 Task: Search for an Airbnb in Ulyanovsk, Russia, from June 9 to June 16, 2023, with a price range of ₹8000 to ₹16000, 2 bedrooms, 2 beds, 1 bathroom, and self check-in option.
Action: Mouse moved to (518, 25)
Screenshot: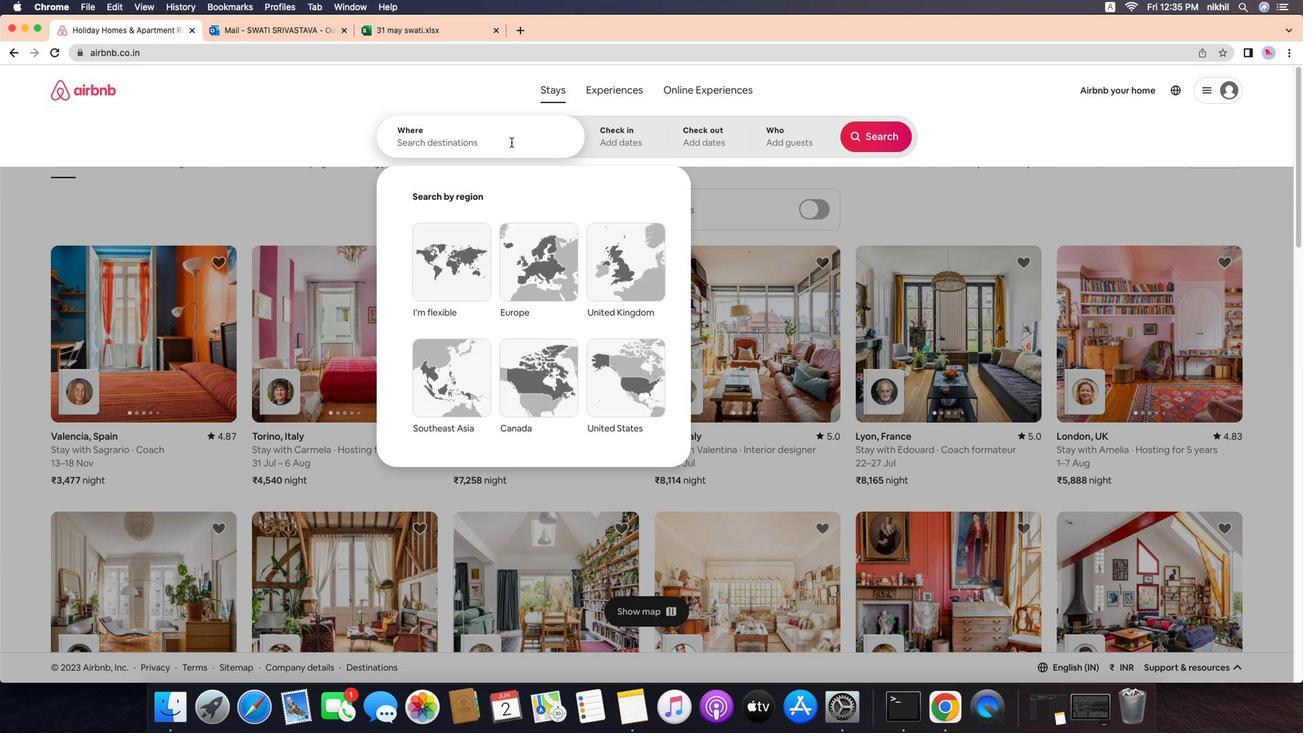 
Action: Mouse pressed left at (518, 25)
Screenshot: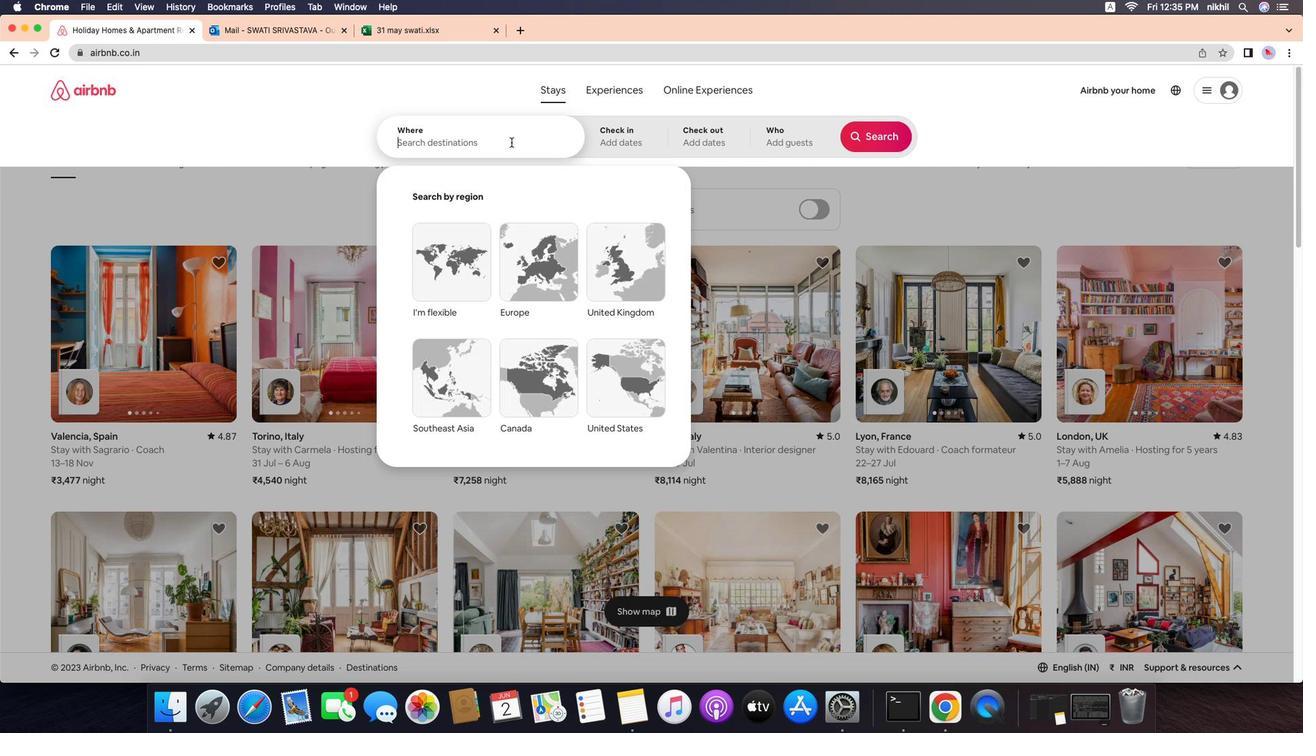 
Action: Mouse moved to (537, 23)
Screenshot: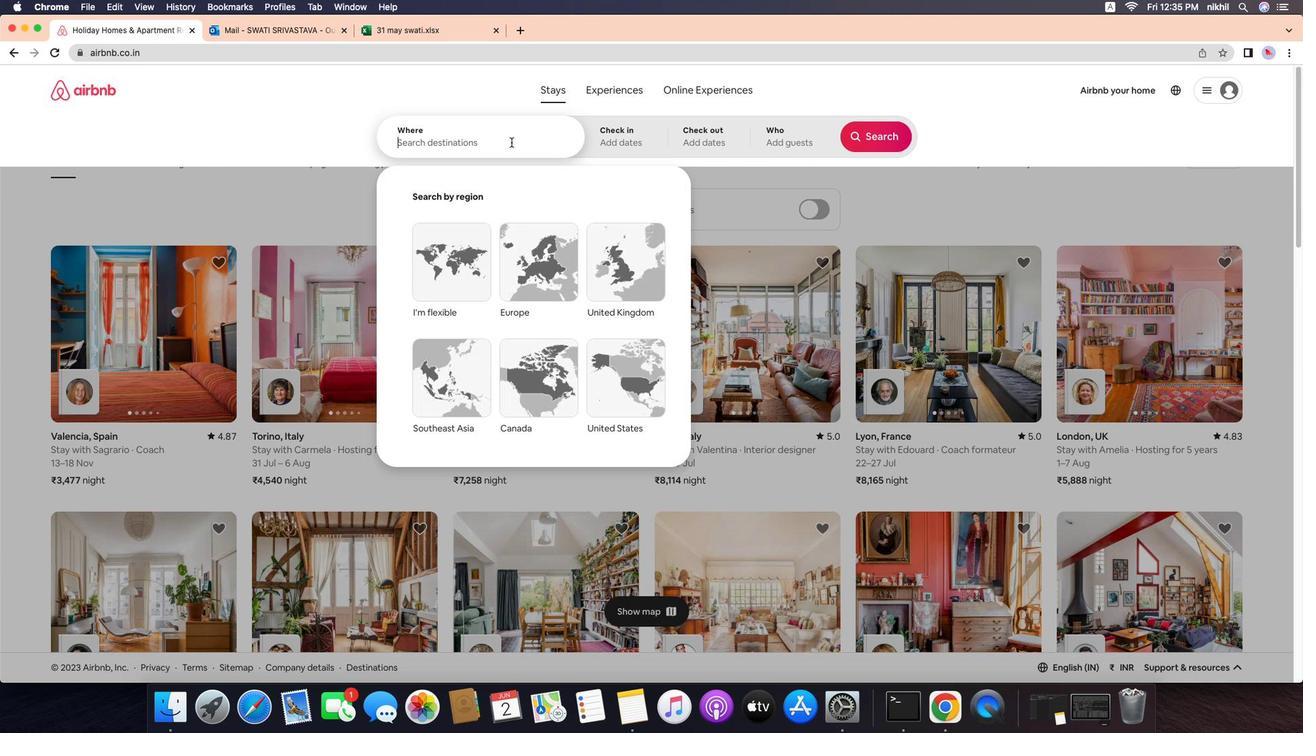 
Action: Mouse pressed left at (537, 23)
Screenshot: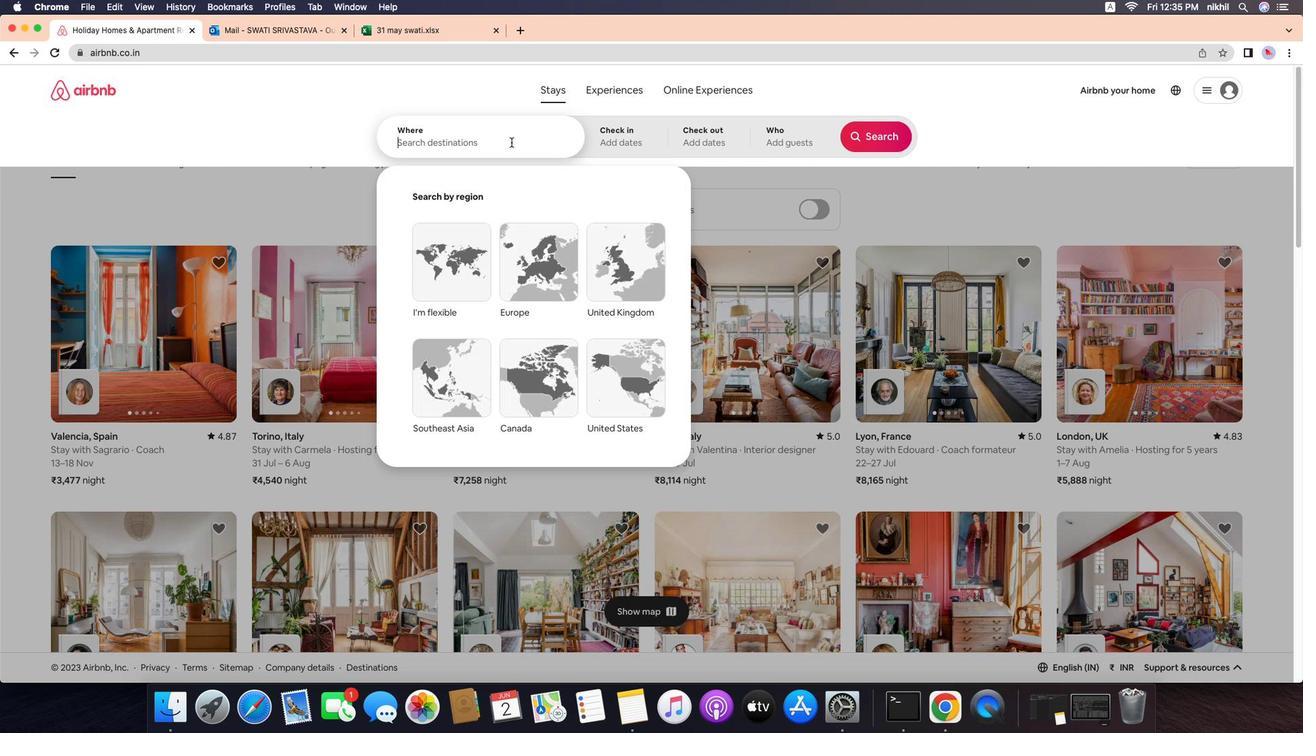 
Action: Mouse moved to (472, 78)
Screenshot: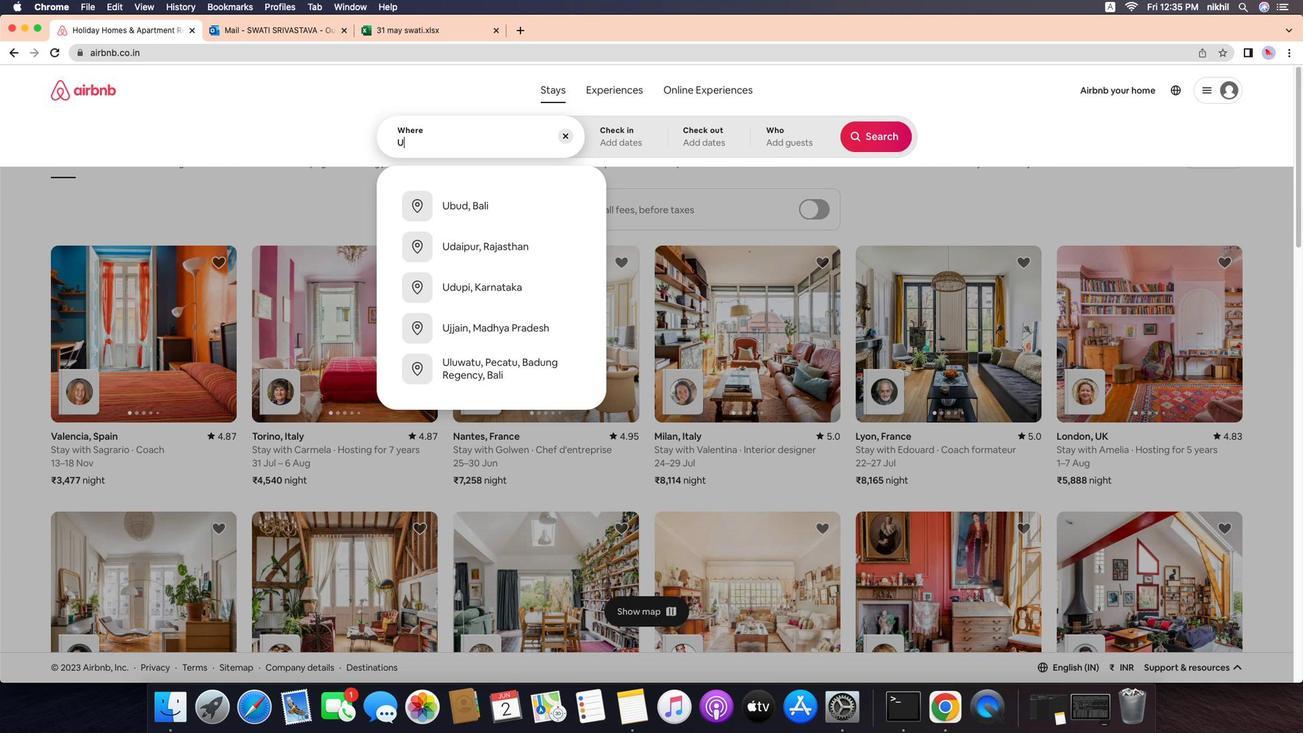 
Action: Mouse pressed left at (472, 78)
Screenshot: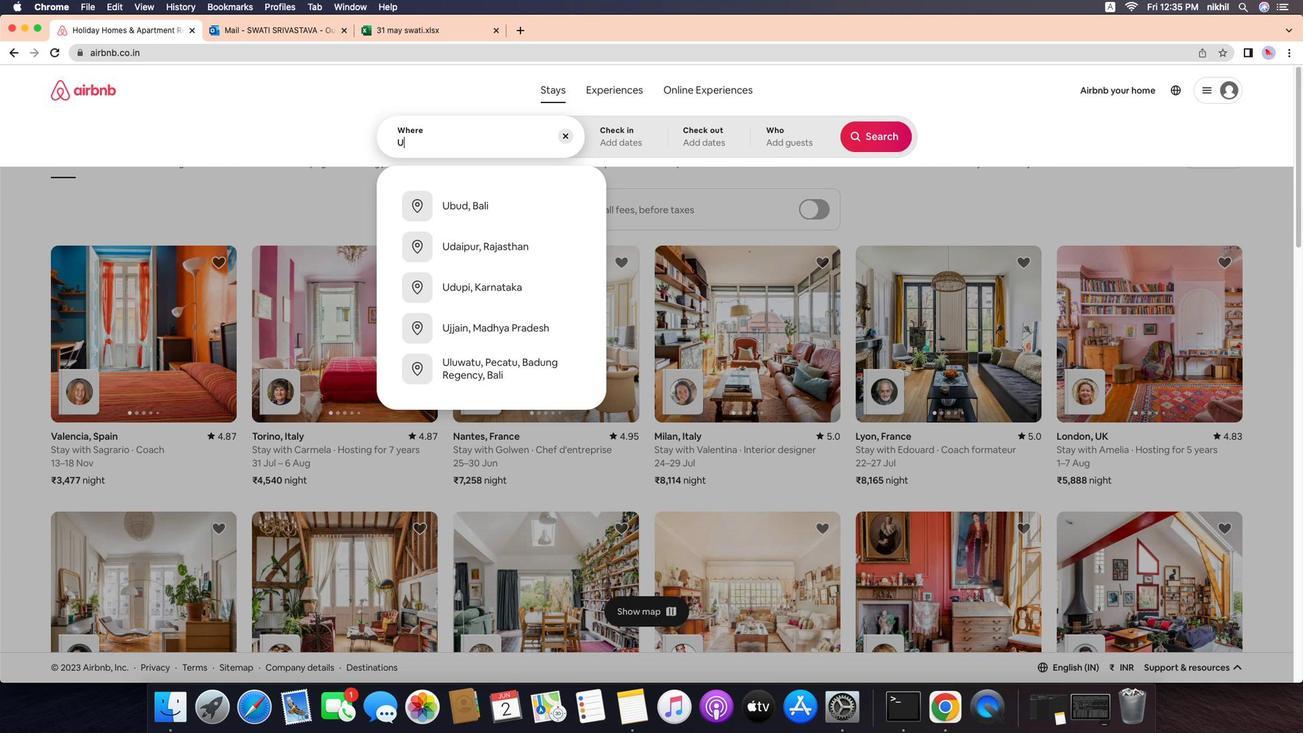
Action: Mouse moved to (471, 78)
Screenshot: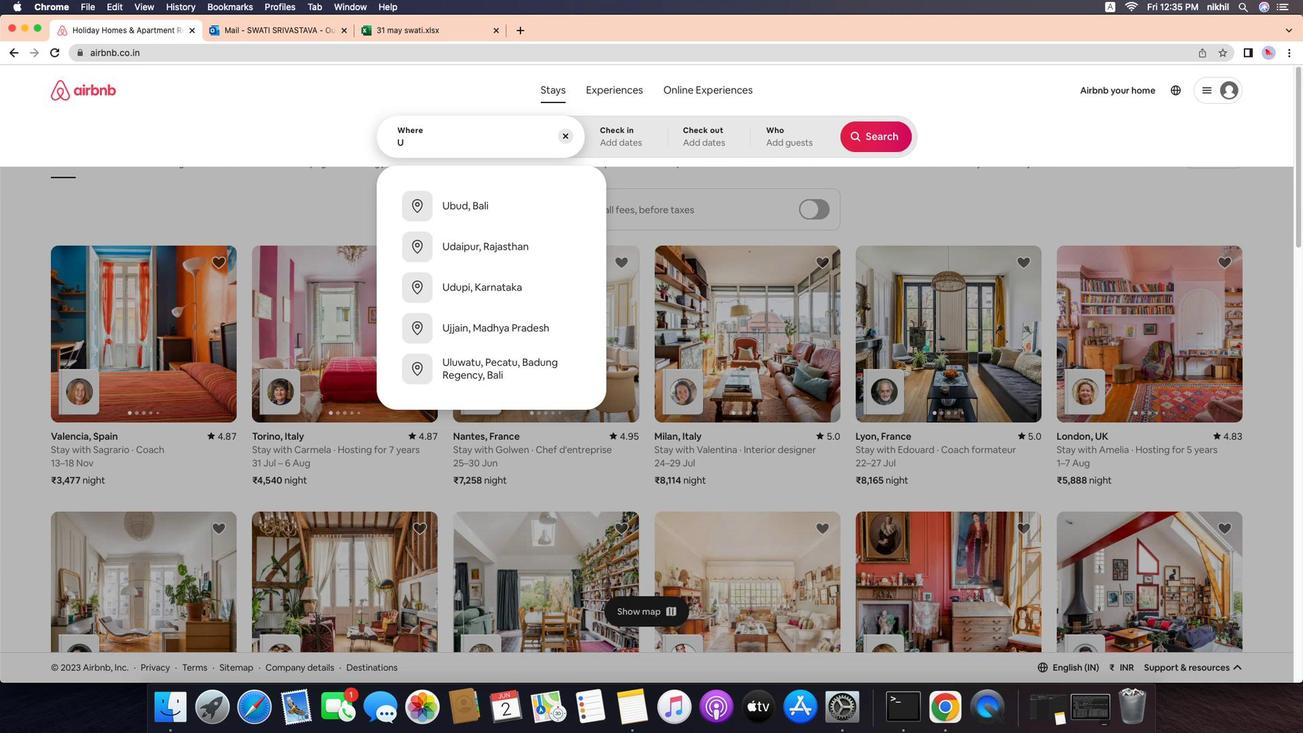 
Action: Key pressed Key.caps_lock'U'Key.caps_lock'l''y''a''n''o''v''s''k'','Key.spaceKey.caps_lock'R'Key.caps_lock'u''s''s''i''a'Key.enter
Screenshot: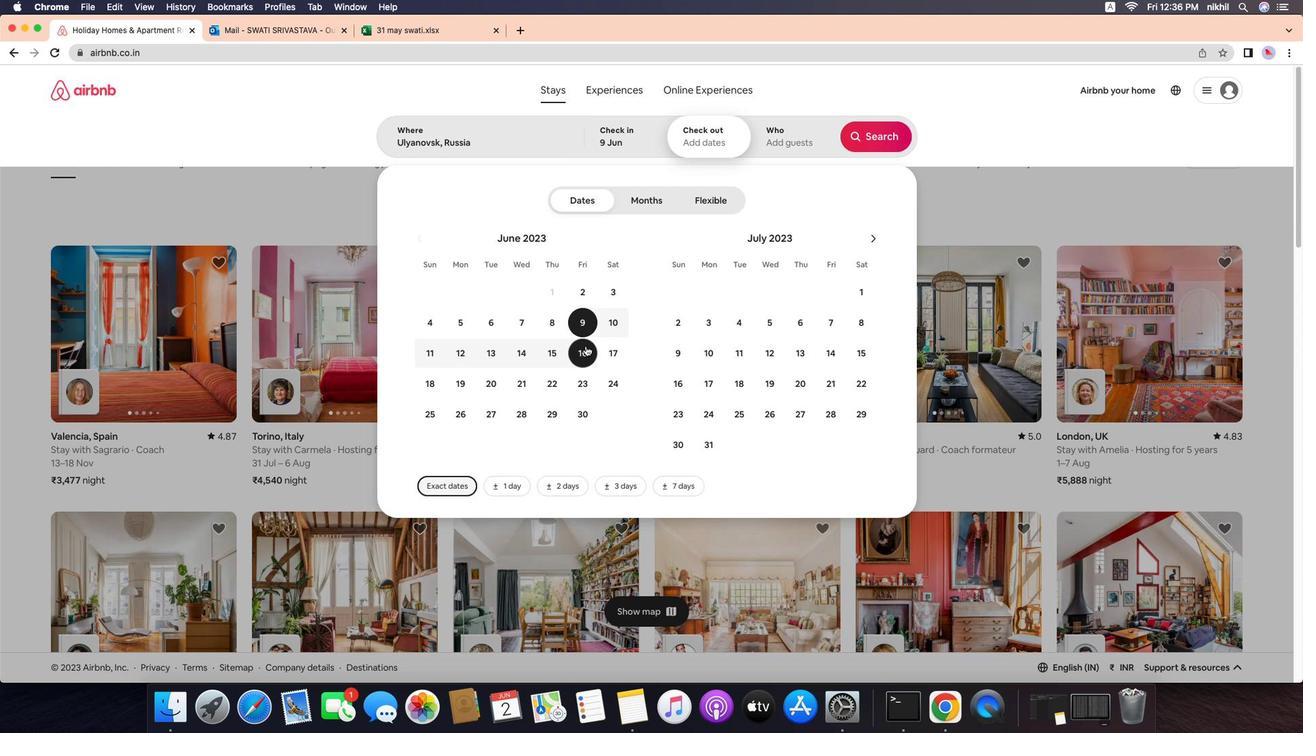 
Action: Mouse moved to (556, 280)
Screenshot: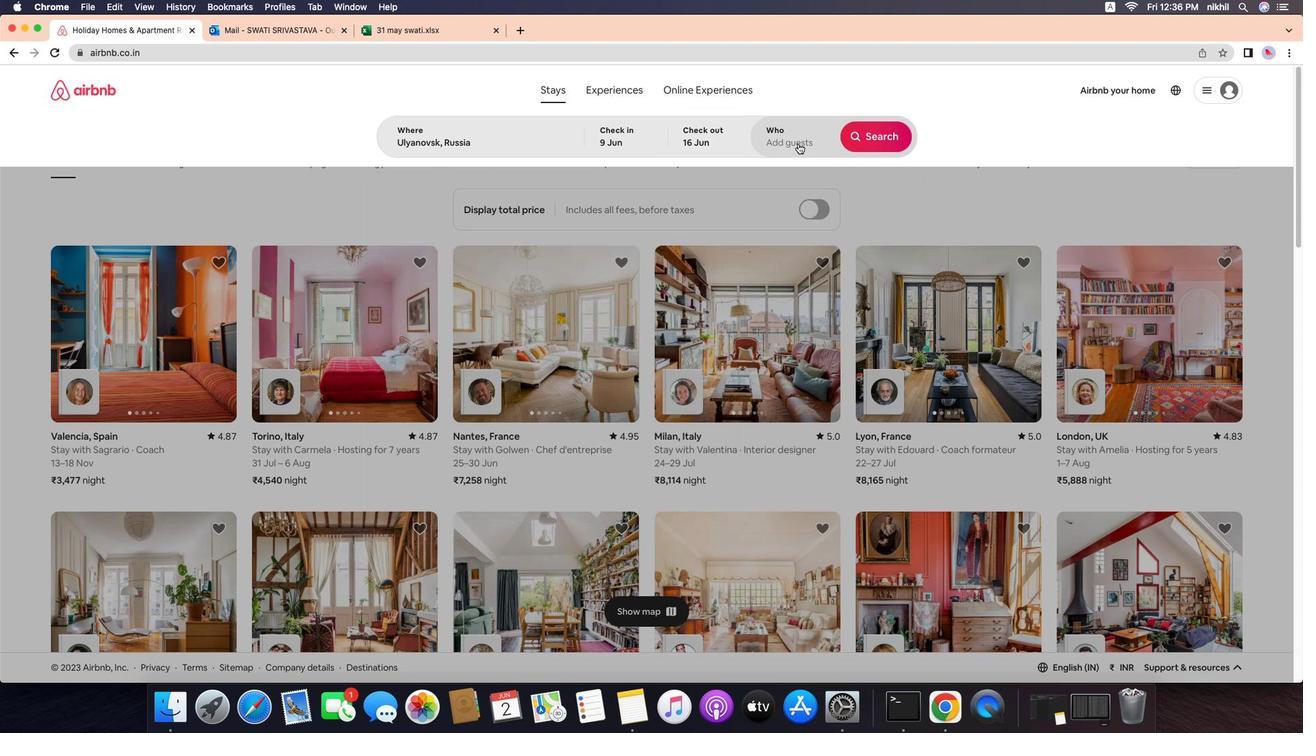 
Action: Mouse pressed left at (556, 280)
Screenshot: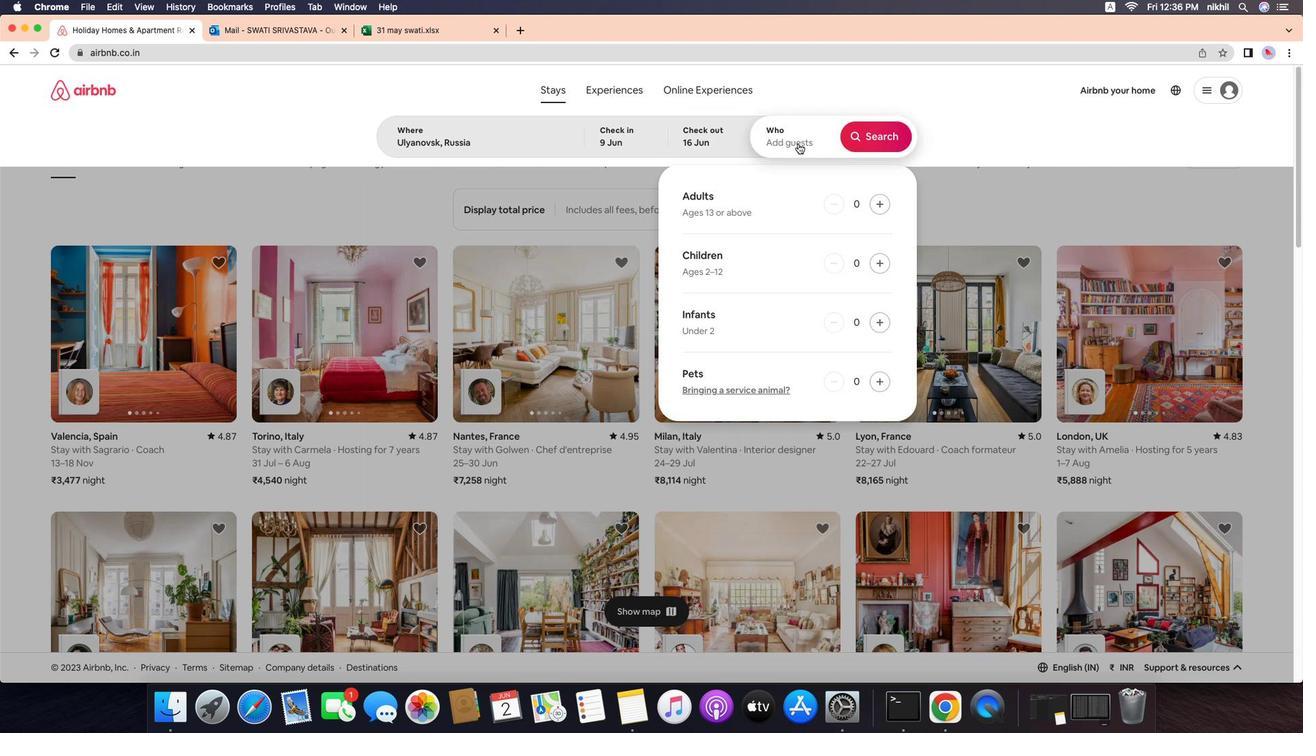 
Action: Mouse moved to (552, 296)
Screenshot: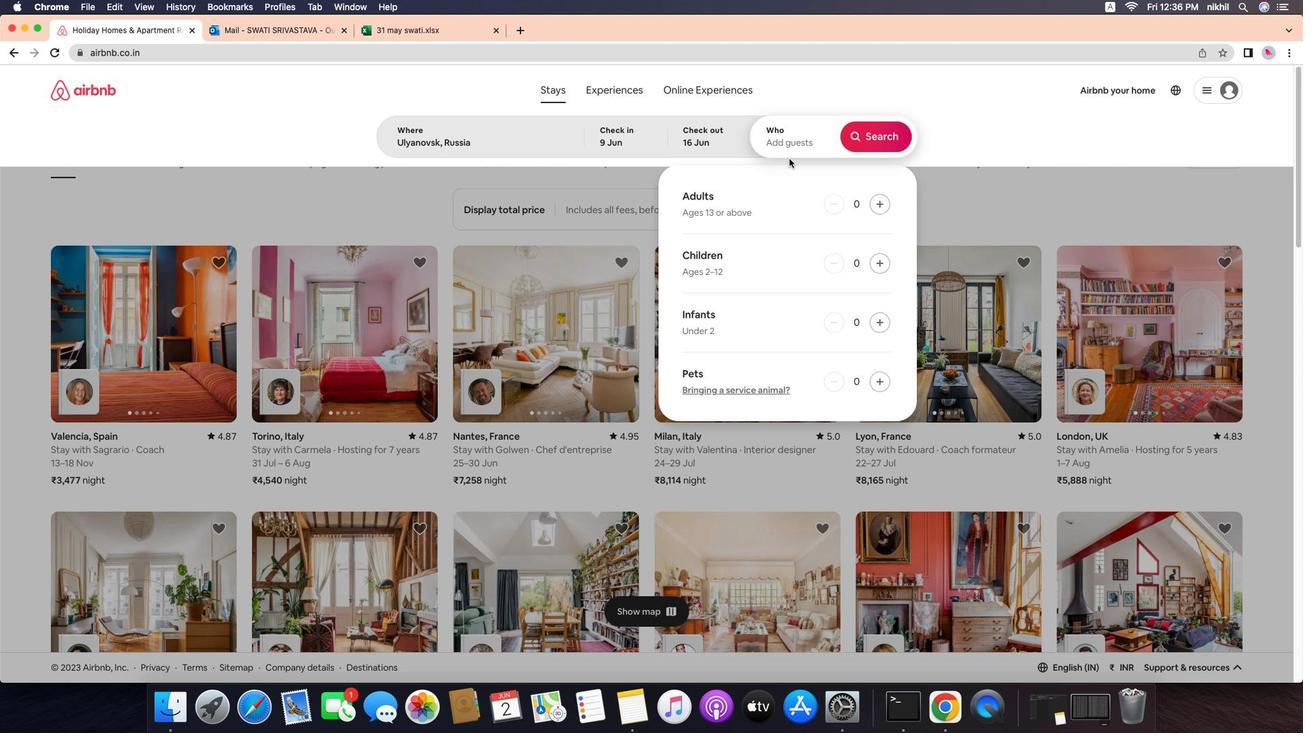 
Action: Mouse pressed left at (552, 296)
Screenshot: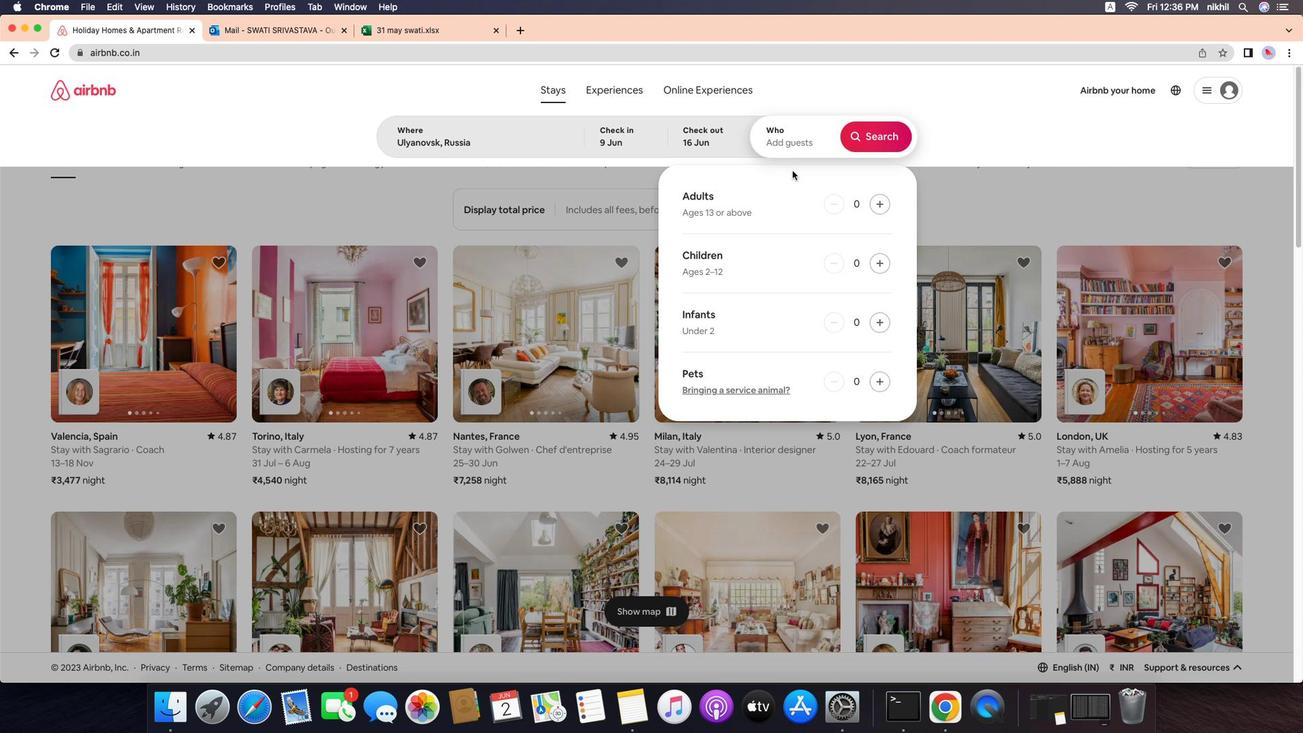 
Action: Mouse moved to (778, 79)
Screenshot: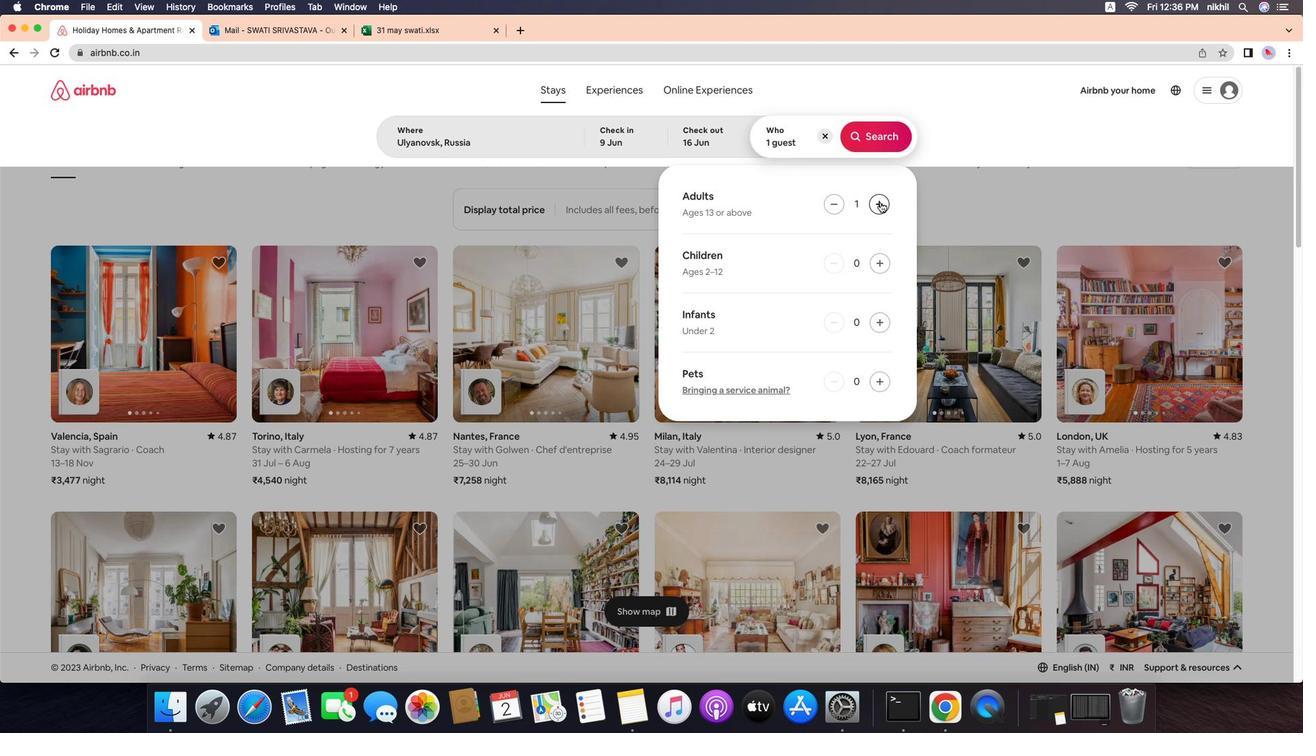 
Action: Mouse pressed left at (778, 79)
Screenshot: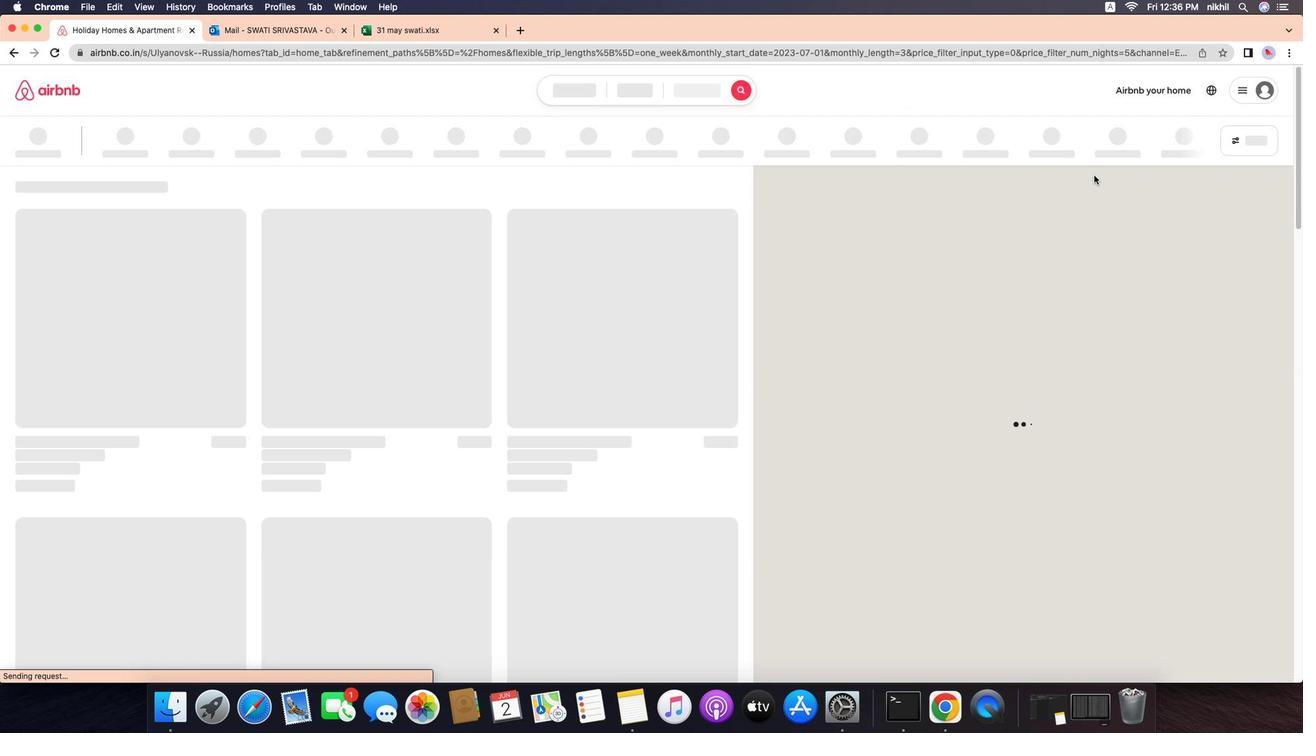 
Action: Mouse moved to (865, 141)
Screenshot: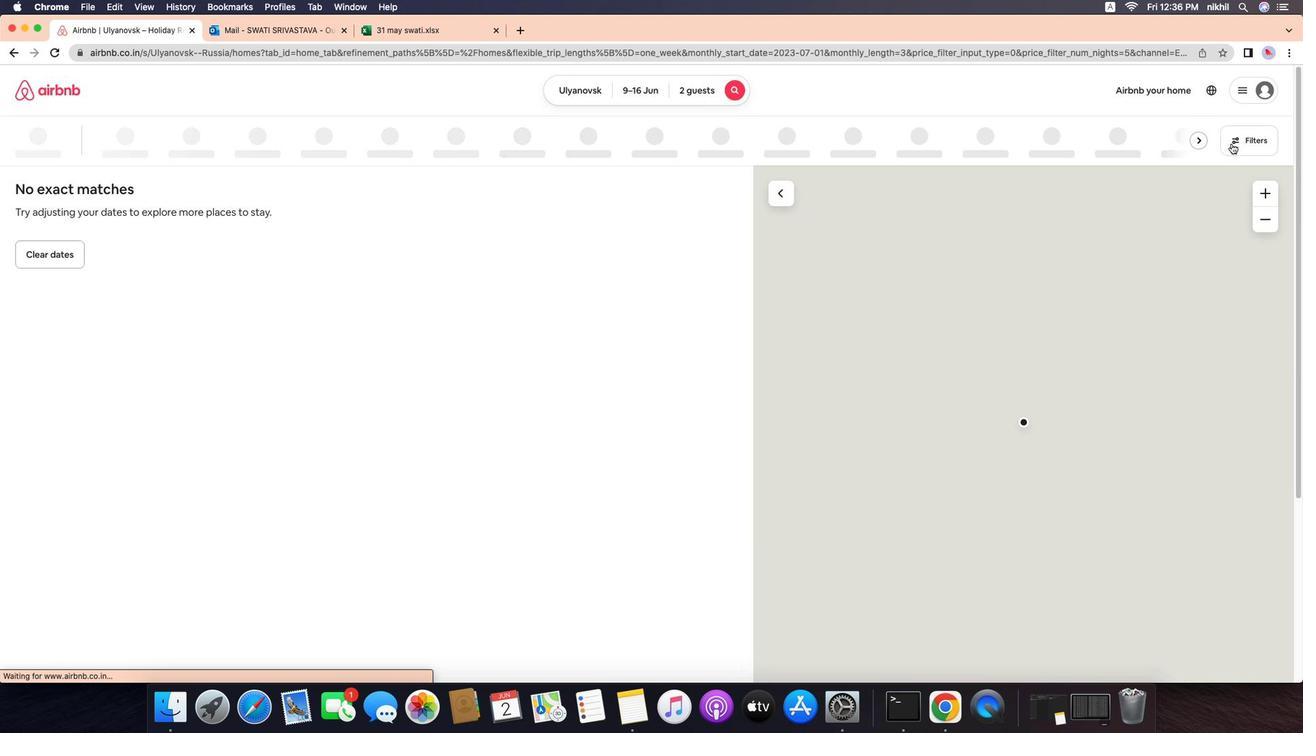 
Action: Mouse pressed left at (865, 141)
Screenshot: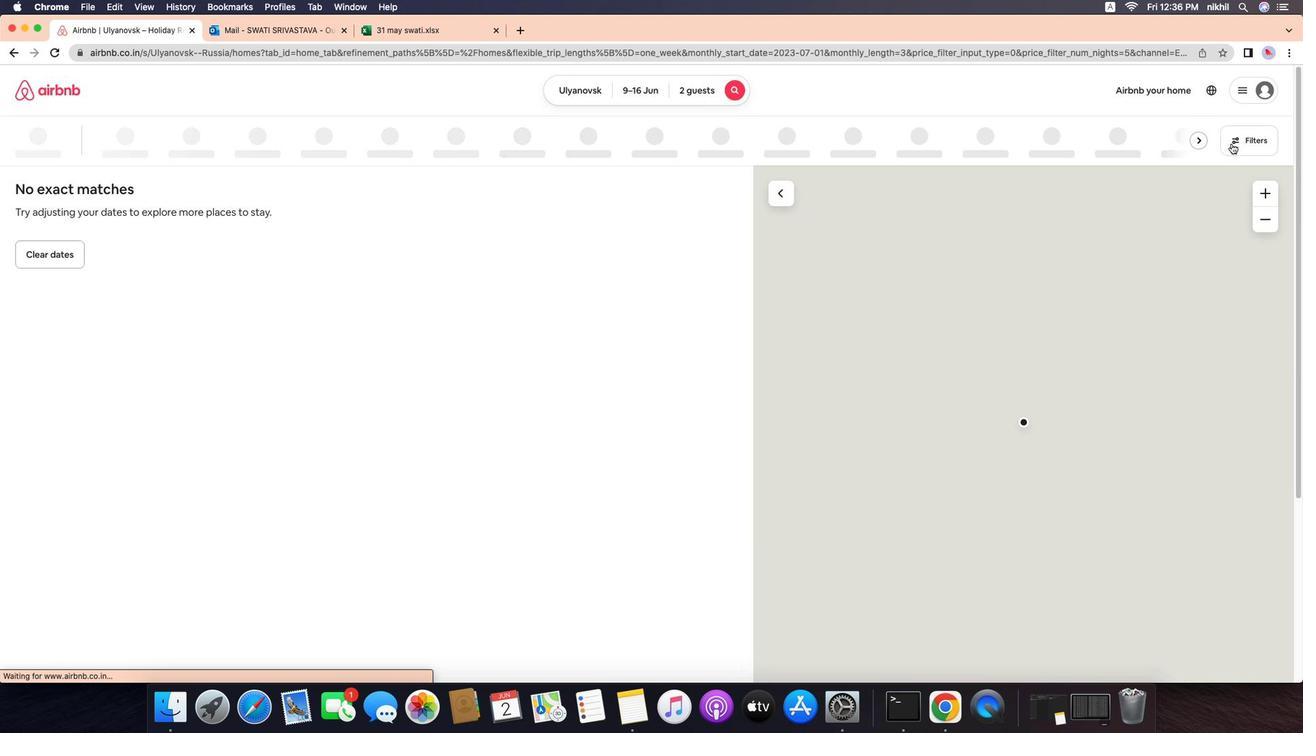 
Action: Mouse pressed left at (865, 141)
Screenshot: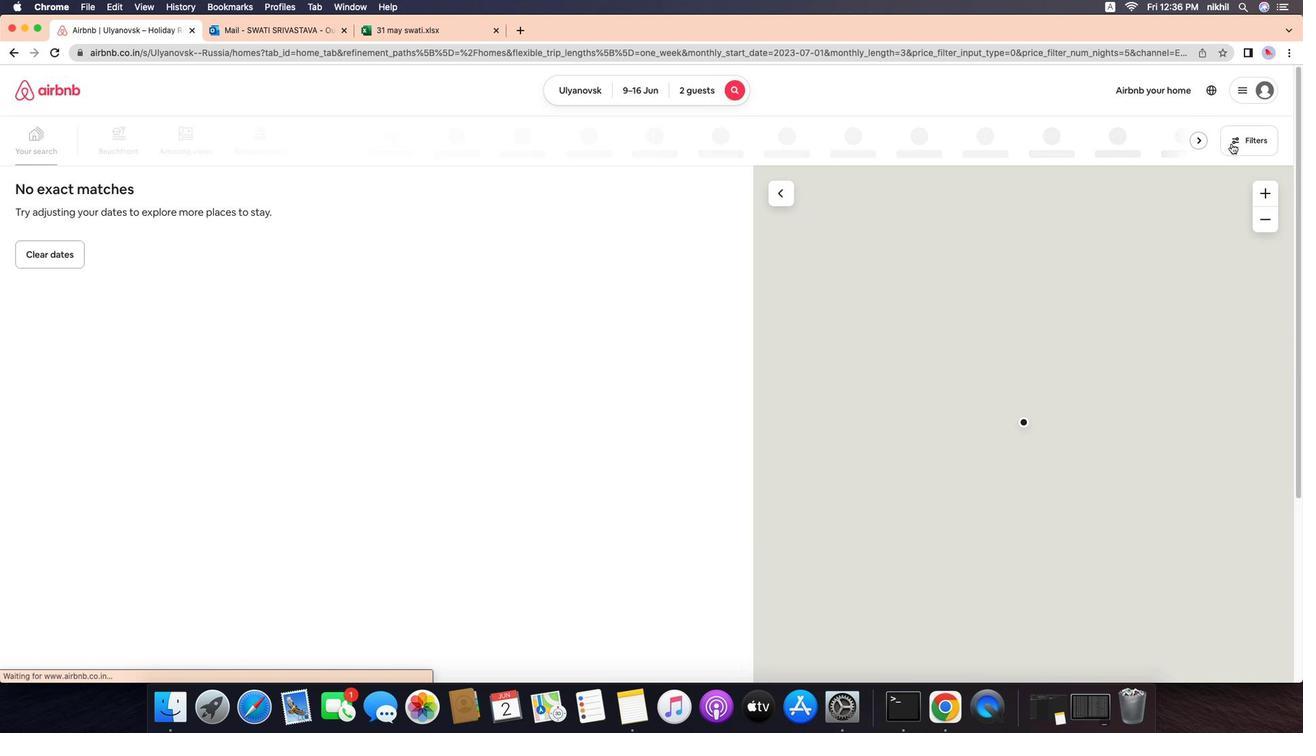 
Action: Mouse moved to (869, 82)
Screenshot: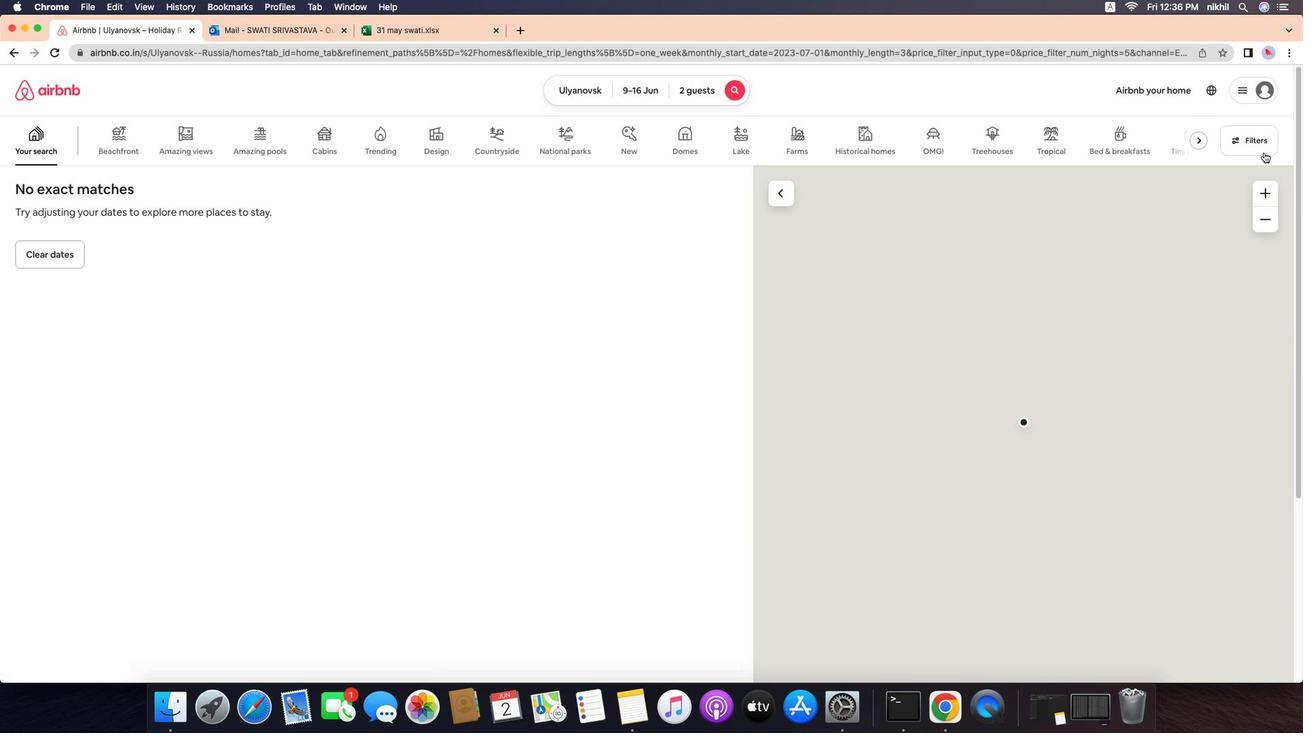 
Action: Mouse pressed left at (869, 82)
Screenshot: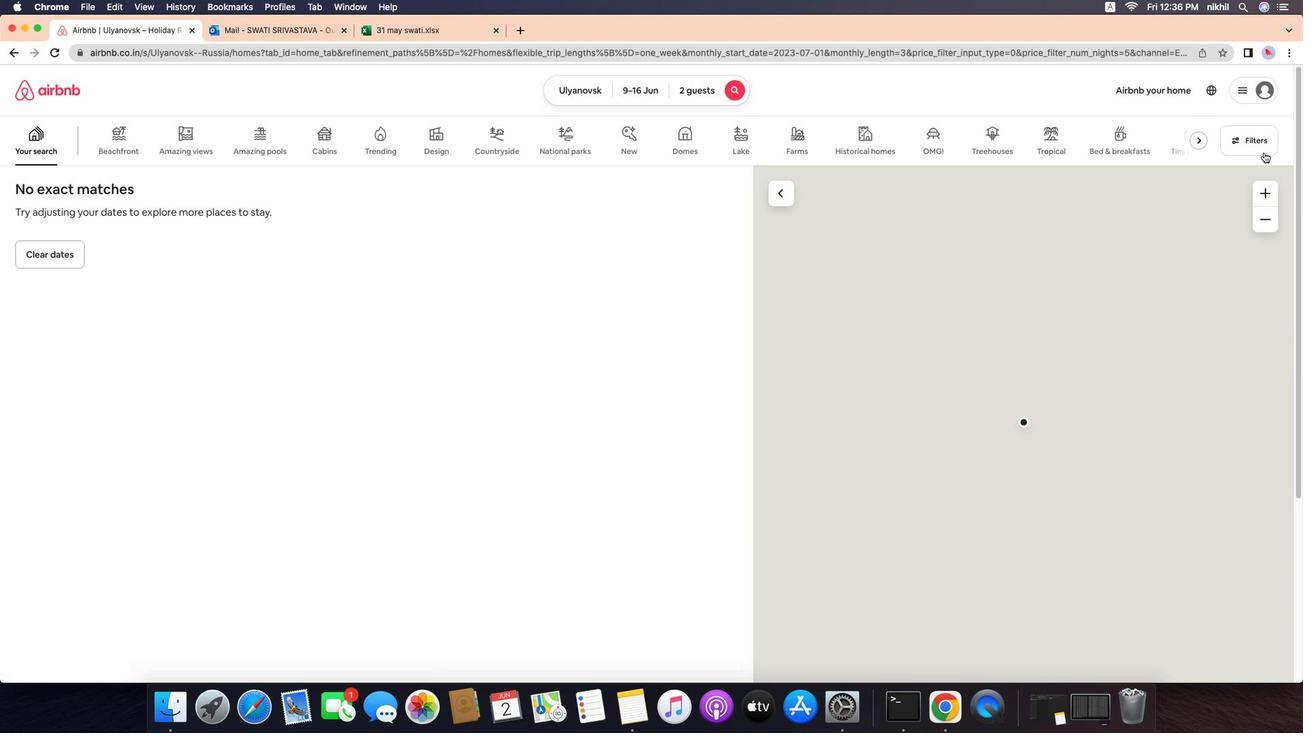 
Action: Mouse moved to (1240, 79)
Screenshot: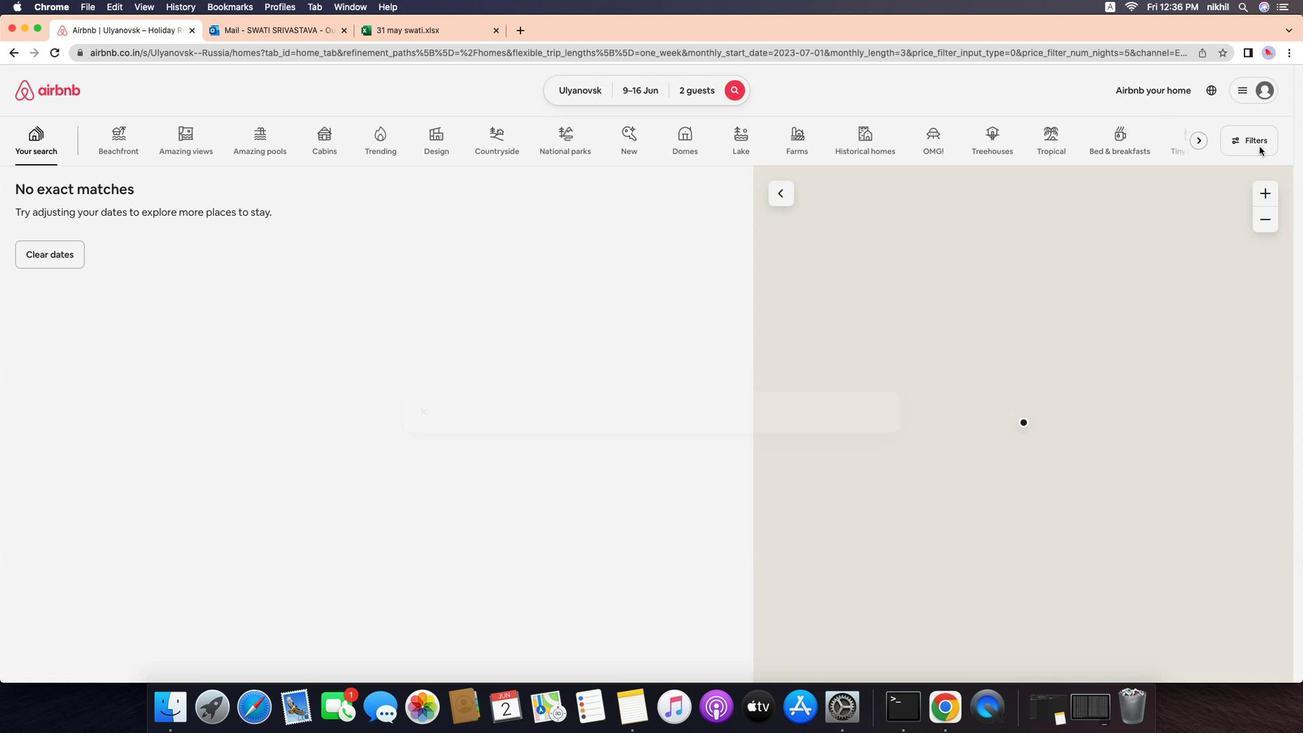 
Action: Mouse pressed left at (1240, 79)
Screenshot: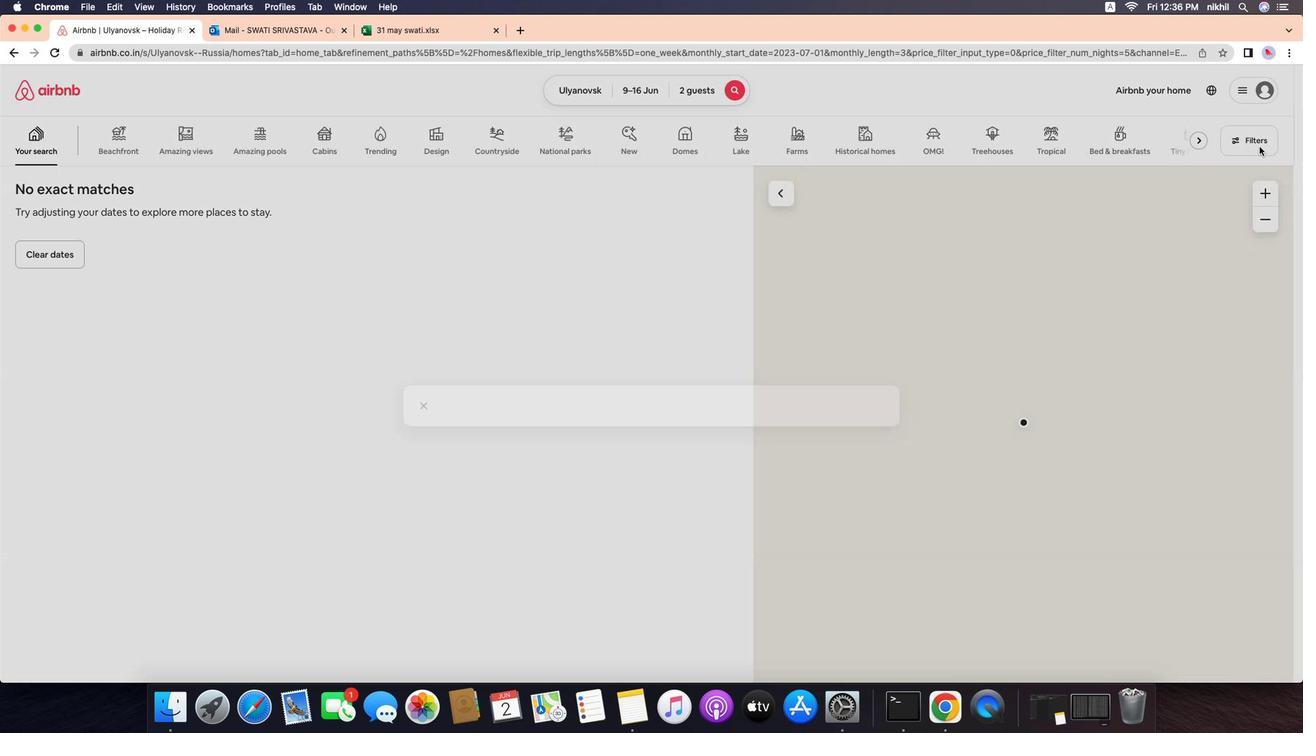 
Action: Mouse moved to (1270, 83)
Screenshot: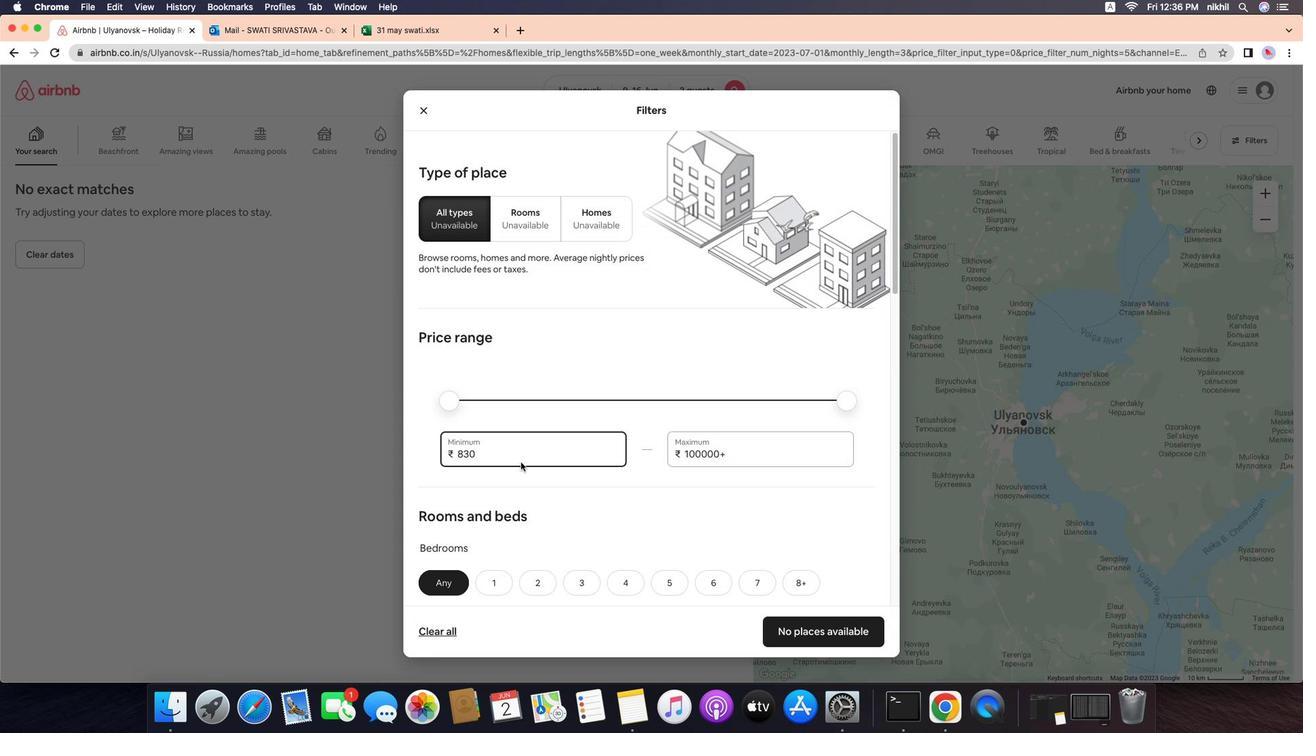 
Action: Mouse pressed left at (1270, 83)
Screenshot: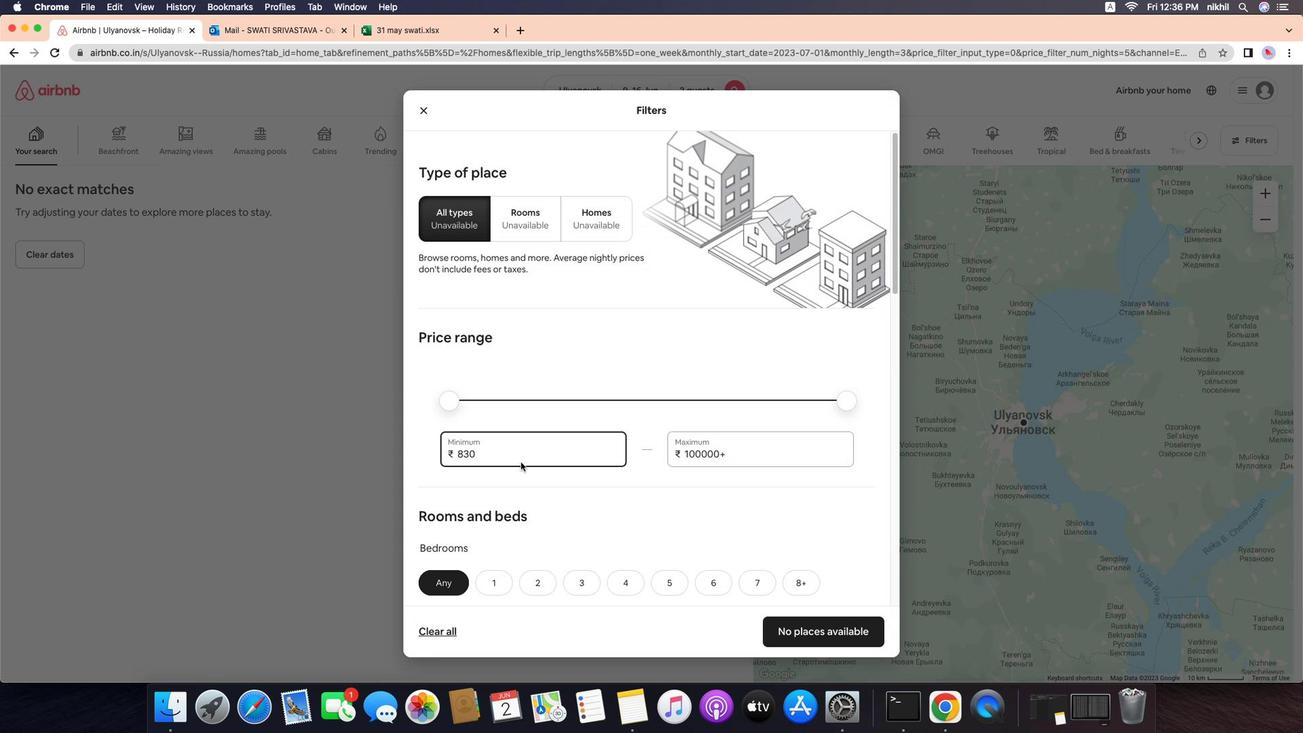 
Action: Mouse moved to (501, 406)
Screenshot: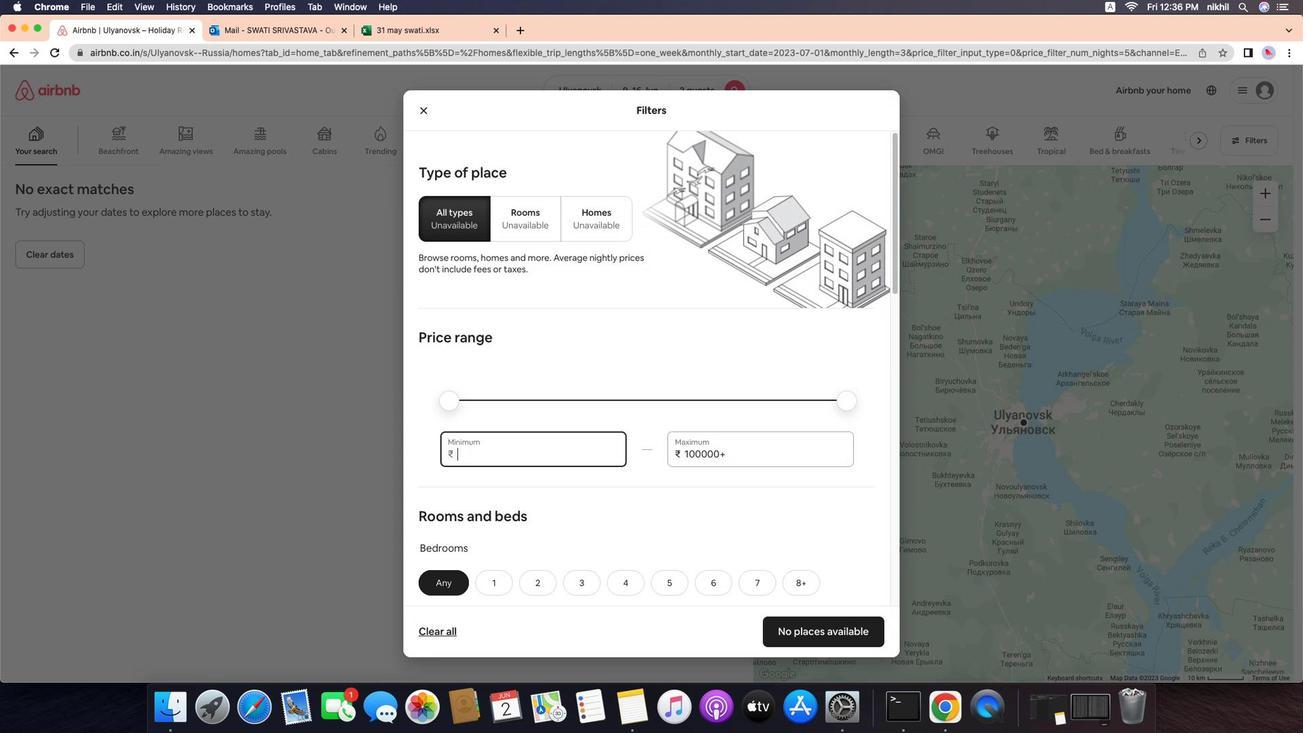
Action: Mouse pressed left at (501, 406)
Screenshot: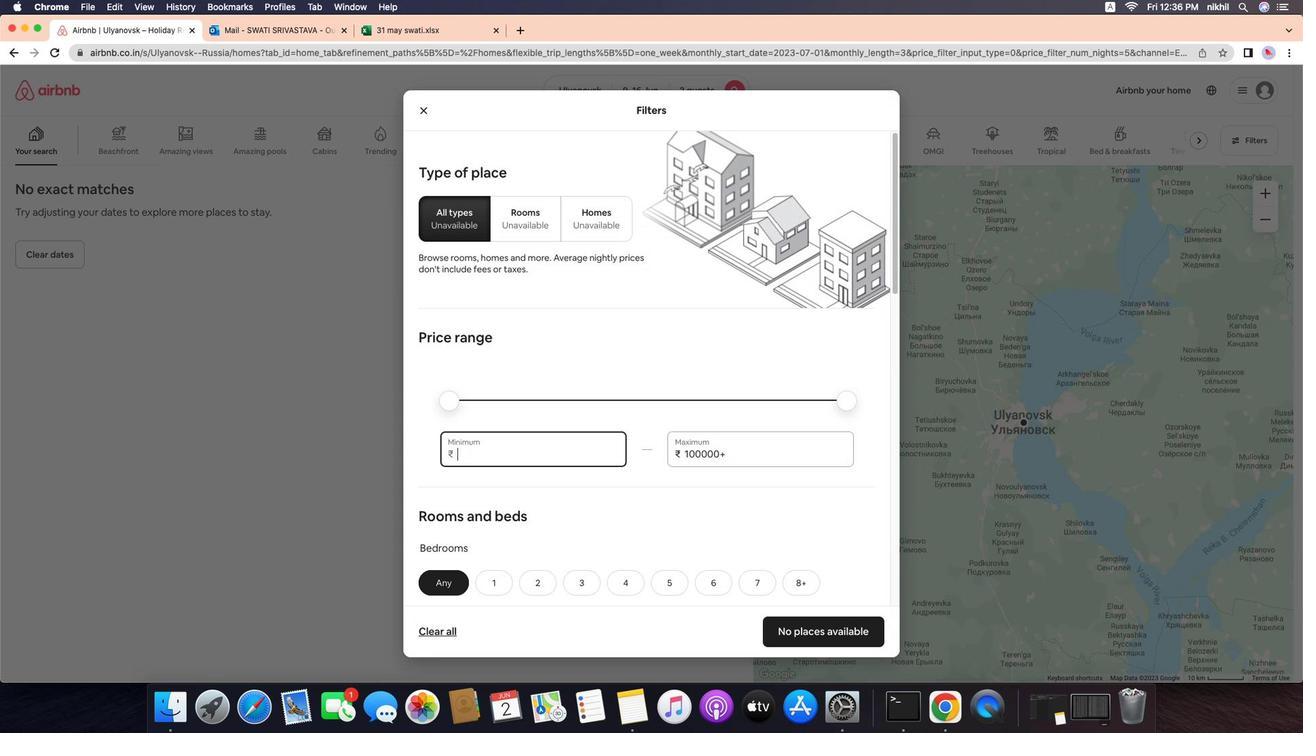 
Action: Mouse moved to (482, 419)
Screenshot: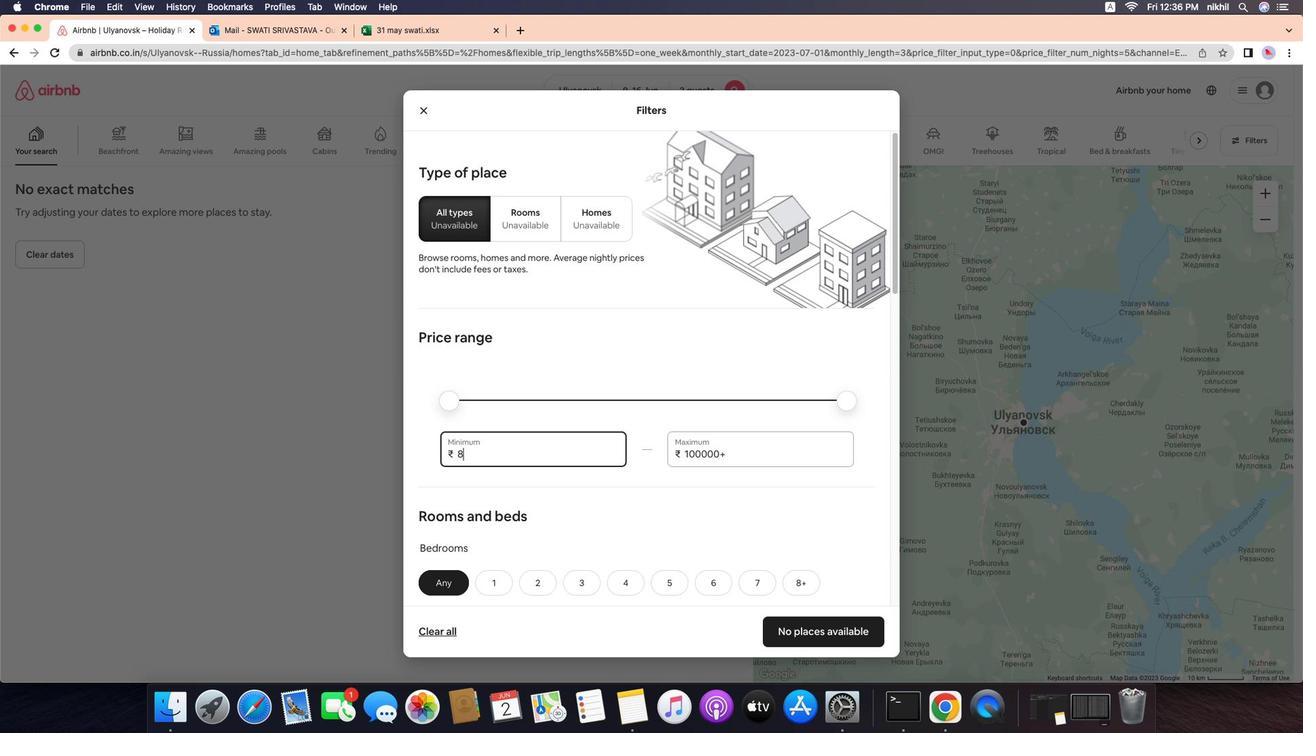 
Action: Key pressed Key.backspaceKey.backspaceKey.backspaceKey.backspaceKey.backspace'8''0''0''0'
Screenshot: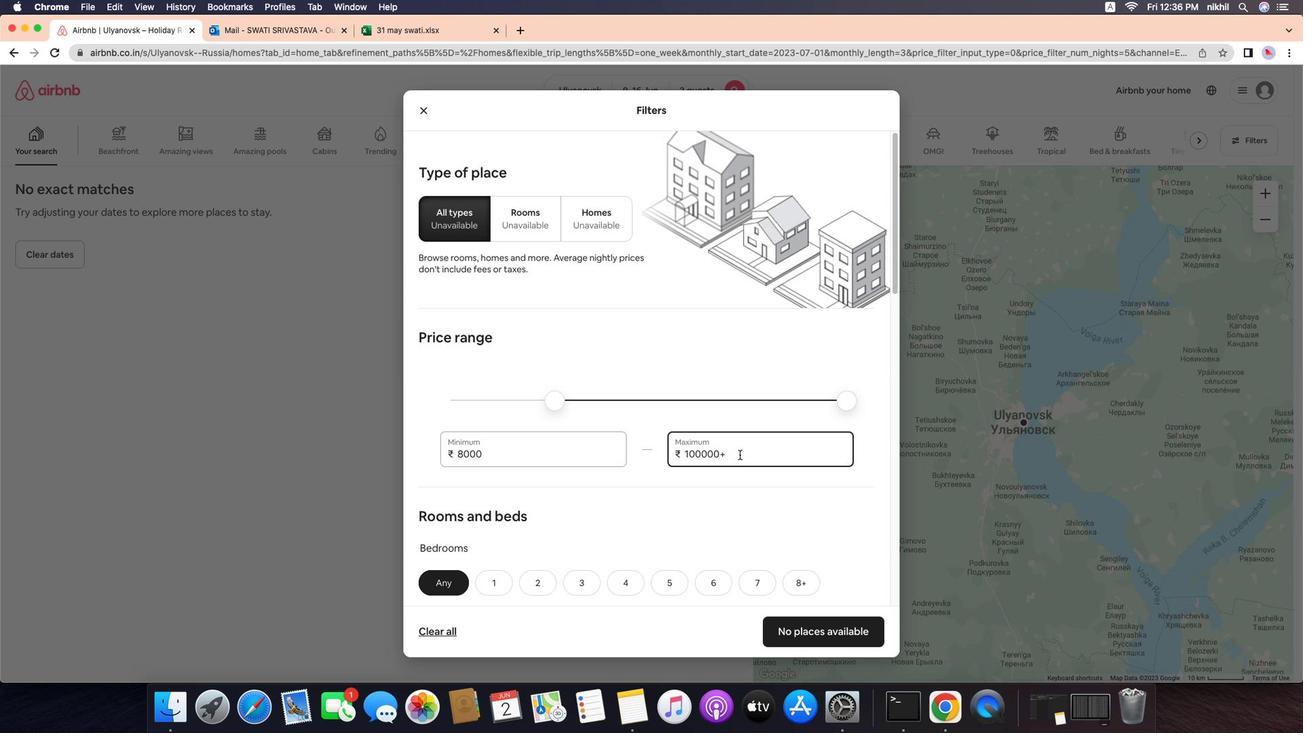 
Action: Mouse moved to (714, 411)
Screenshot: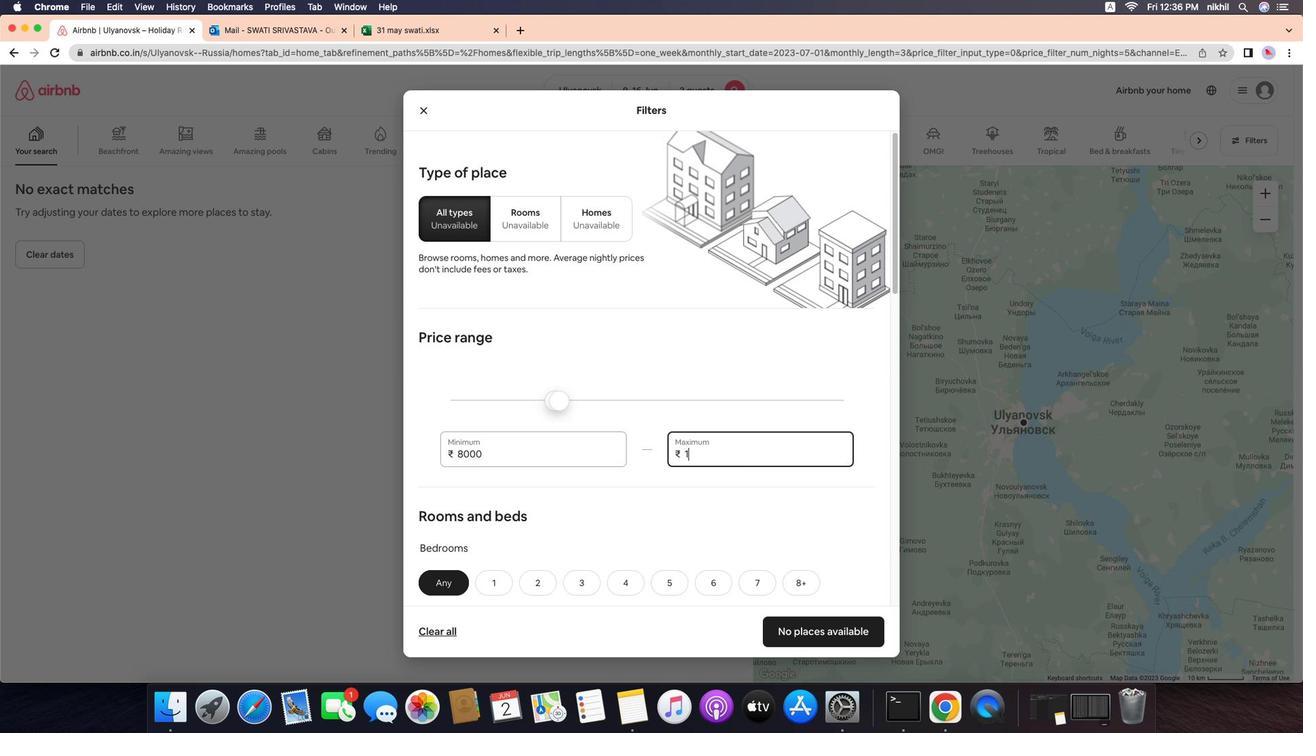 
Action: Mouse pressed left at (714, 411)
Screenshot: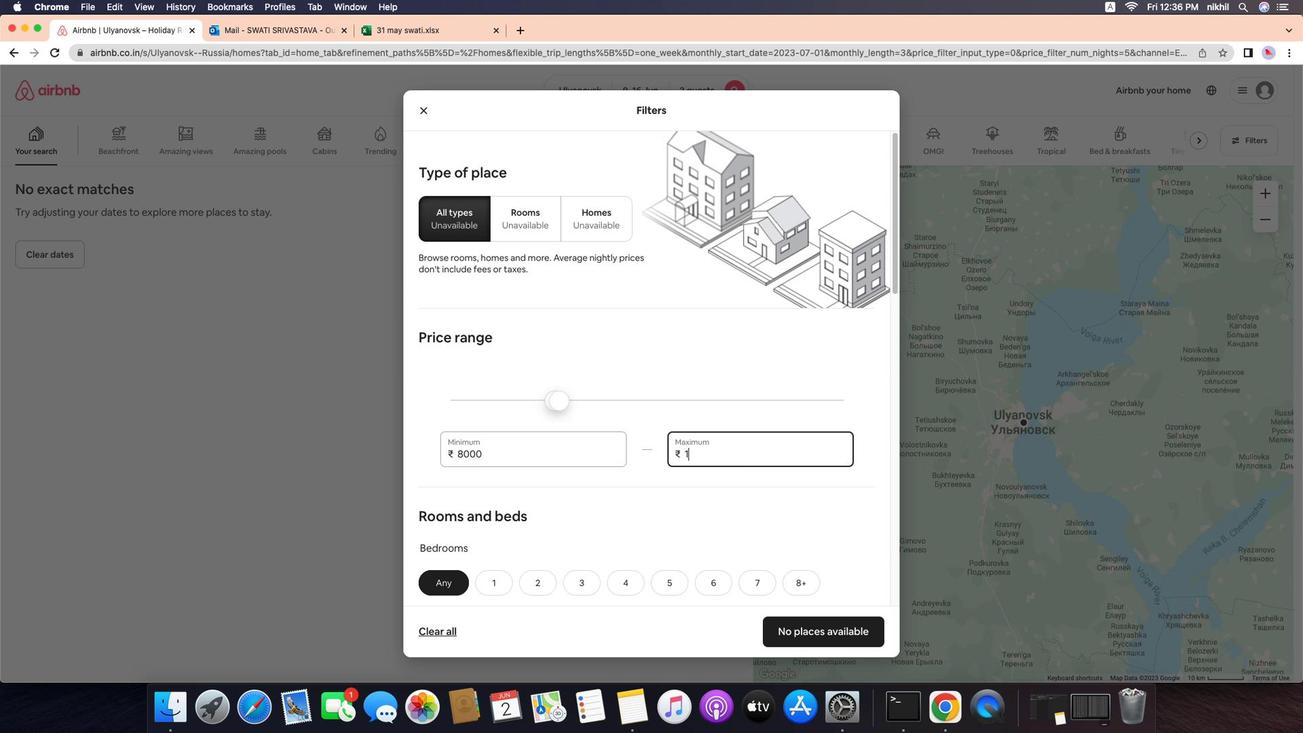
Action: Mouse moved to (715, 412)
Screenshot: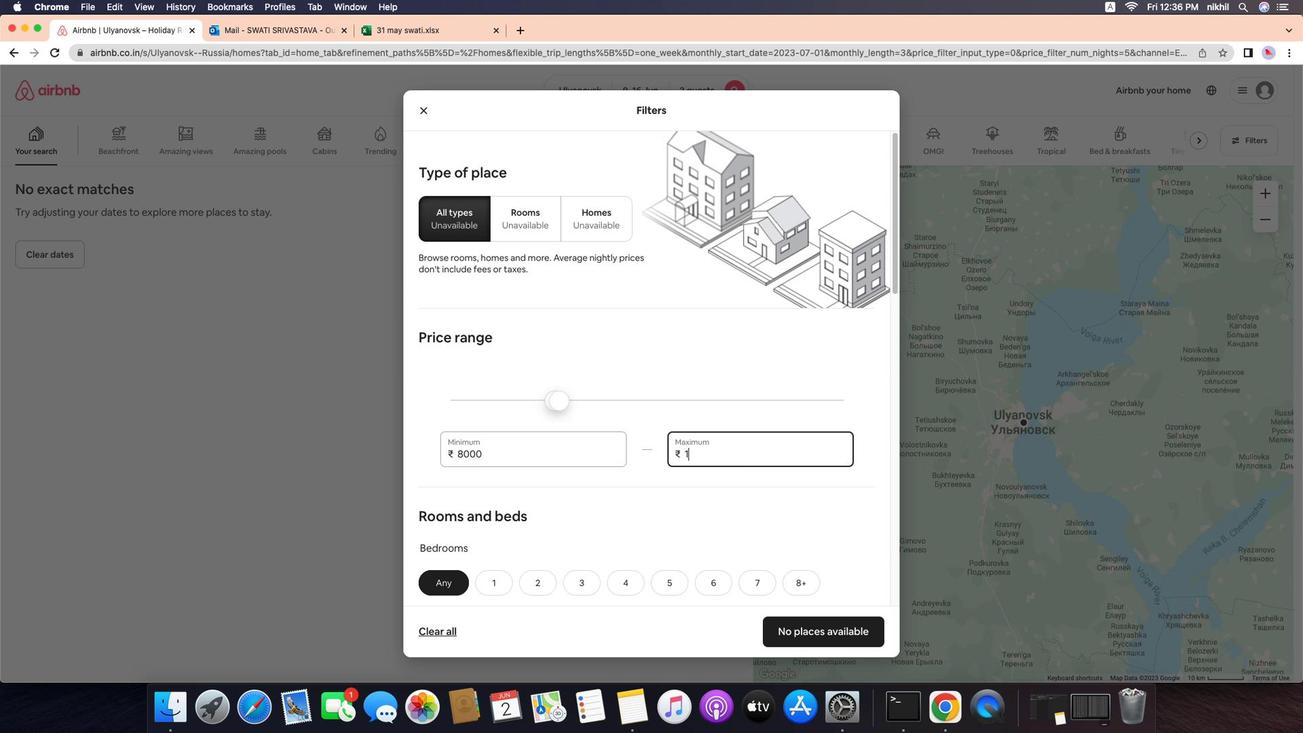 
Action: Key pressed Key.backspaceKey.backspaceKey.backspaceKey.backspaceKey.backspaceKey.backspaceKey.backspaceKey.backspace'1''6''0''0''0'
Screenshot: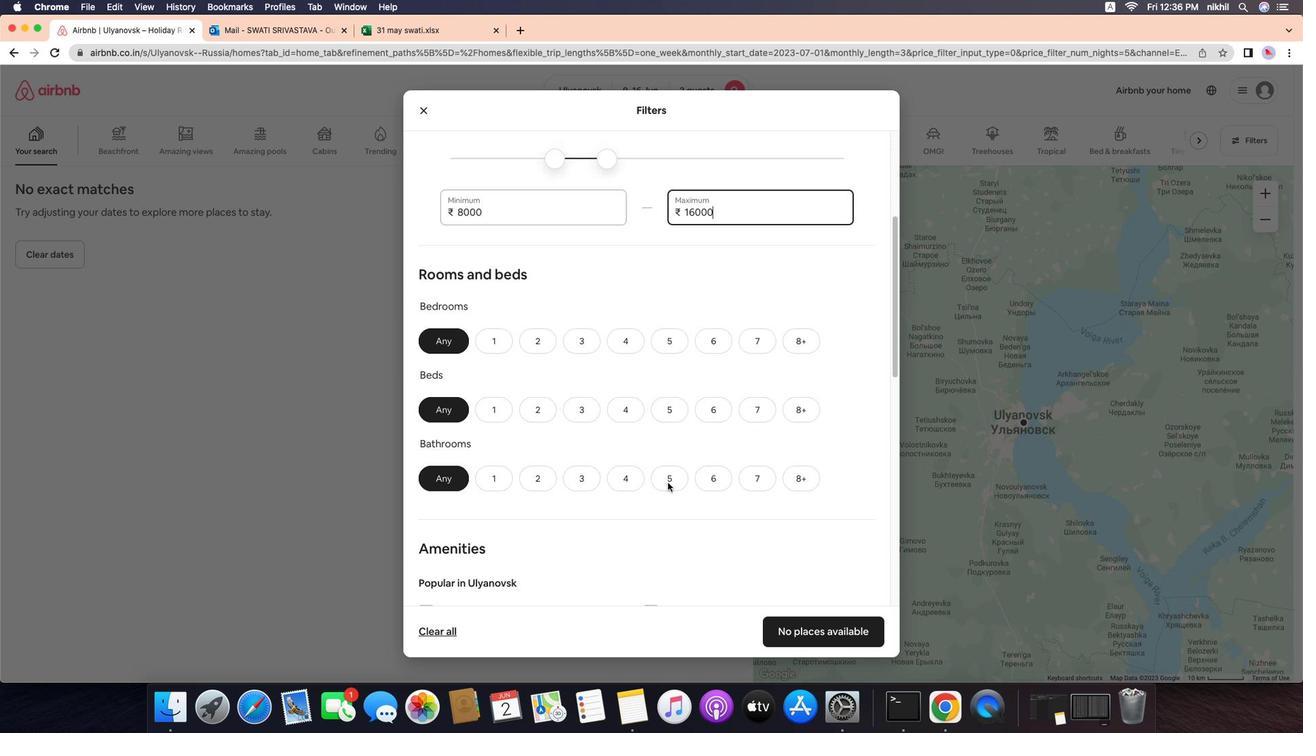 
Action: Mouse moved to (639, 442)
Screenshot: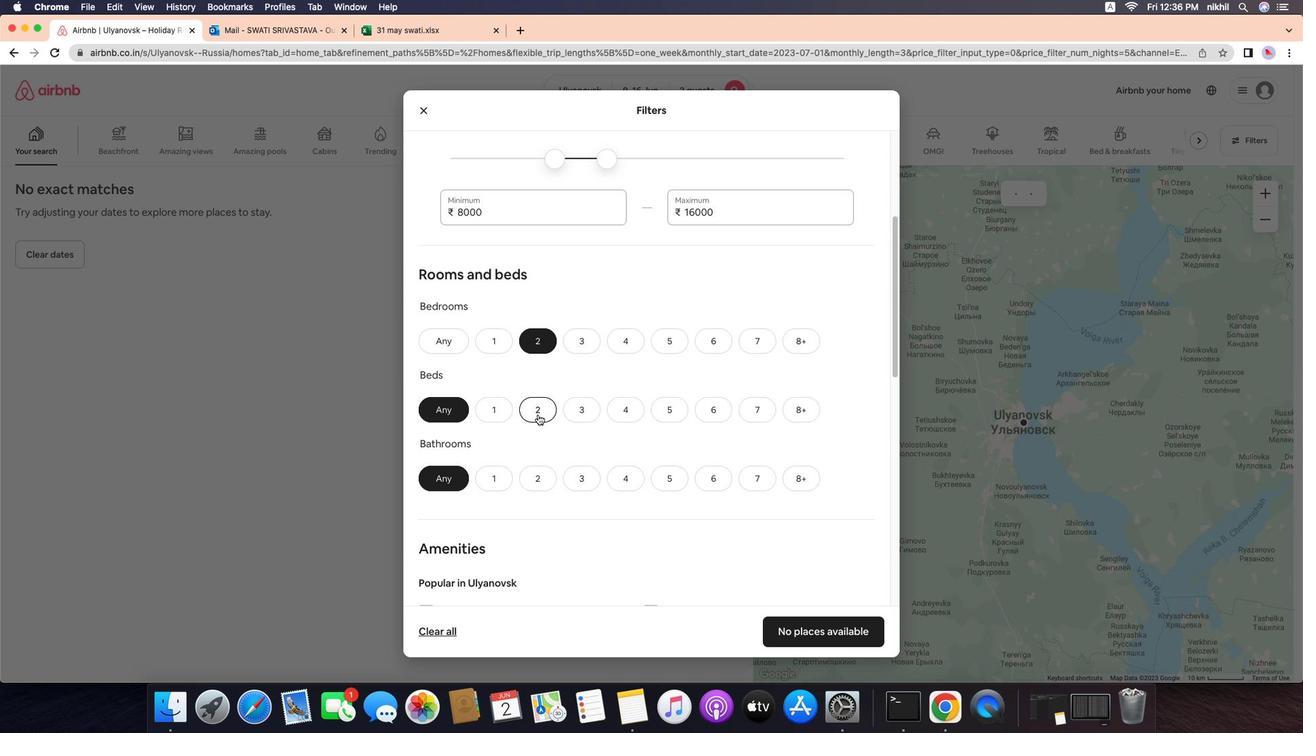 
Action: Mouse scrolled (639, 442) with delta (-72, -73)
Screenshot: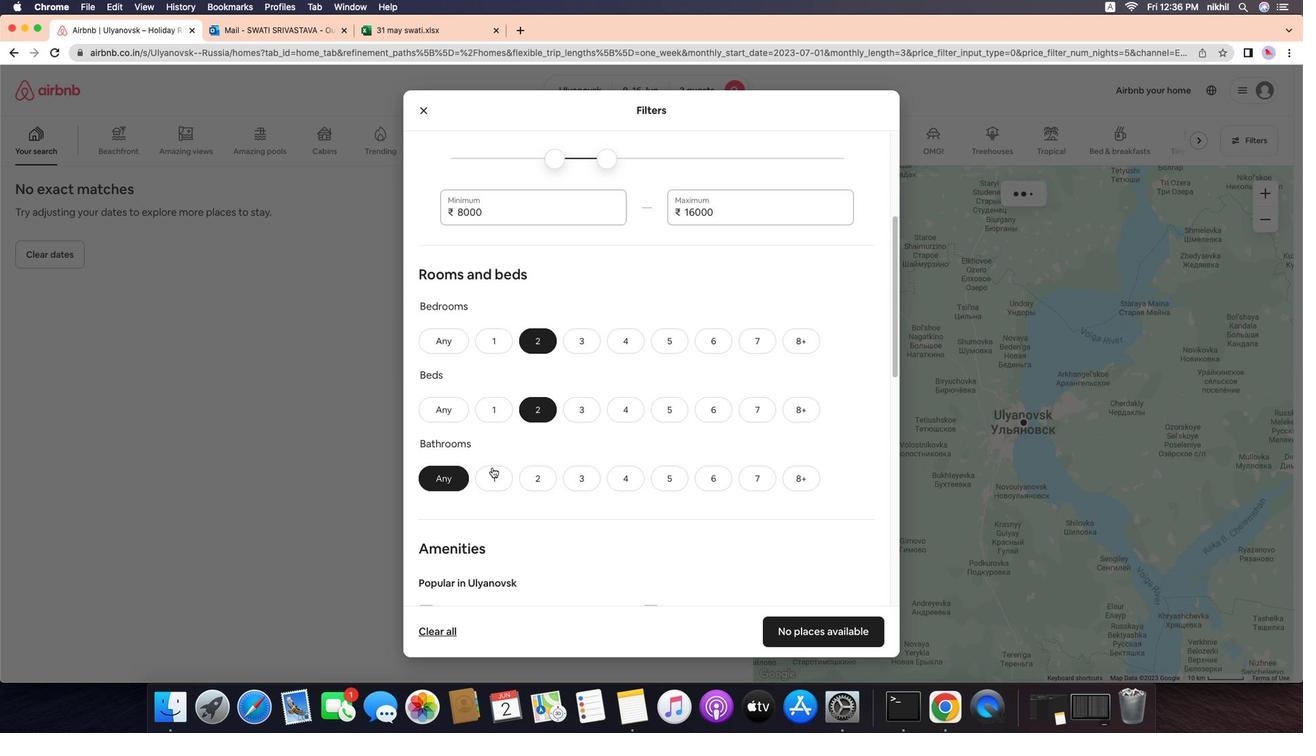
Action: Mouse scrolled (639, 442) with delta (-72, -73)
Screenshot: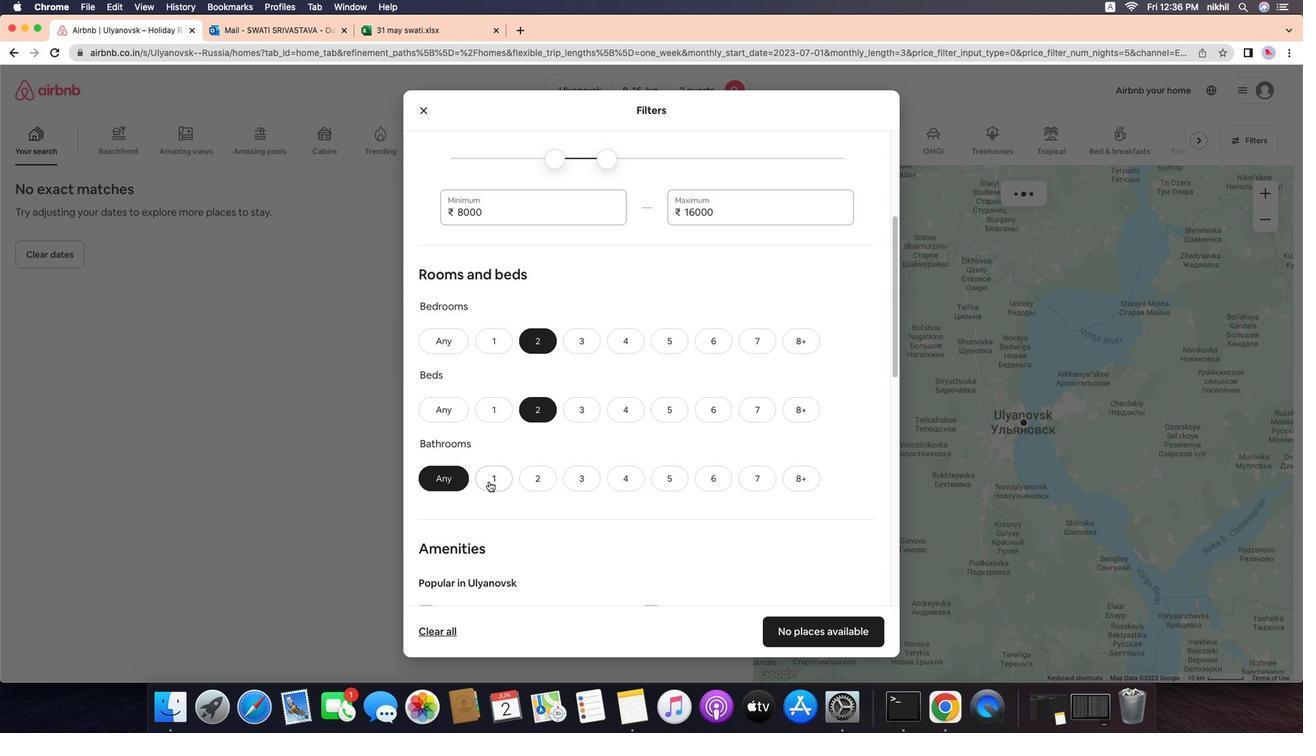 
Action: Mouse scrolled (639, 442) with delta (-72, -74)
Screenshot: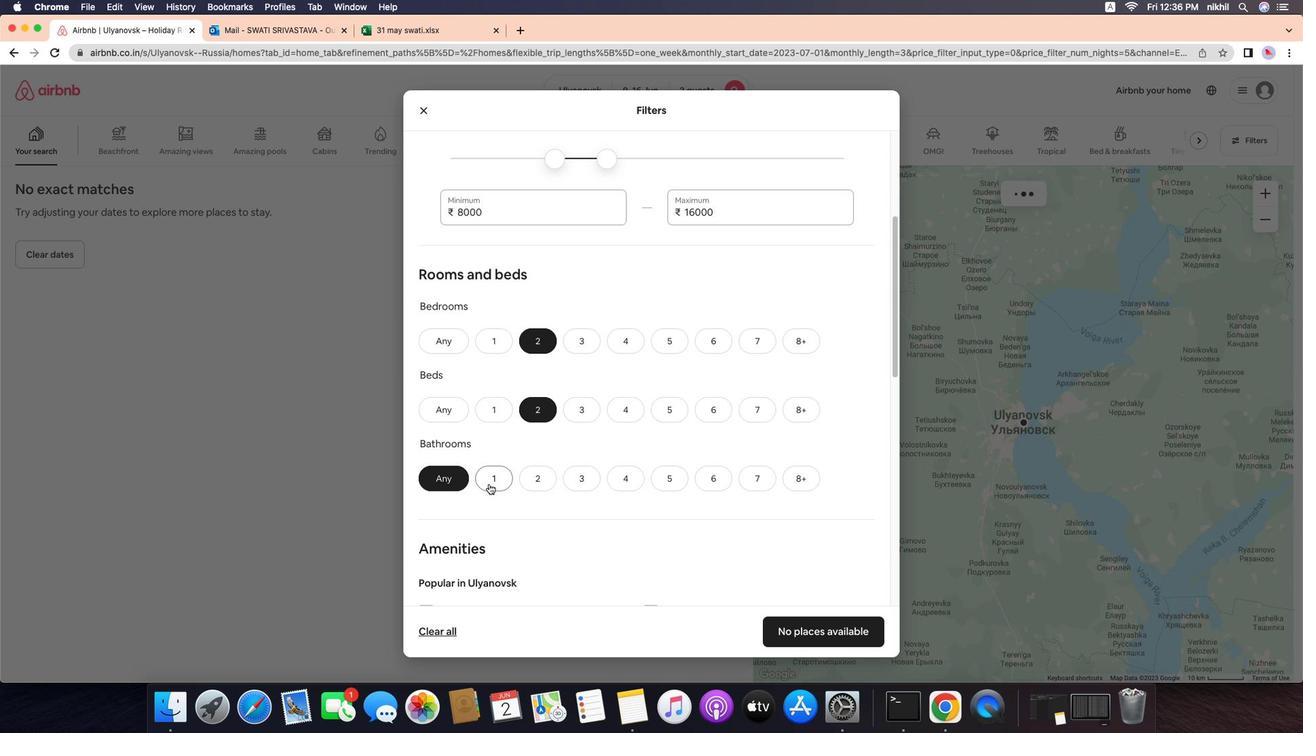 
Action: Mouse scrolled (639, 442) with delta (-72, -75)
Screenshot: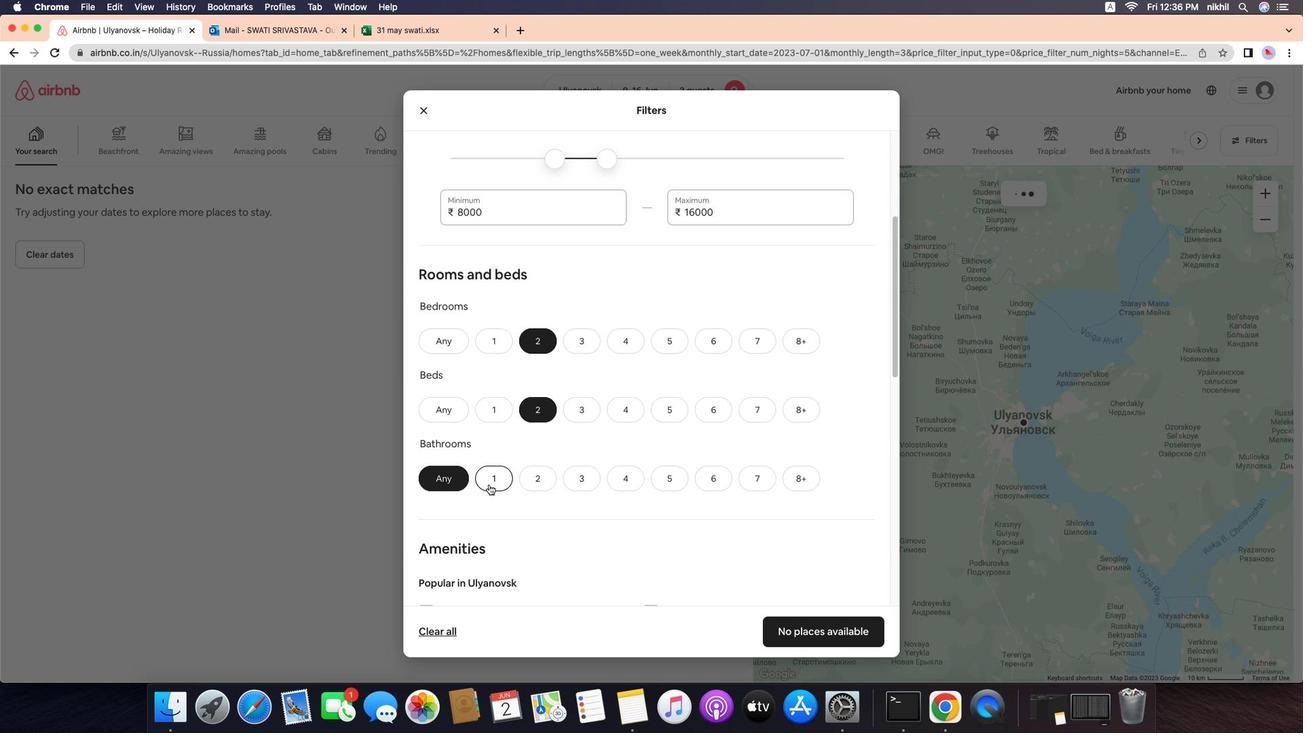 
Action: Mouse moved to (511, 301)
Screenshot: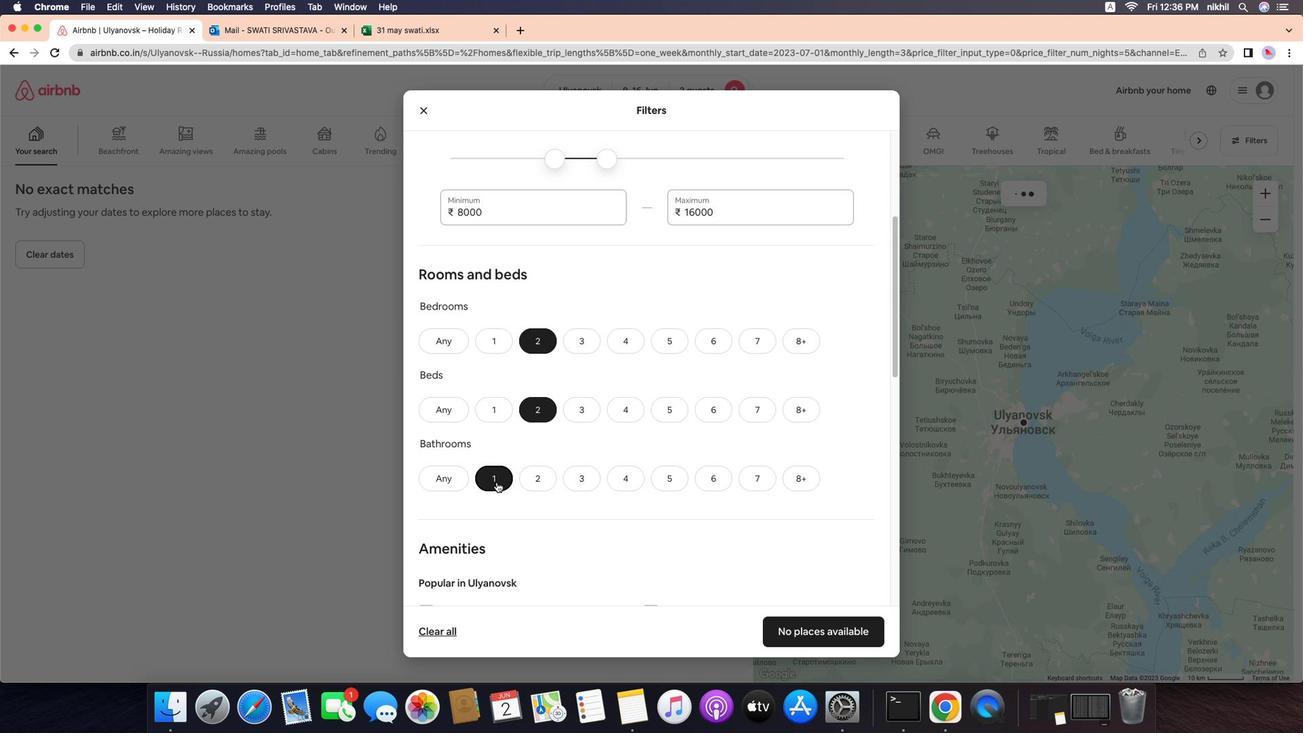 
Action: Mouse pressed left at (511, 301)
Screenshot: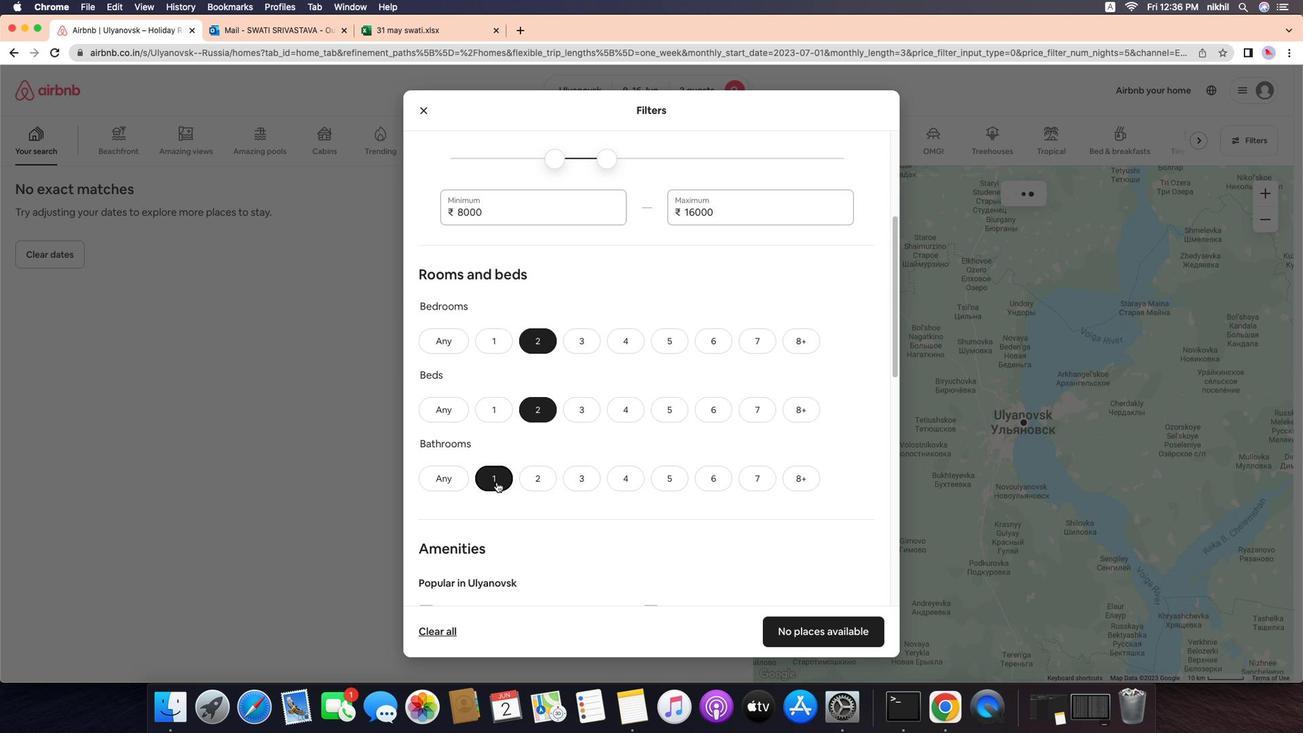 
Action: Mouse moved to (501, 369)
Screenshot: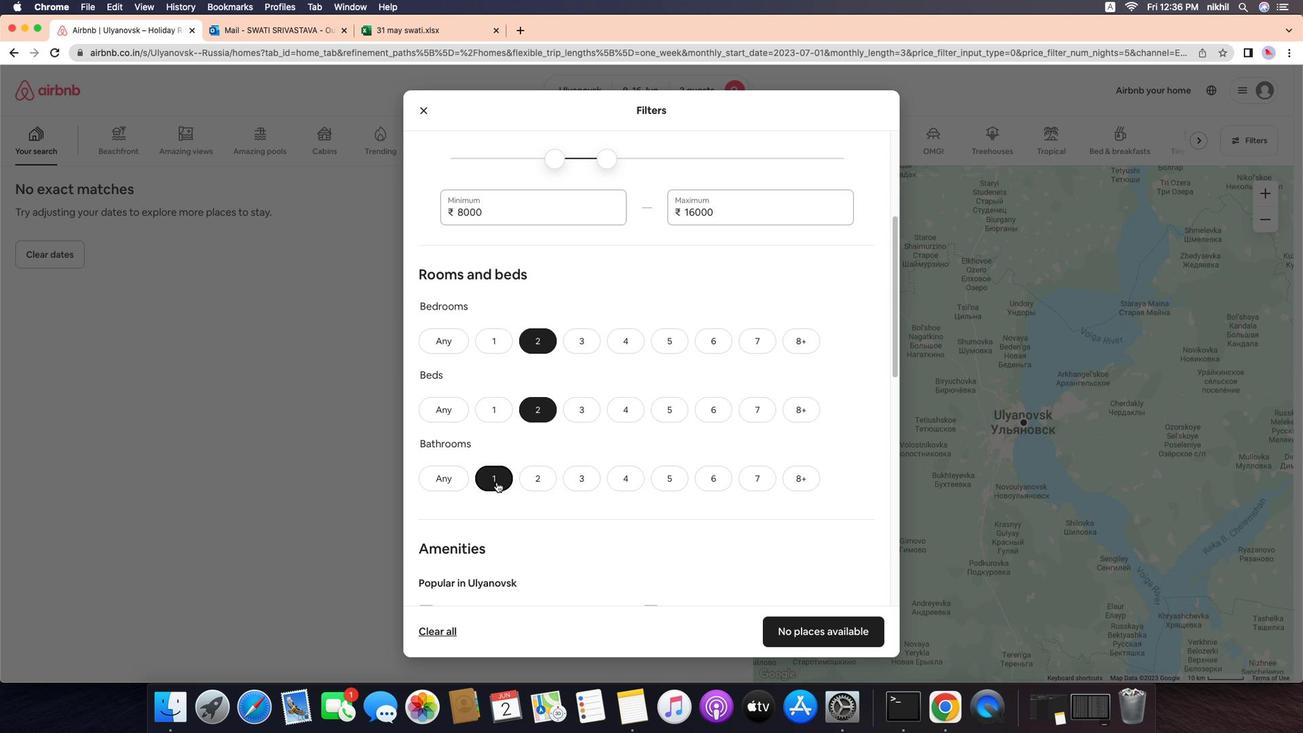 
Action: Mouse pressed left at (501, 369)
Screenshot: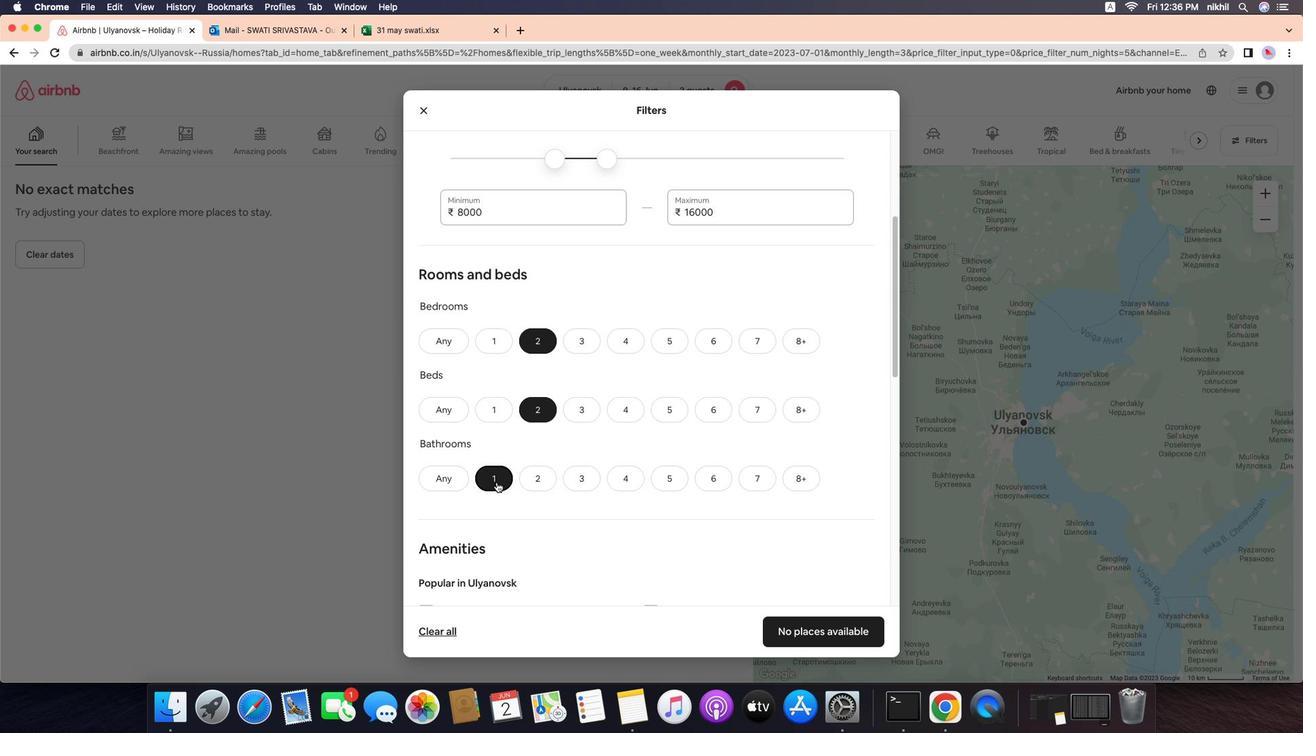 
Action: Mouse moved to (456, 440)
Screenshot: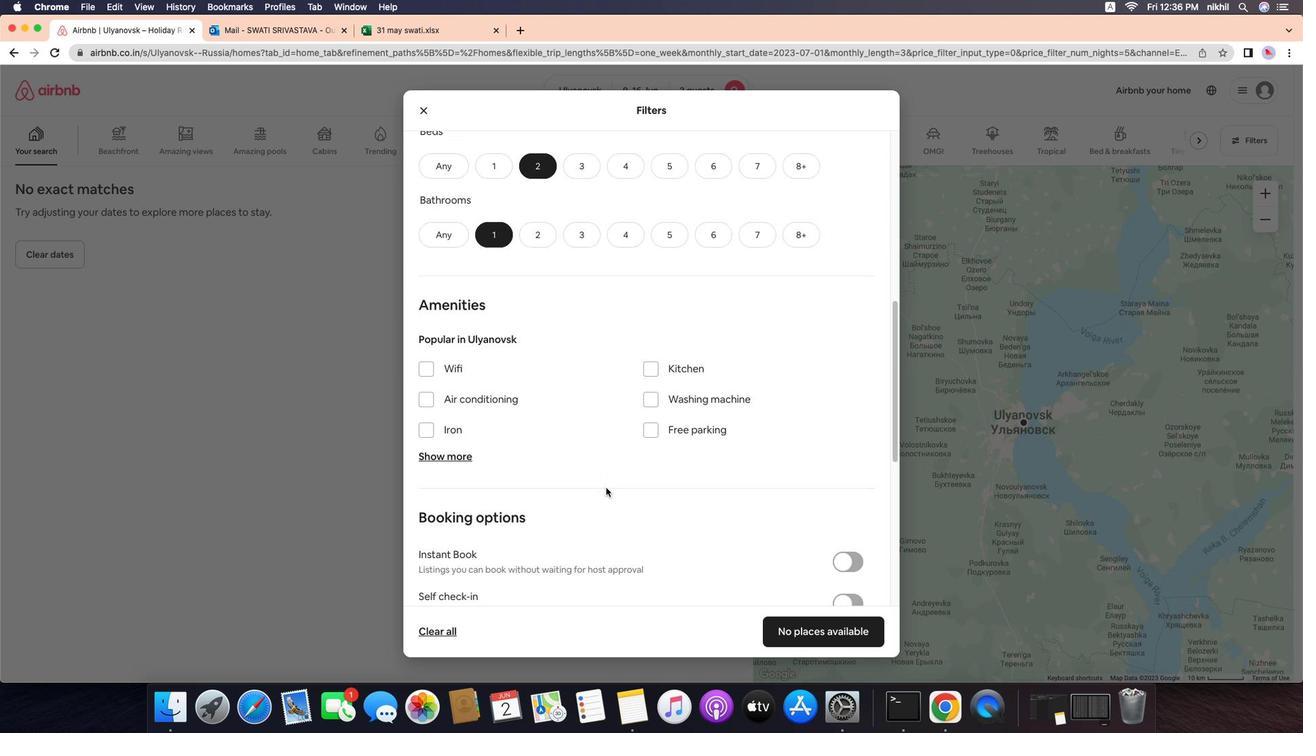 
Action: Mouse pressed left at (456, 440)
Screenshot: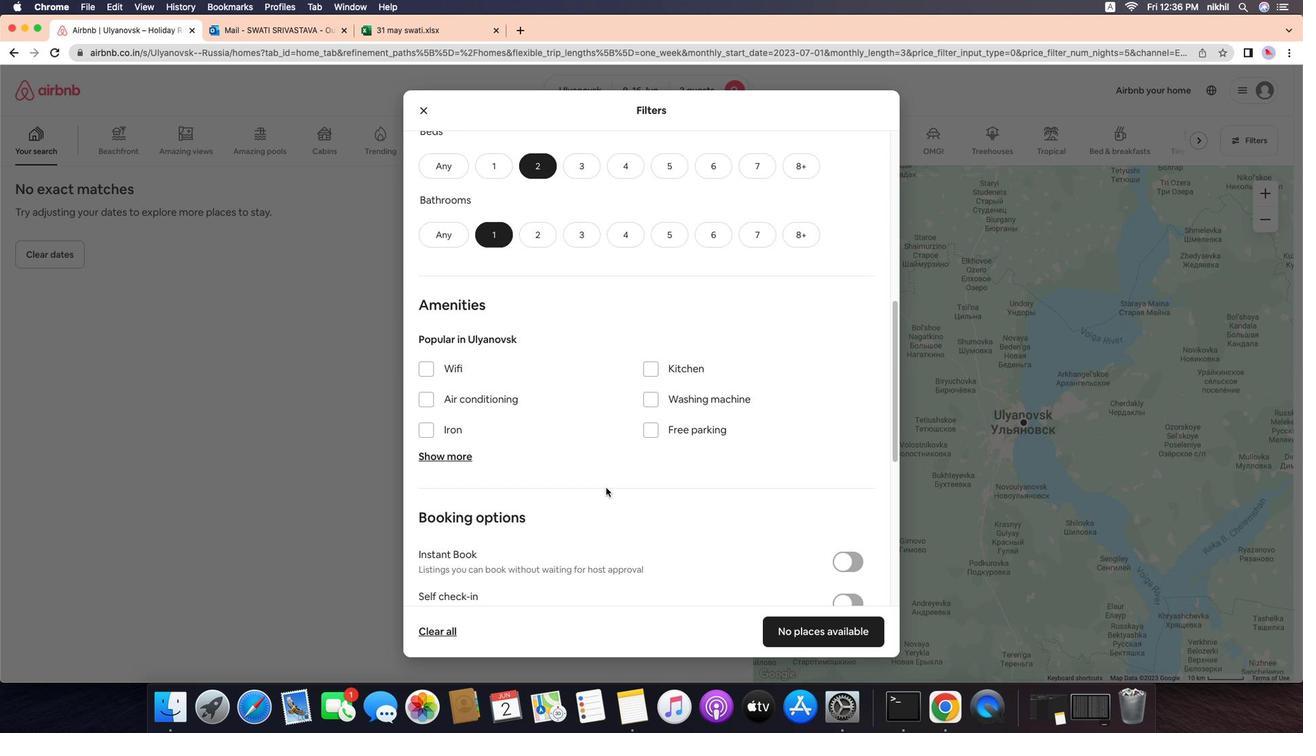 
Action: Mouse moved to (573, 447)
Screenshot: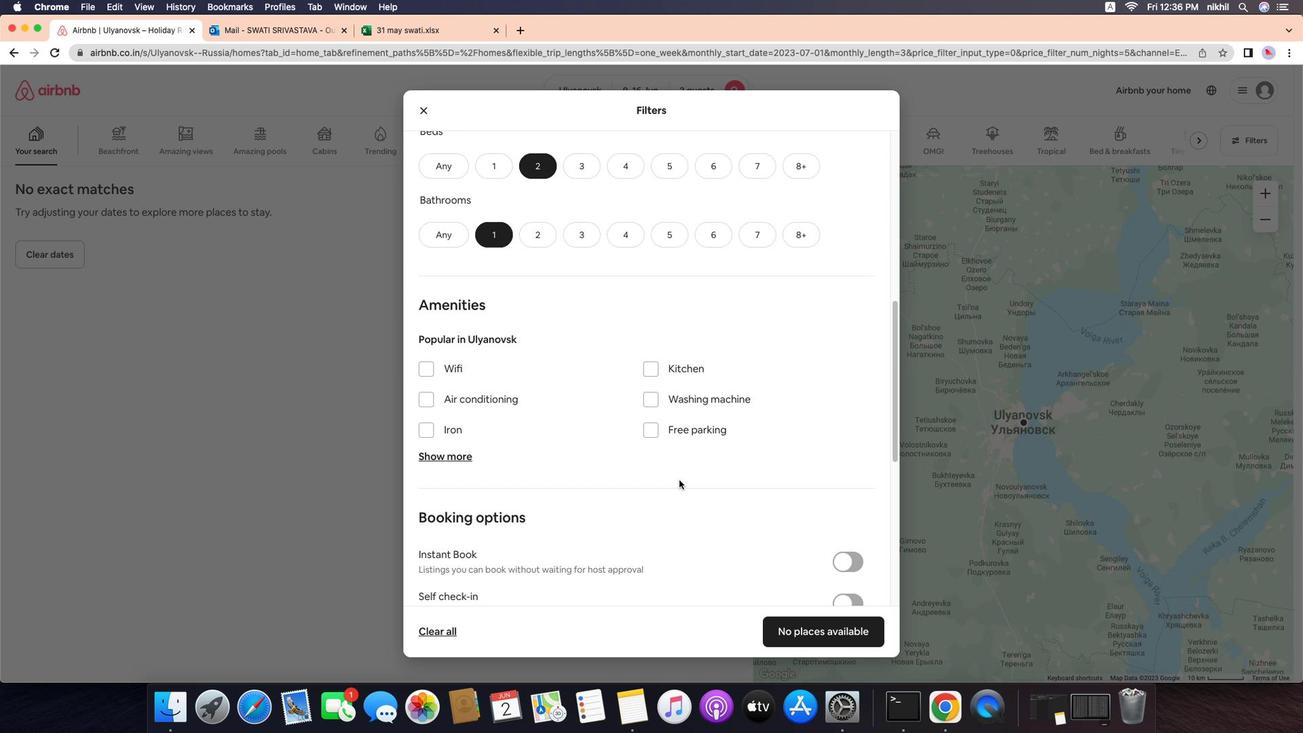 
Action: Mouse scrolled (573, 447) with delta (-72, -73)
Screenshot: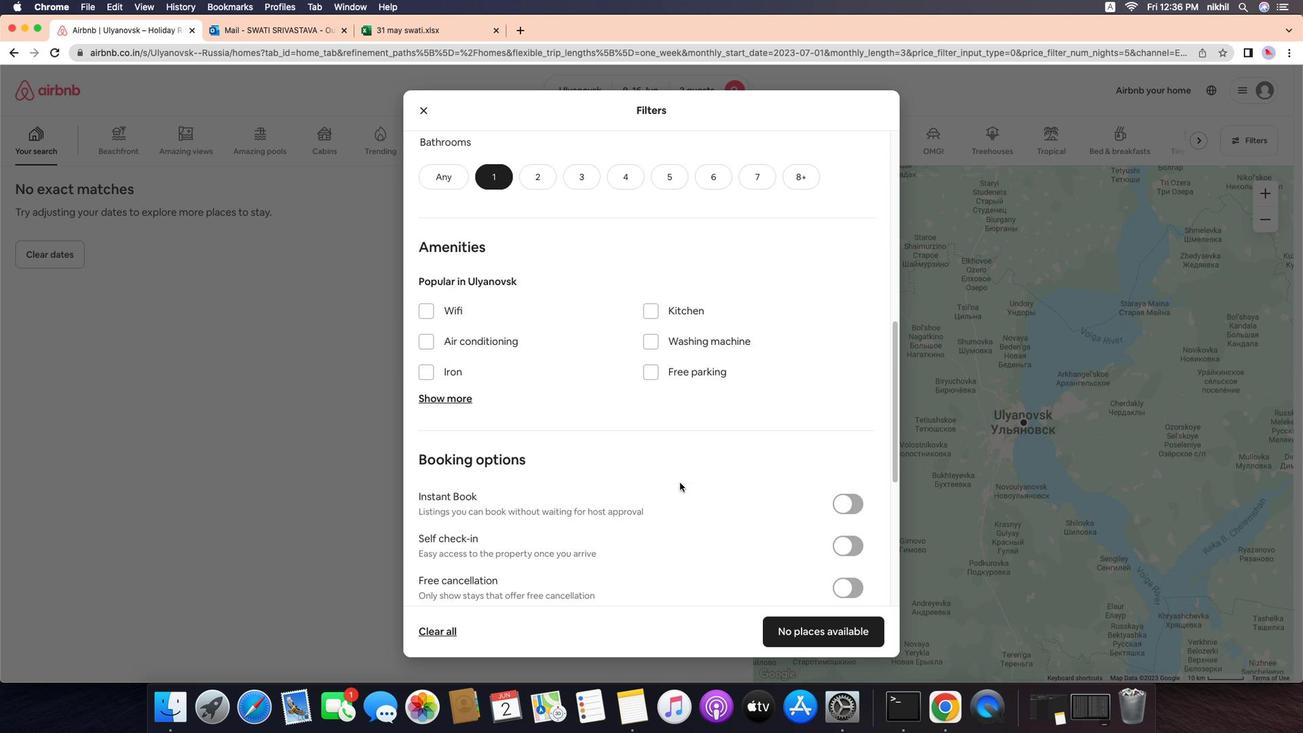 
Action: Mouse scrolled (573, 447) with delta (-72, -73)
Screenshot: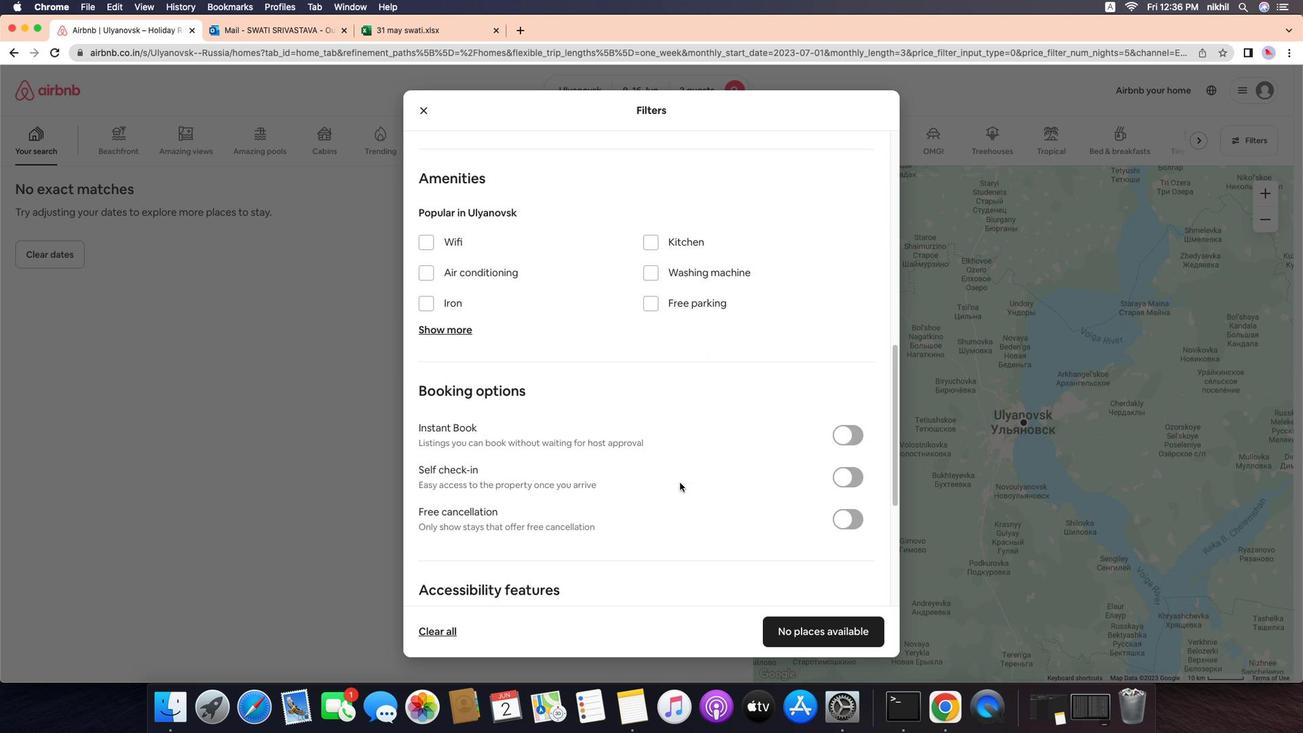 
Action: Mouse scrolled (573, 447) with delta (-72, -74)
Screenshot: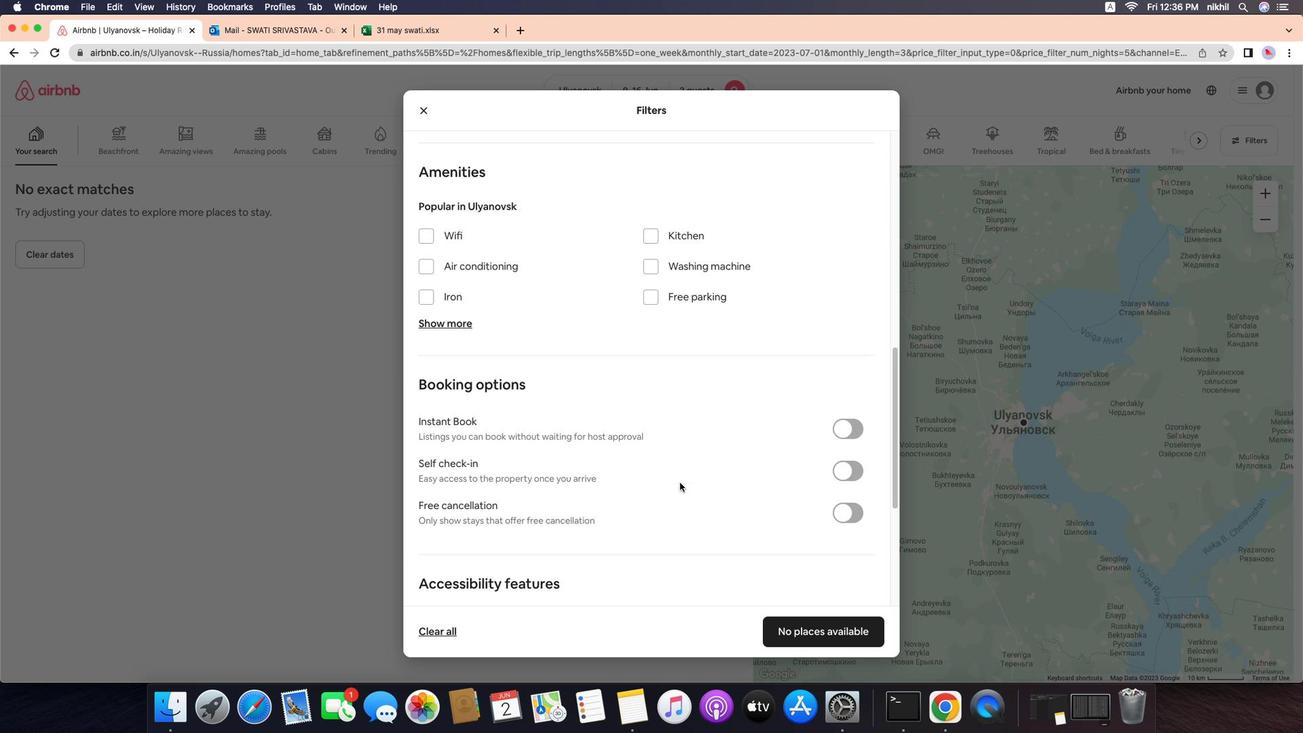 
Action: Mouse scrolled (573, 447) with delta (-72, -75)
Screenshot: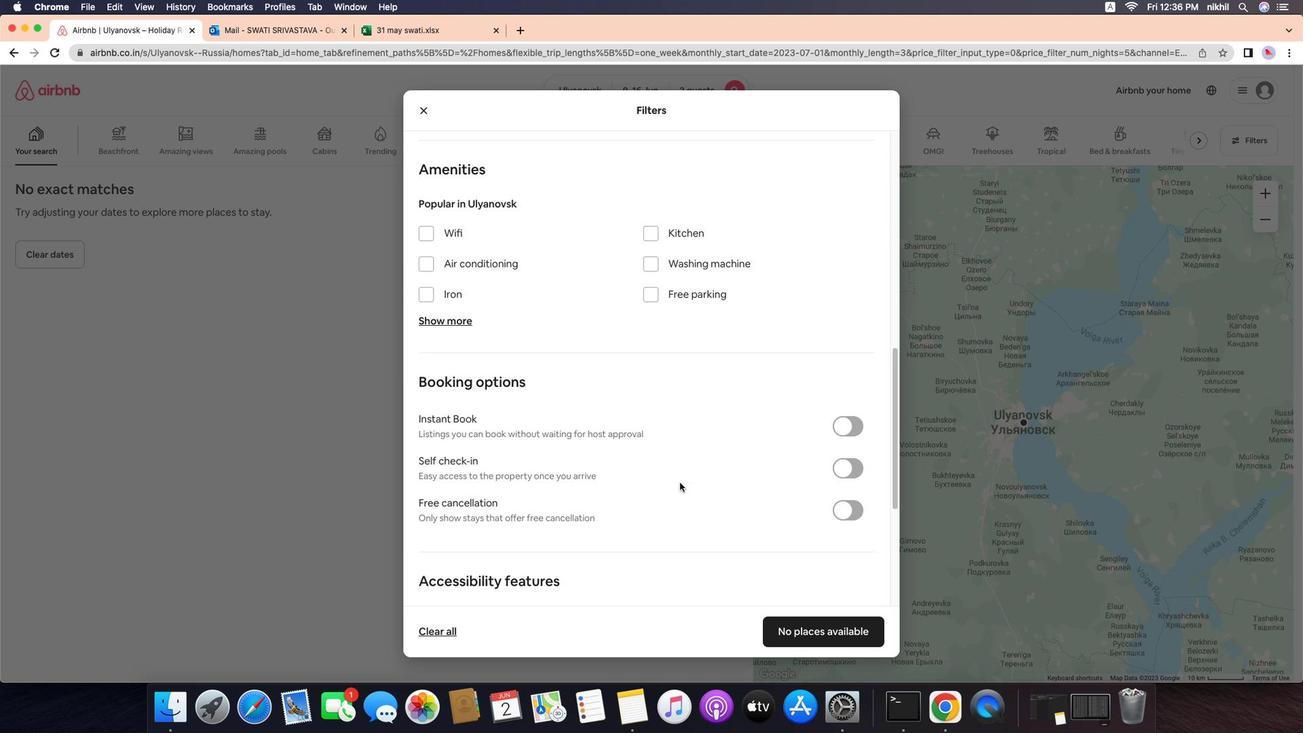 
Action: Mouse moved to (652, 441)
Screenshot: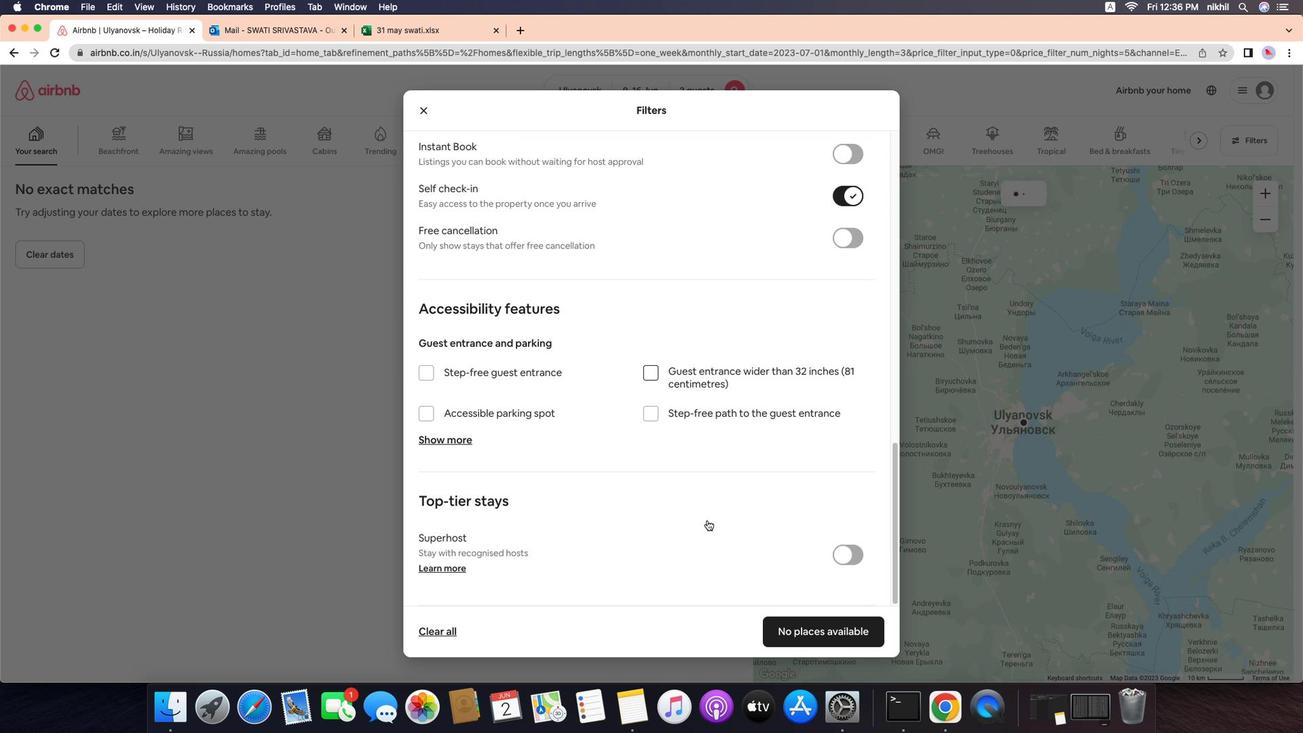 
Action: Mouse scrolled (652, 441) with delta (-72, -73)
Screenshot: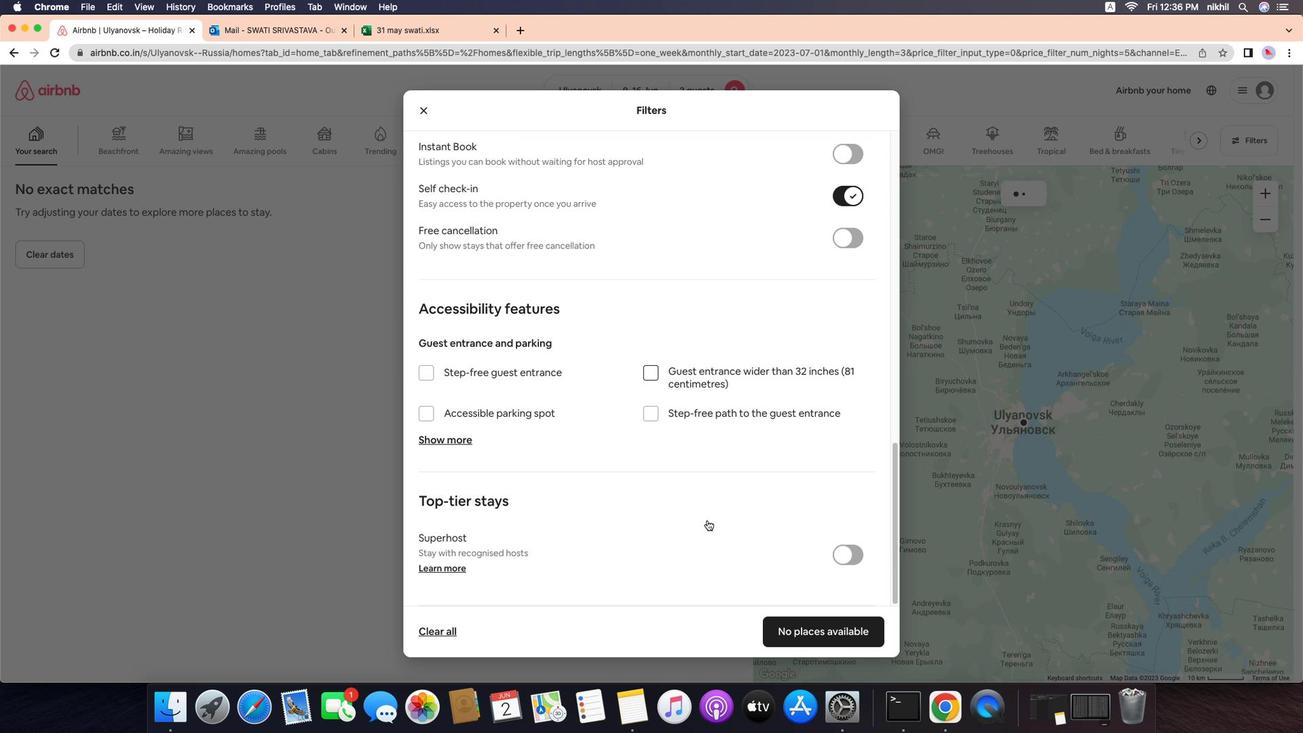 
Action: Mouse scrolled (652, 441) with delta (-72, -73)
Screenshot: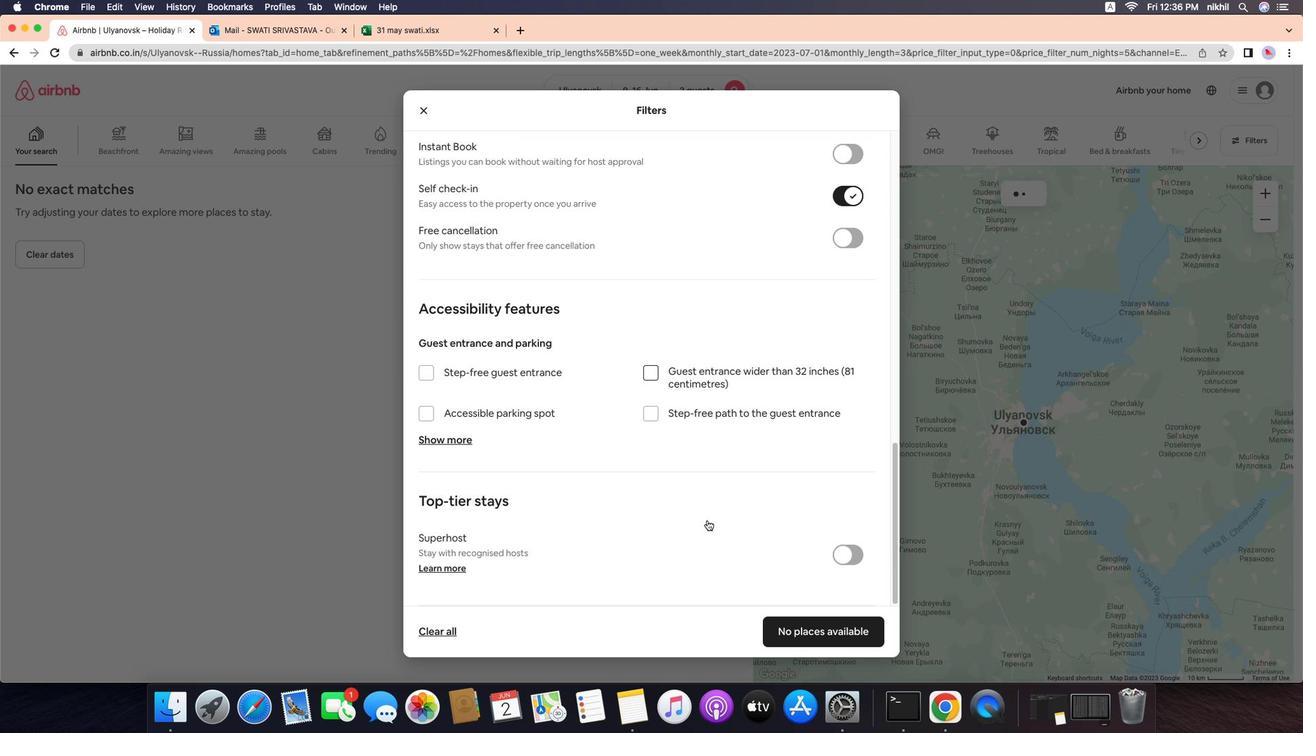 
Action: Mouse scrolled (652, 441) with delta (-72, -75)
Screenshot: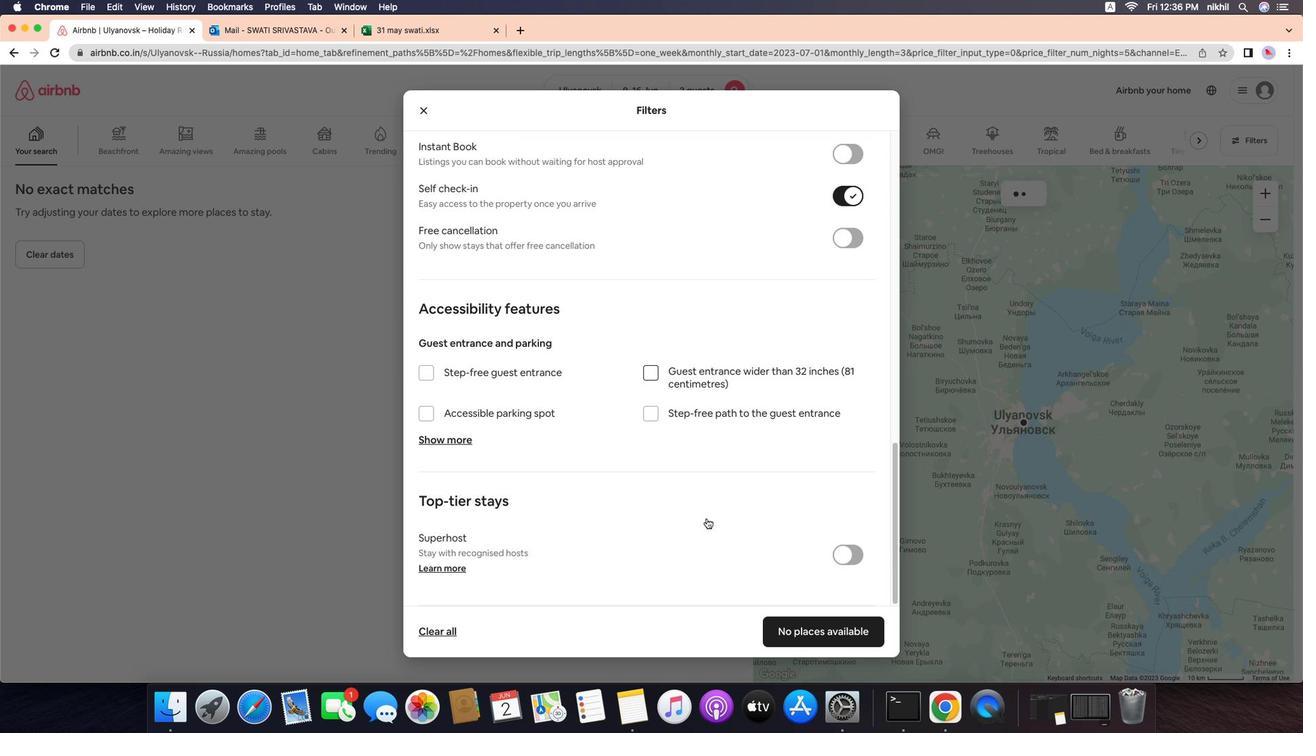 
Action: Mouse moved to (835, 422)
Screenshot: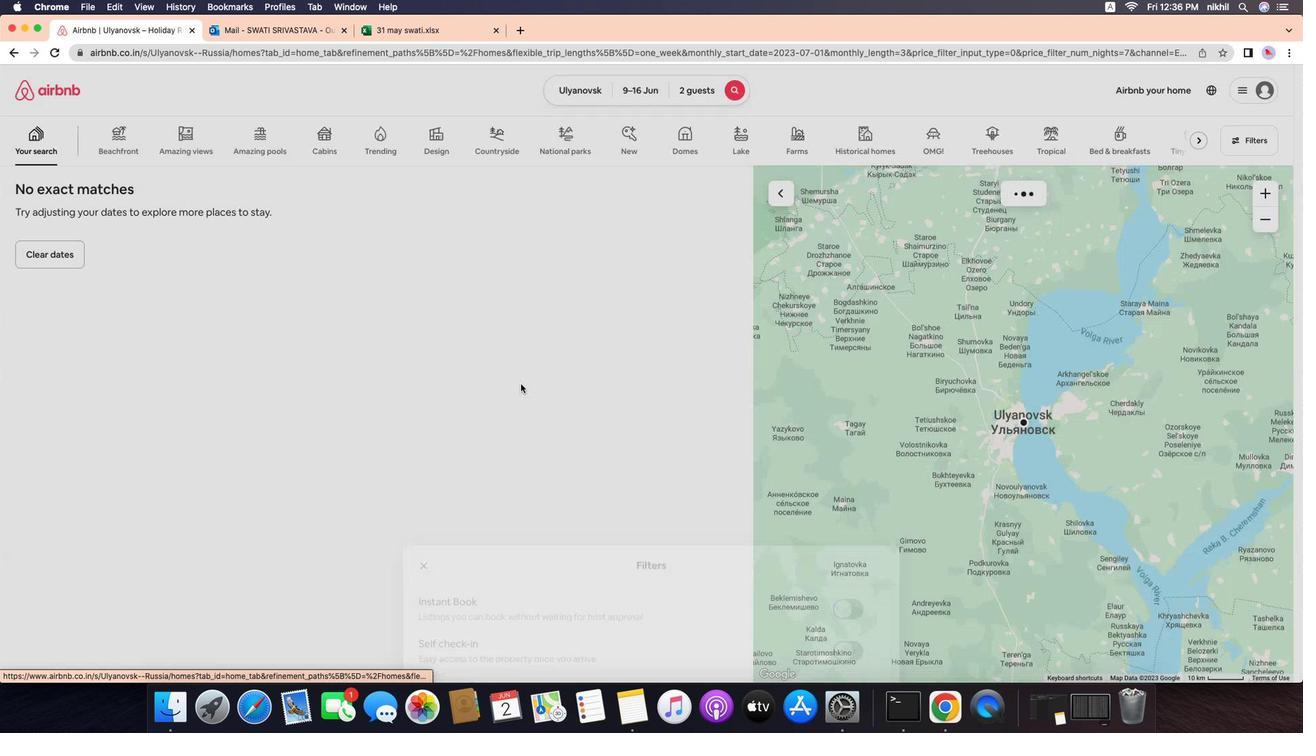 
Action: Mouse pressed left at (835, 422)
Screenshot: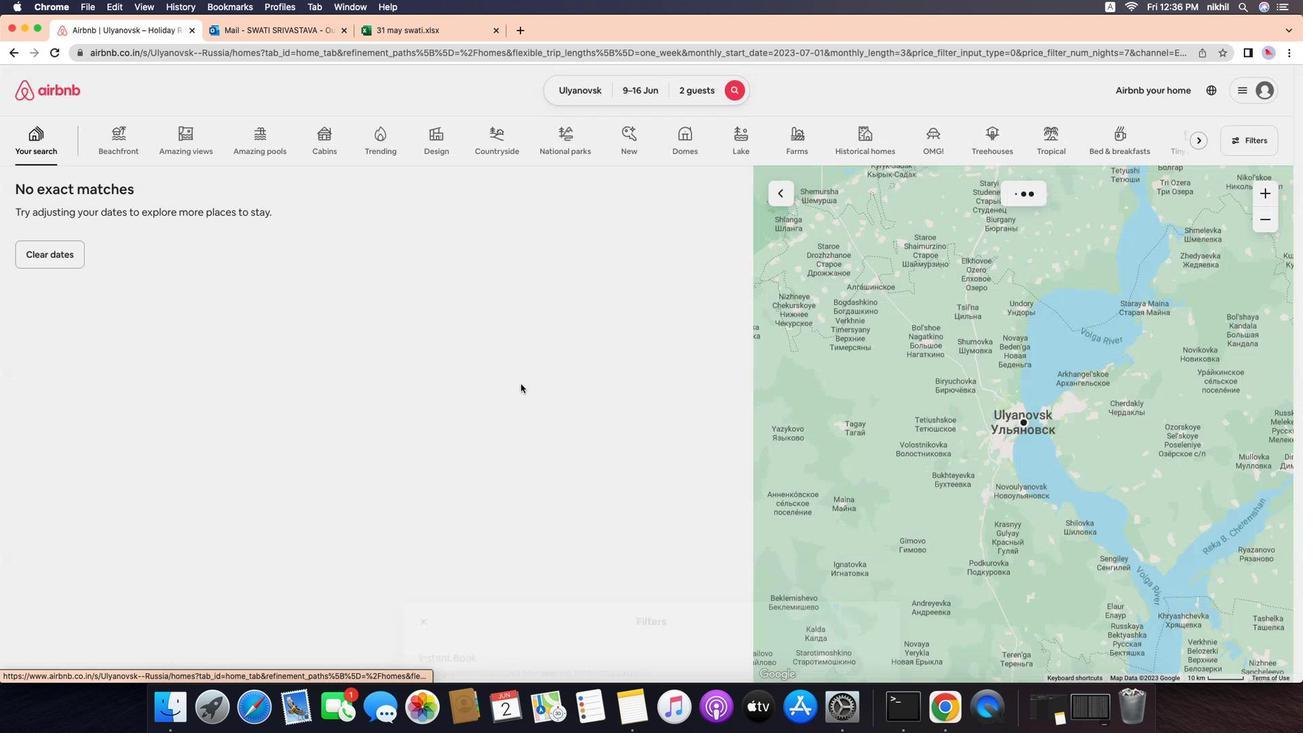 
Action: Mouse moved to (682, 483)
Screenshot: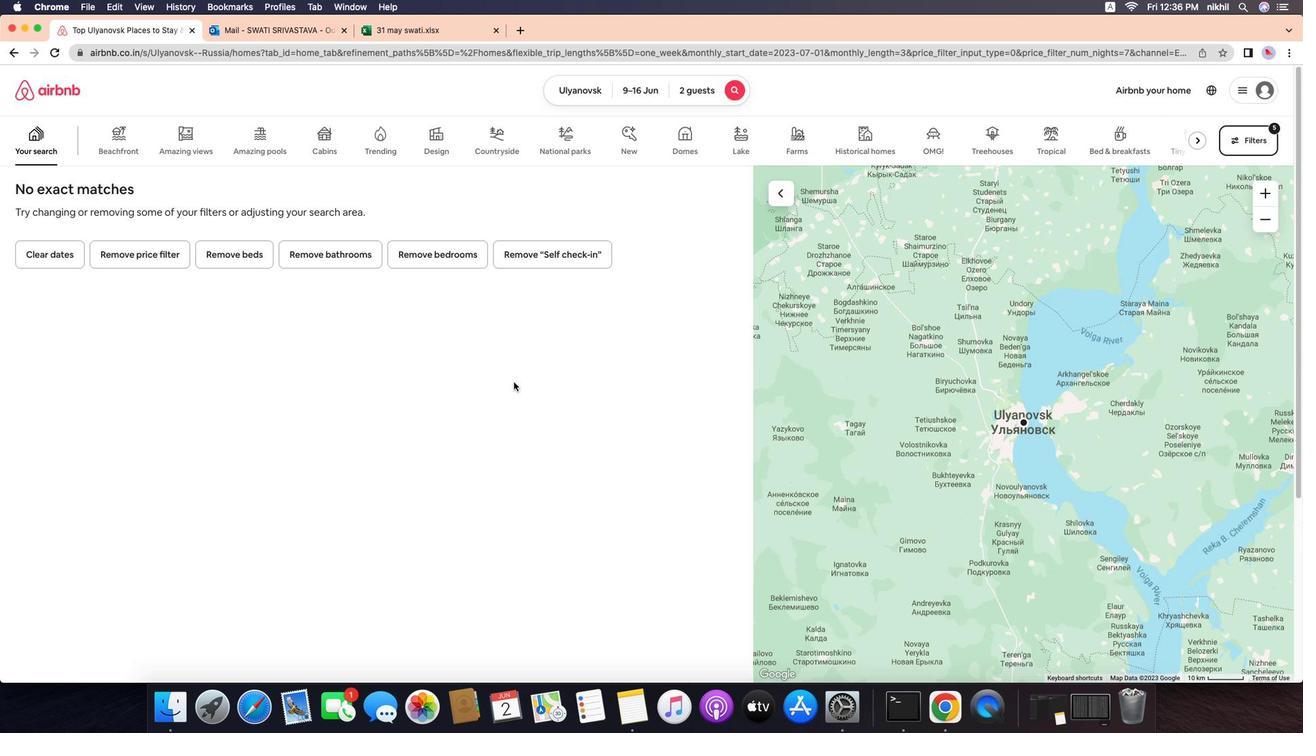 
Action: Mouse scrolled (682, 483) with delta (-72, -73)
Screenshot: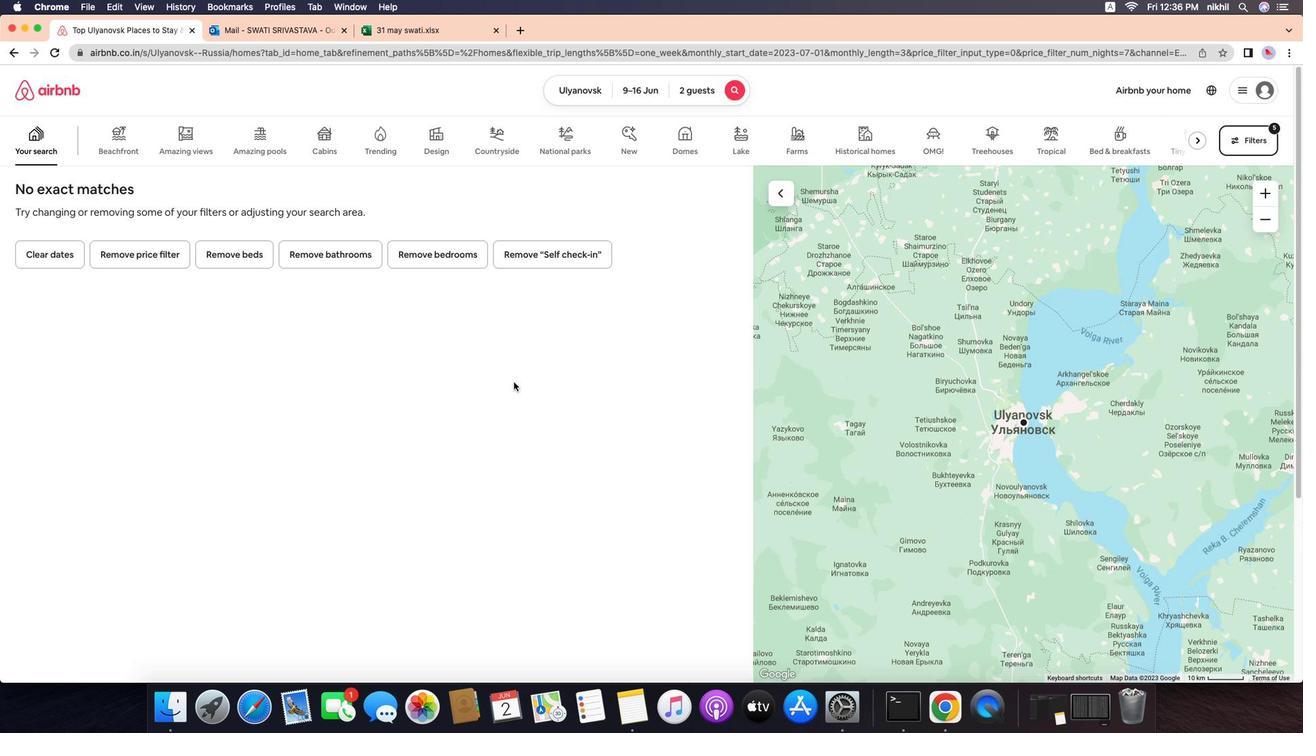
Action: Mouse moved to (681, 482)
Screenshot: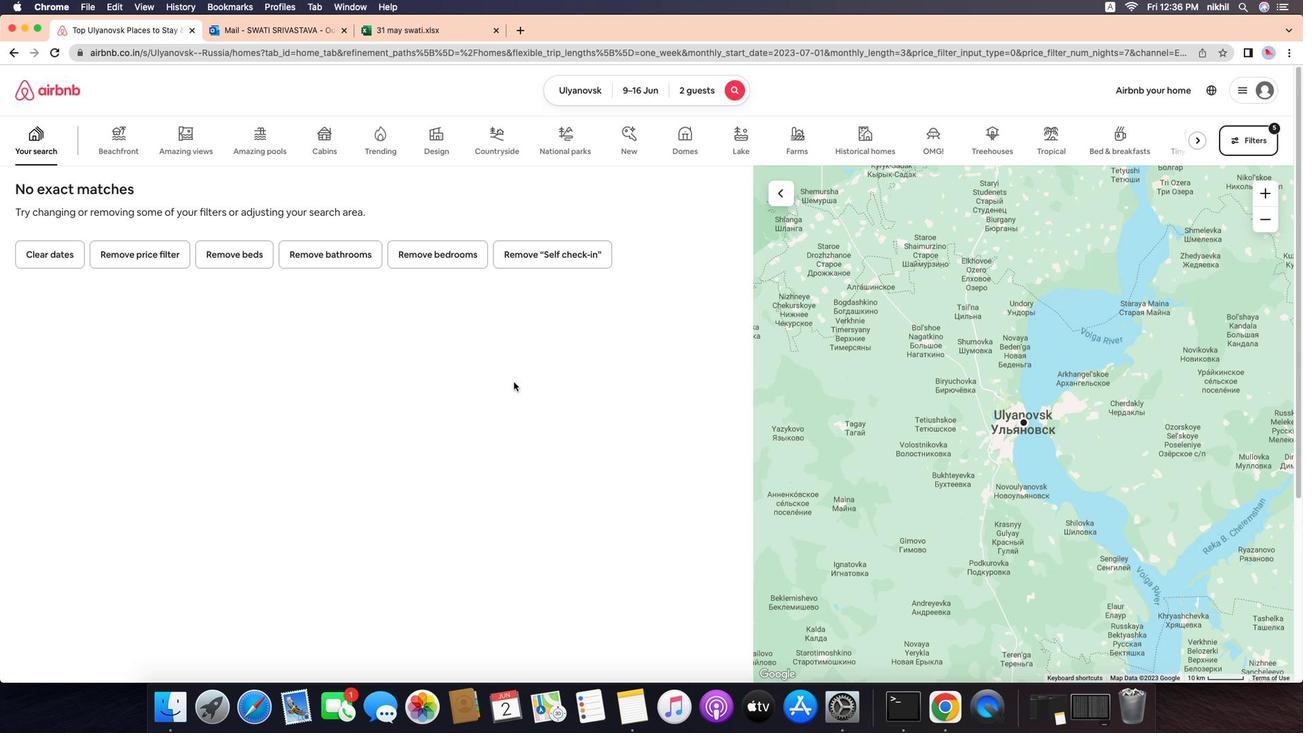 
Action: Mouse scrolled (681, 482) with delta (-72, -73)
Screenshot: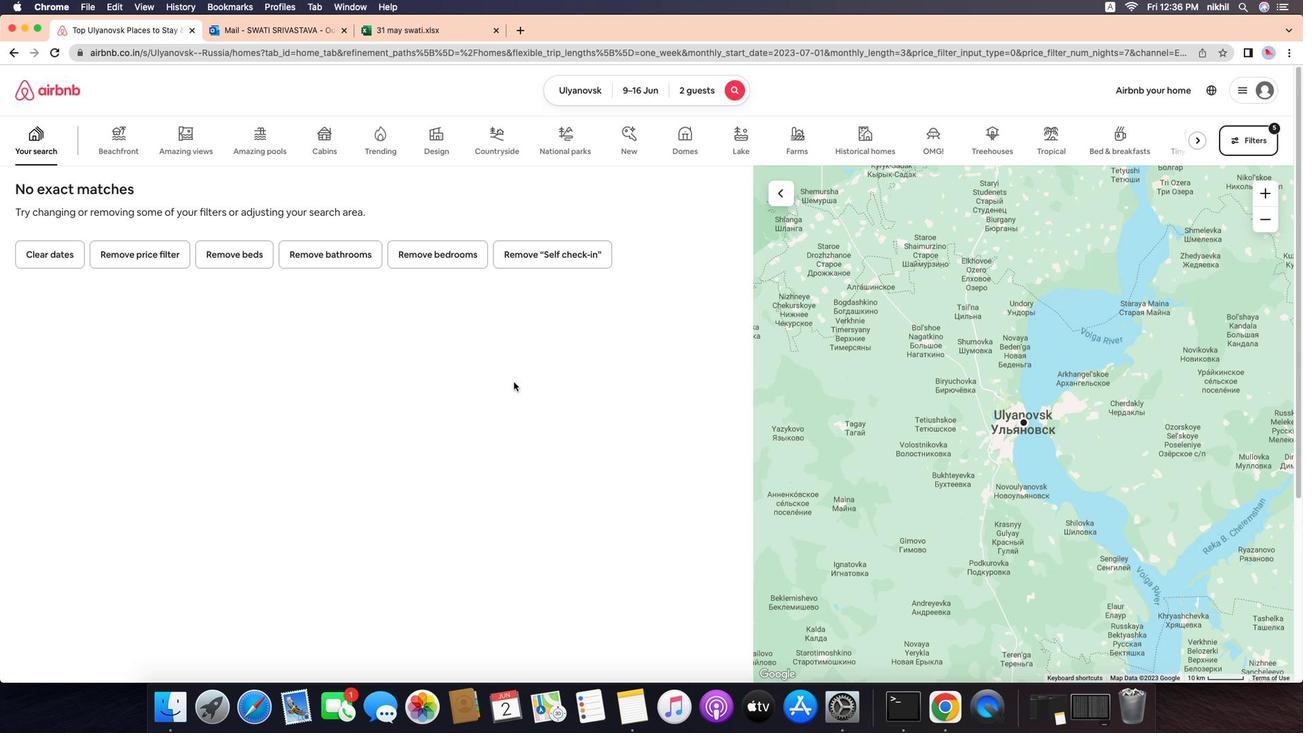 
Action: Mouse moved to (681, 482)
Screenshot: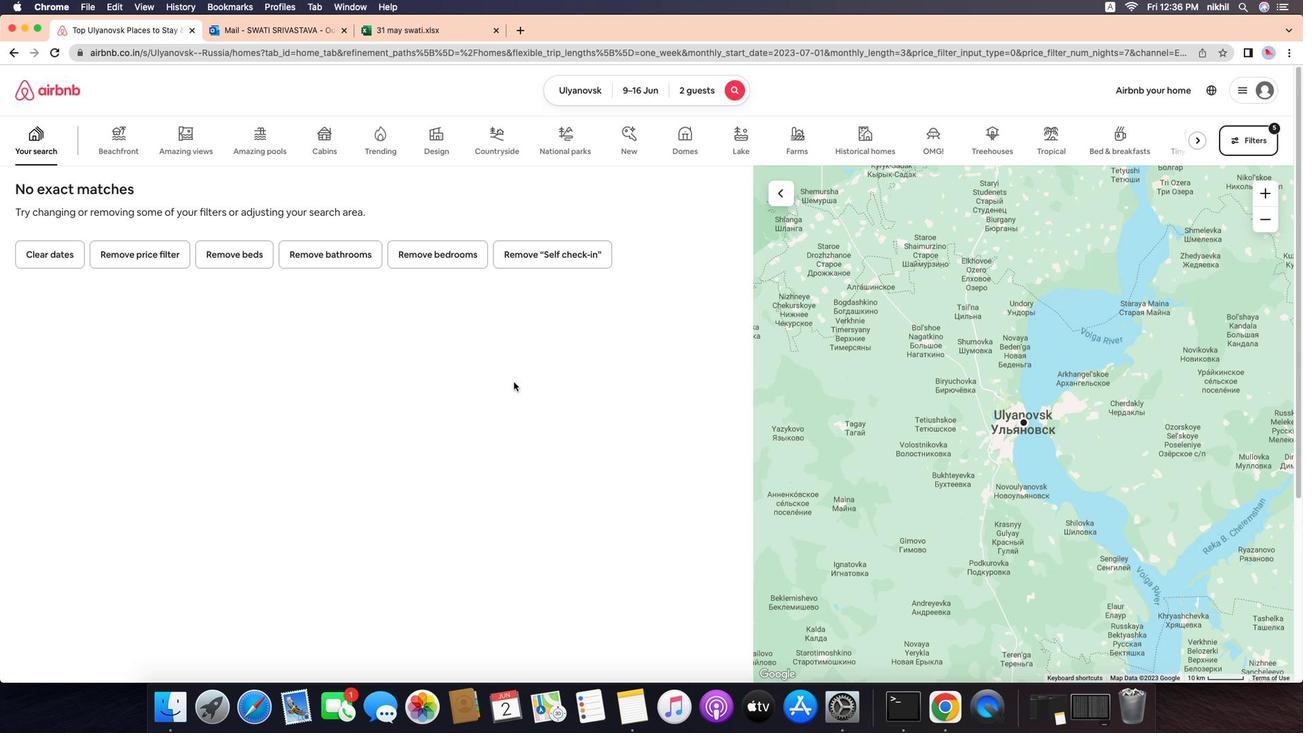 
Action: Mouse scrolled (681, 482) with delta (-72, -75)
Screenshot: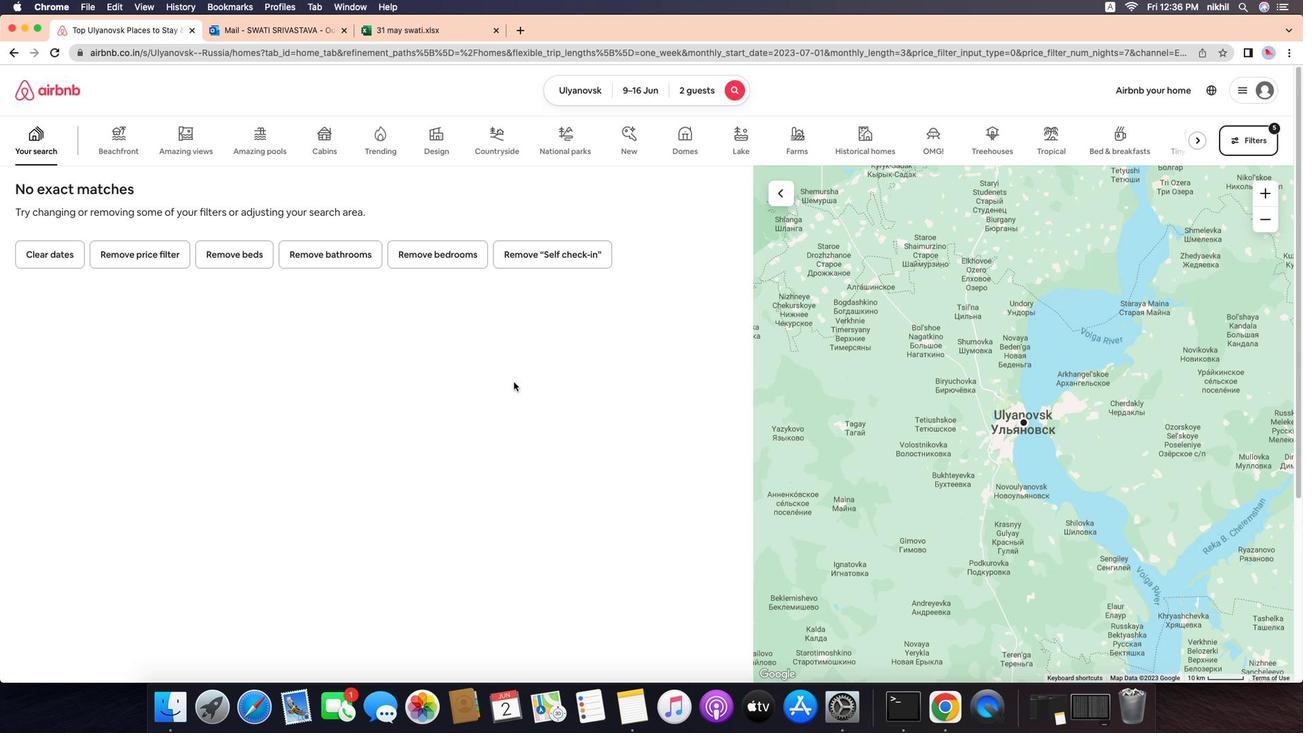 
Action: Mouse moved to (681, 481)
Screenshot: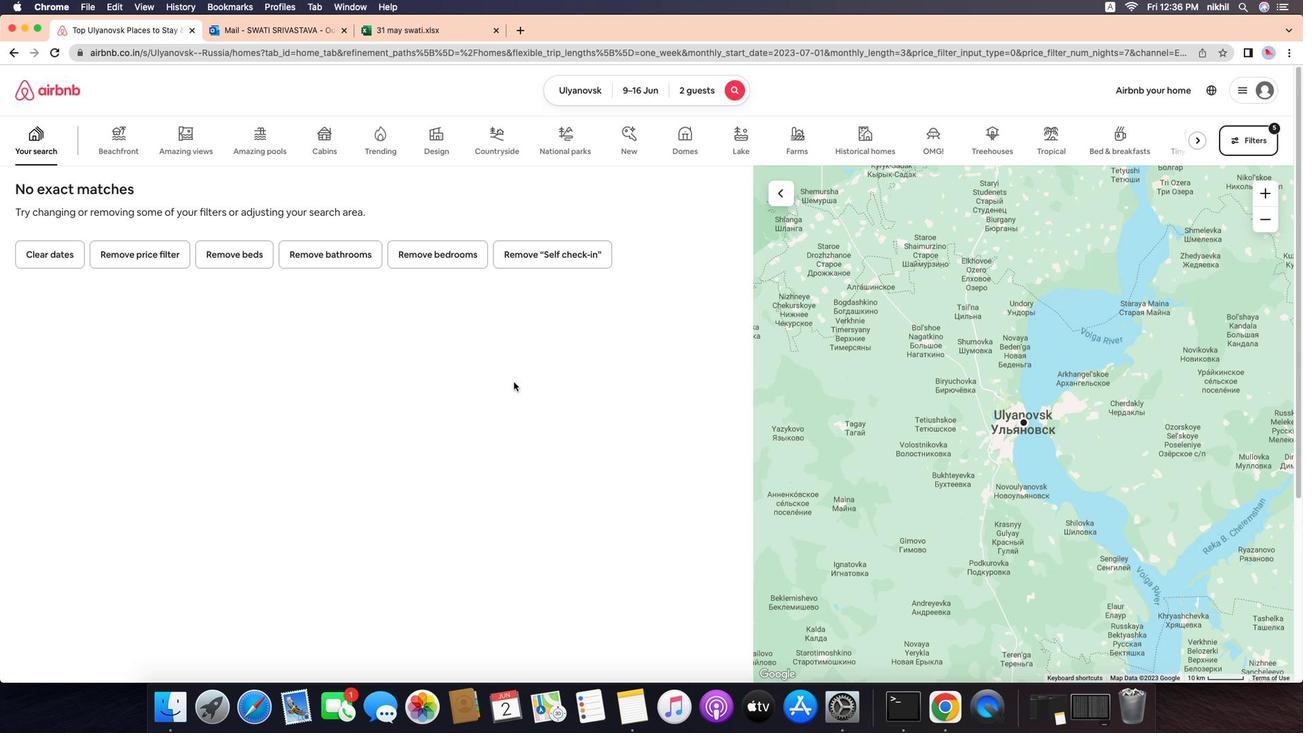 
Action: Mouse scrolled (681, 481) with delta (-72, -77)
Screenshot: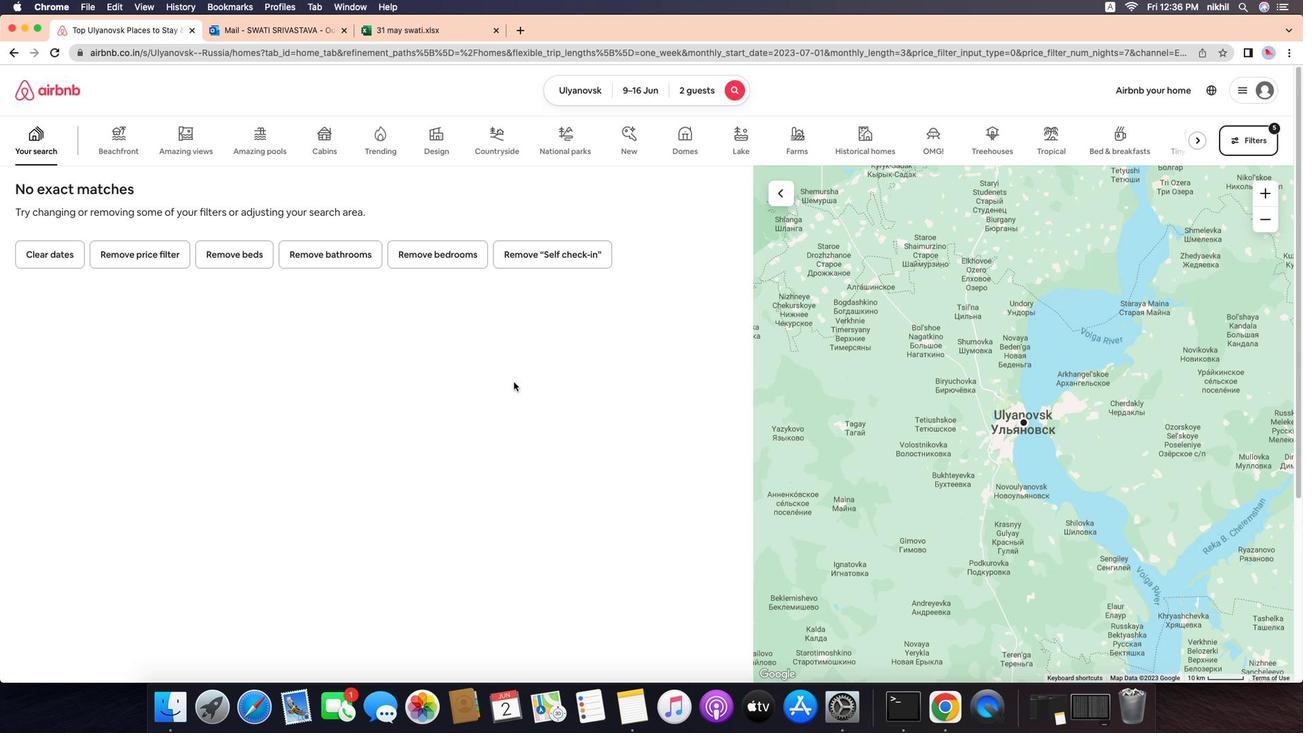 
Action: Mouse moved to (681, 481)
Screenshot: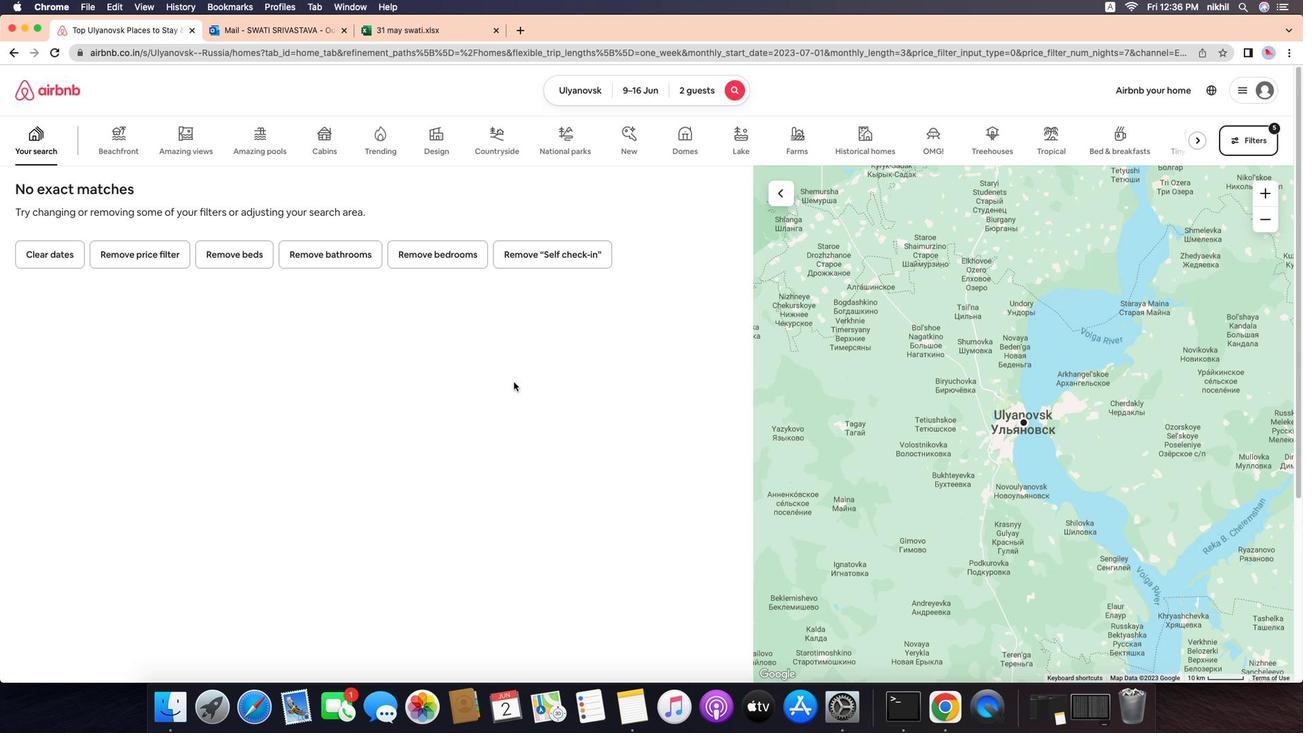 
Action: Mouse scrolled (681, 481) with delta (-72, -78)
Screenshot: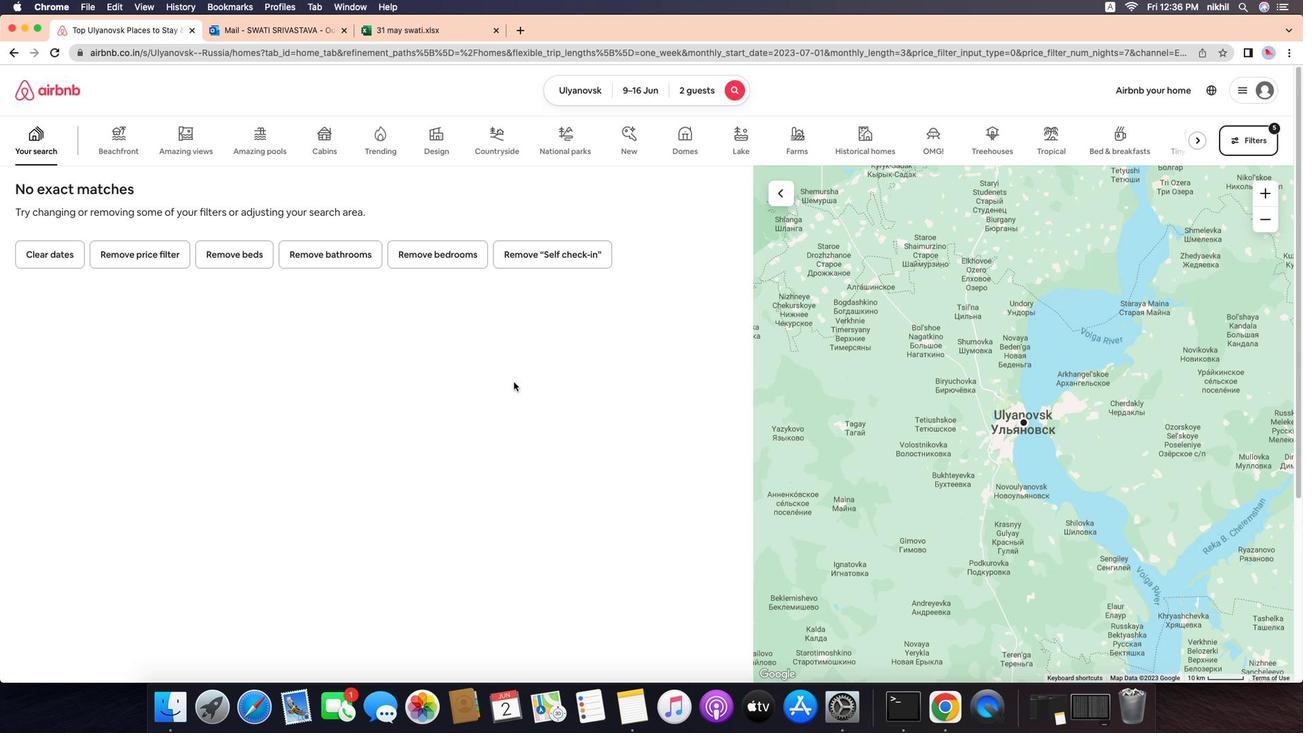 
Action: Mouse moved to (681, 481)
Screenshot: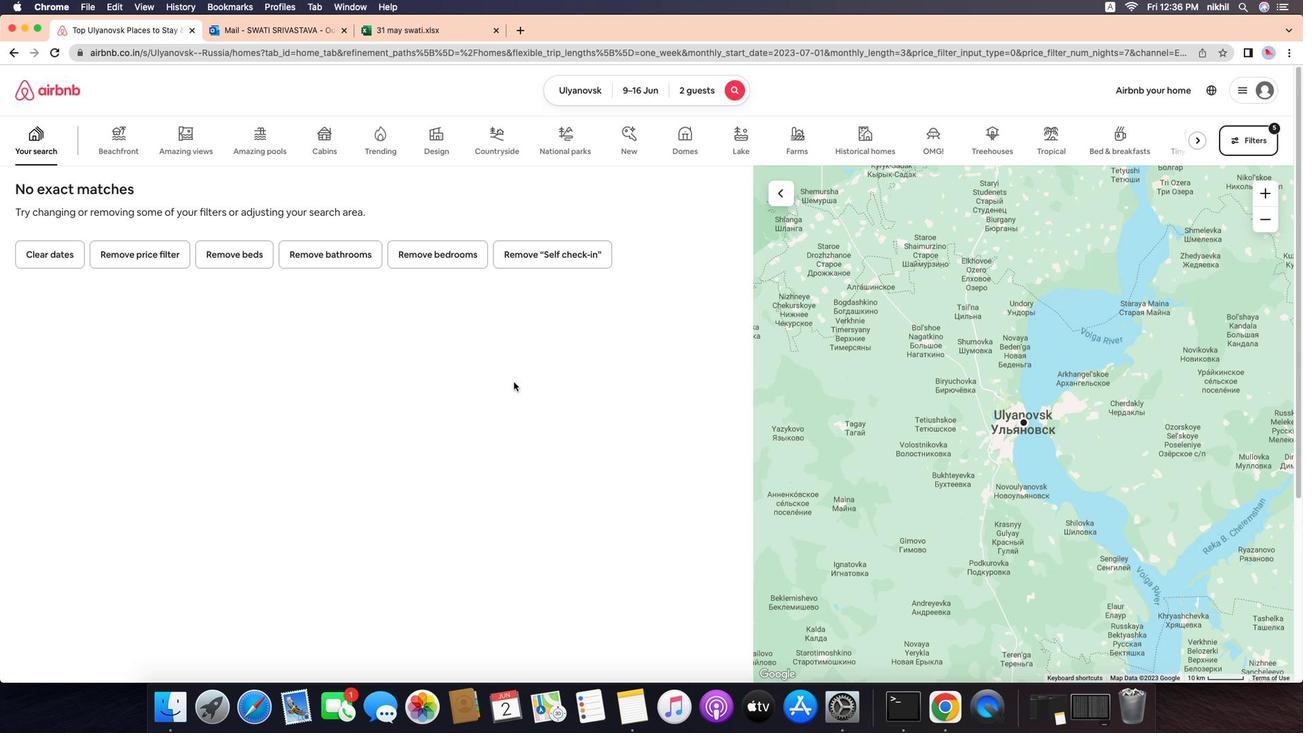 
Action: Mouse scrolled (681, 481) with delta (-72, -73)
Screenshot: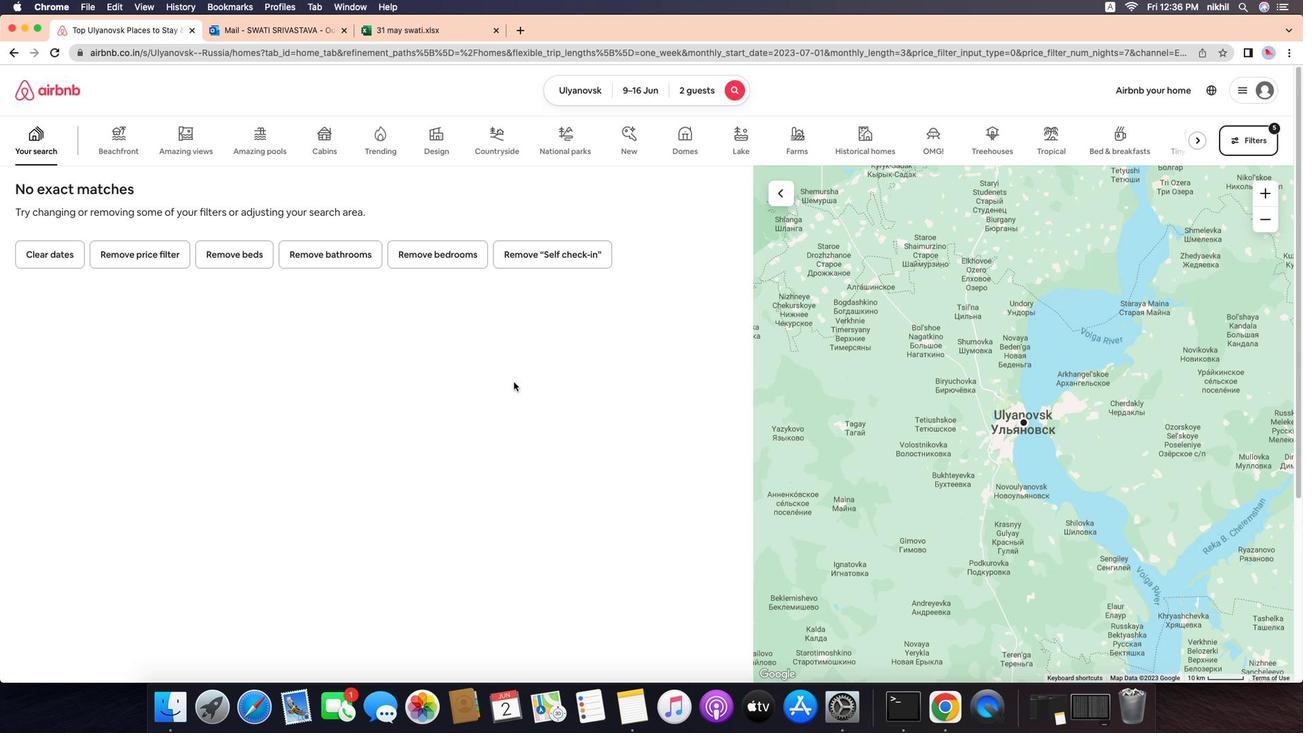 
Action: Mouse scrolled (681, 481) with delta (-72, -73)
Screenshot: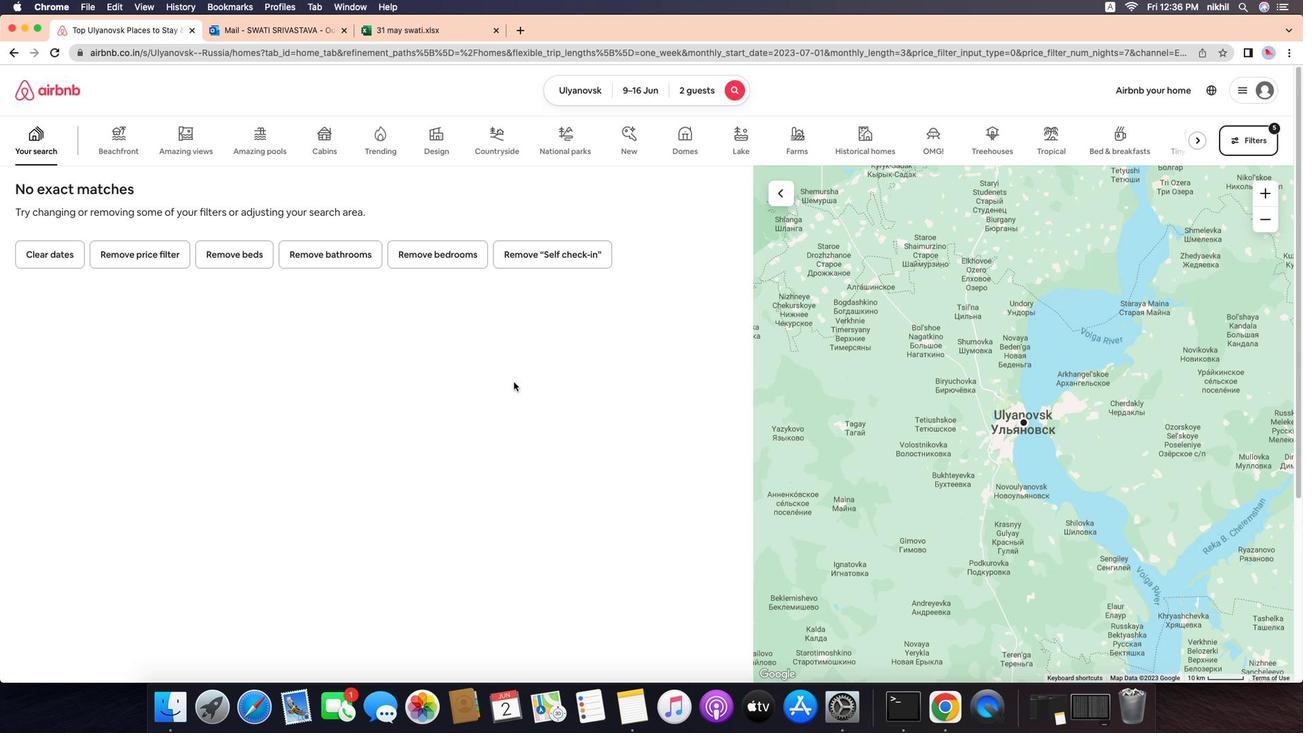 
Action: Mouse scrolled (681, 481) with delta (-72, -75)
Screenshot: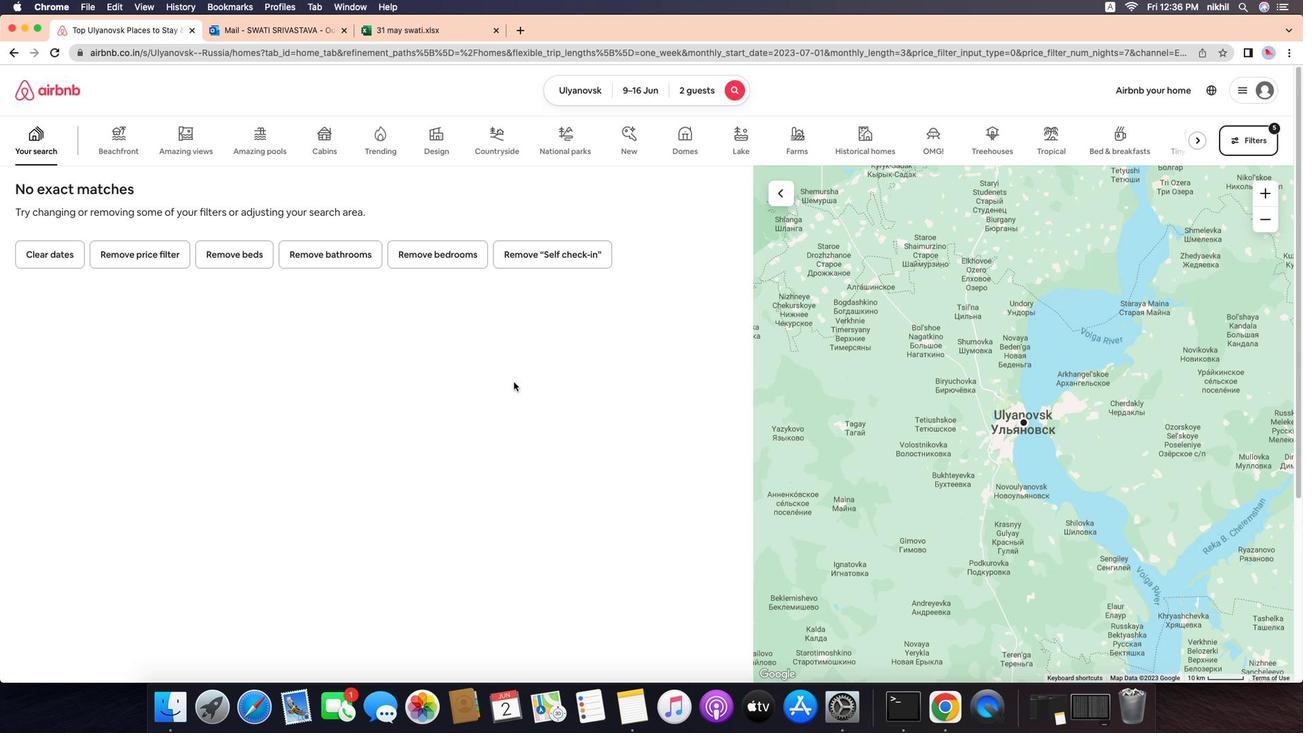 
Action: Mouse moved to (681, 480)
Screenshot: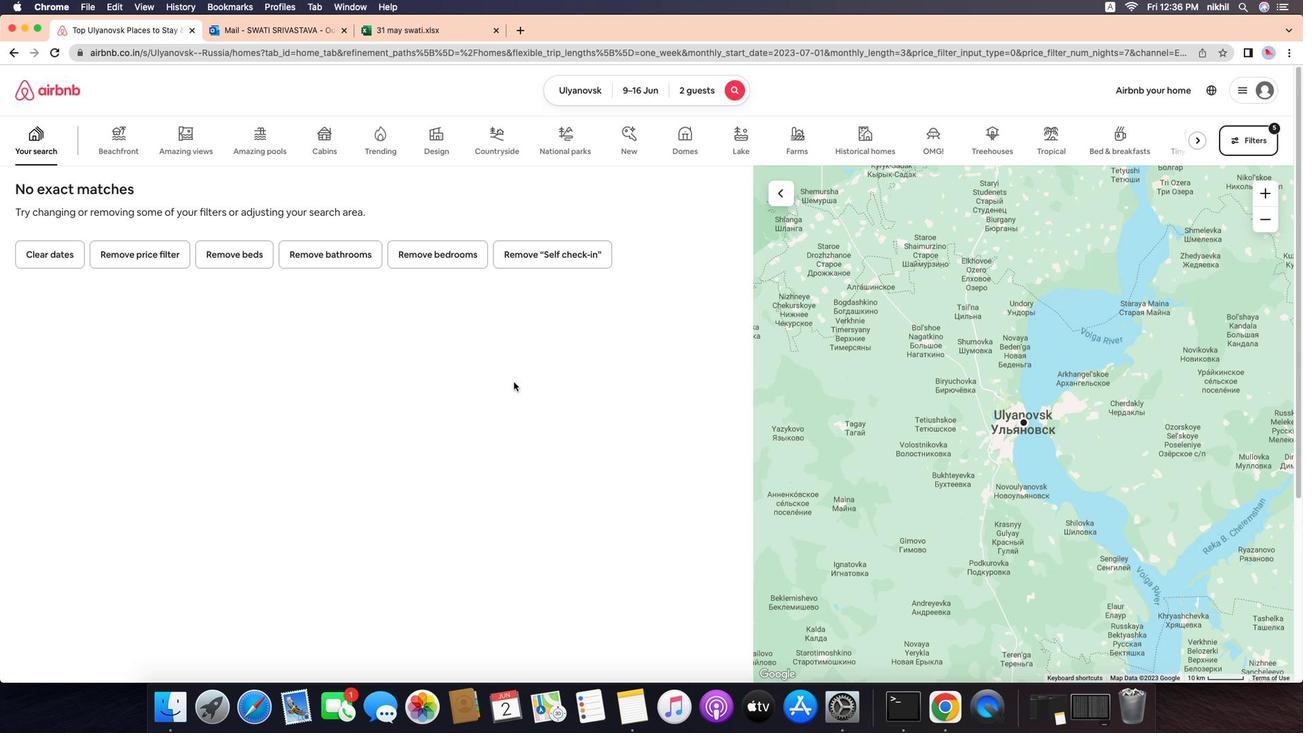 
Action: Mouse scrolled (681, 480) with delta (-72, -76)
Screenshot: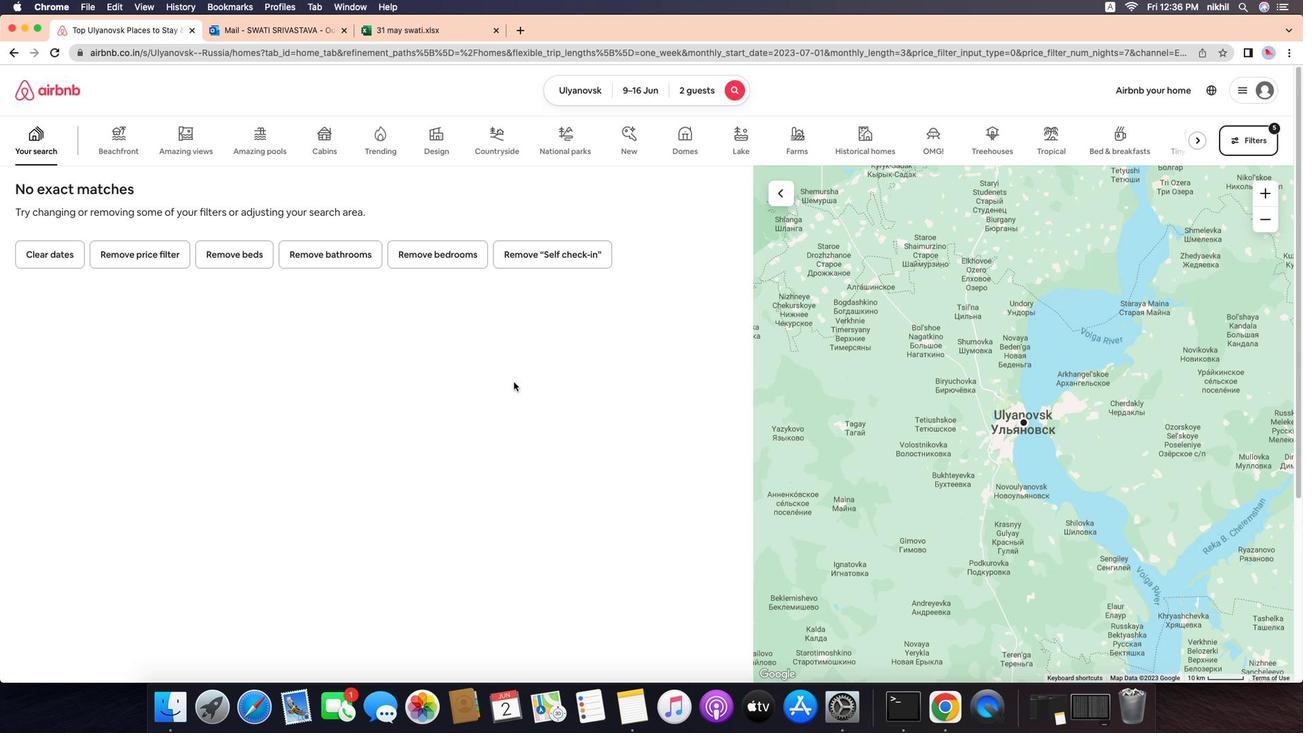 
Action: Mouse moved to (788, 600)
Screenshot: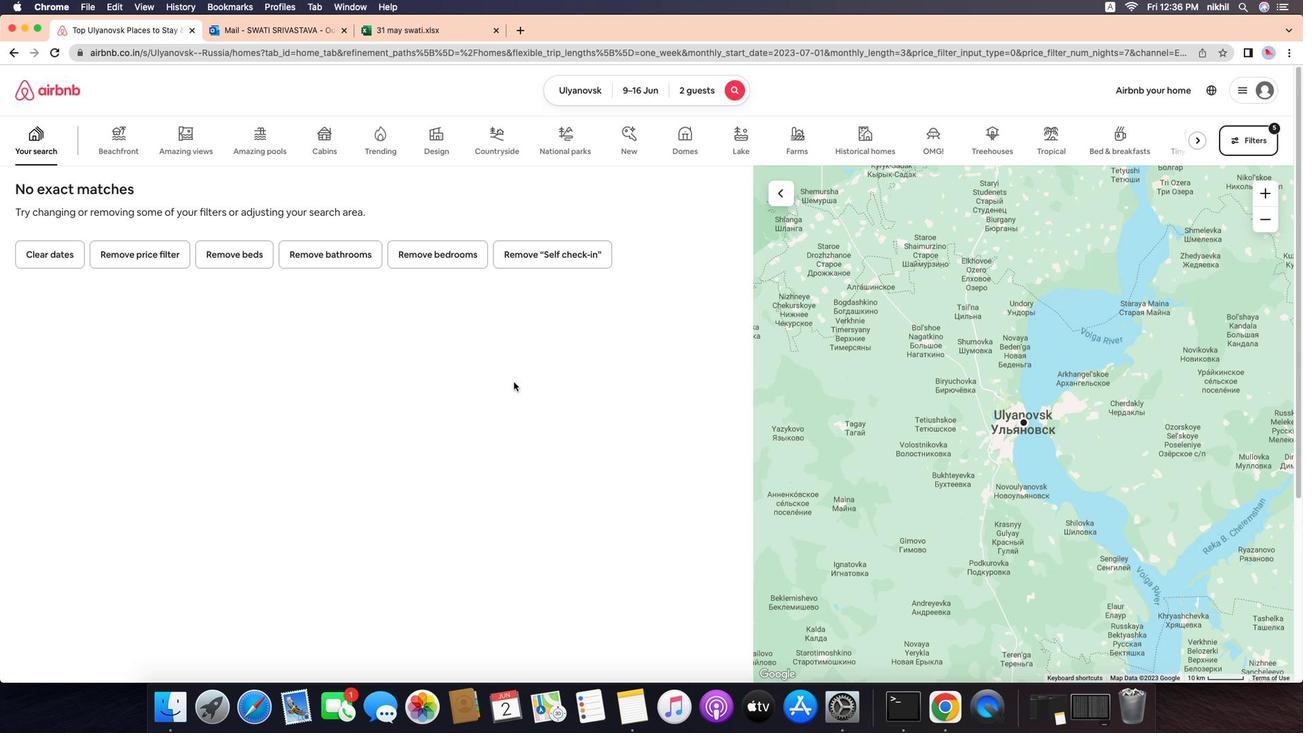 
Action: Mouse pressed left at (788, 600)
Screenshot: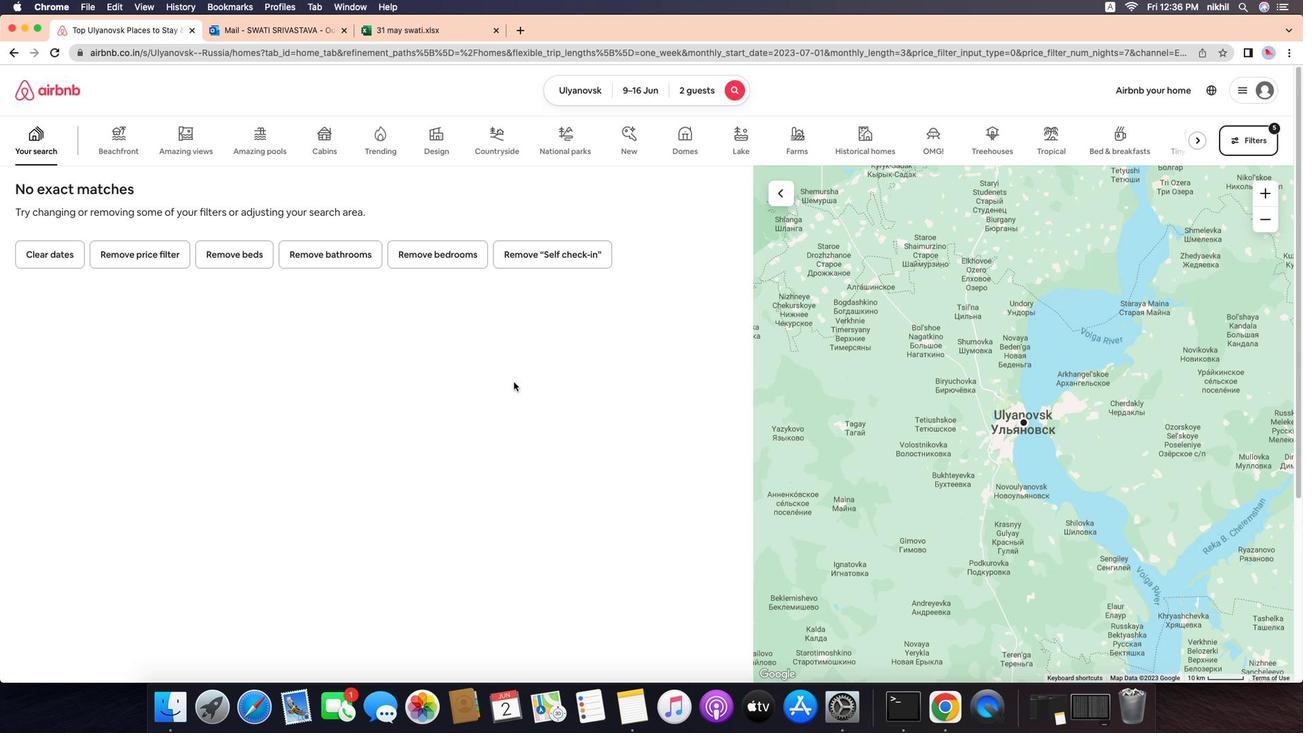 
Action: Mouse moved to (475, 334)
Screenshot: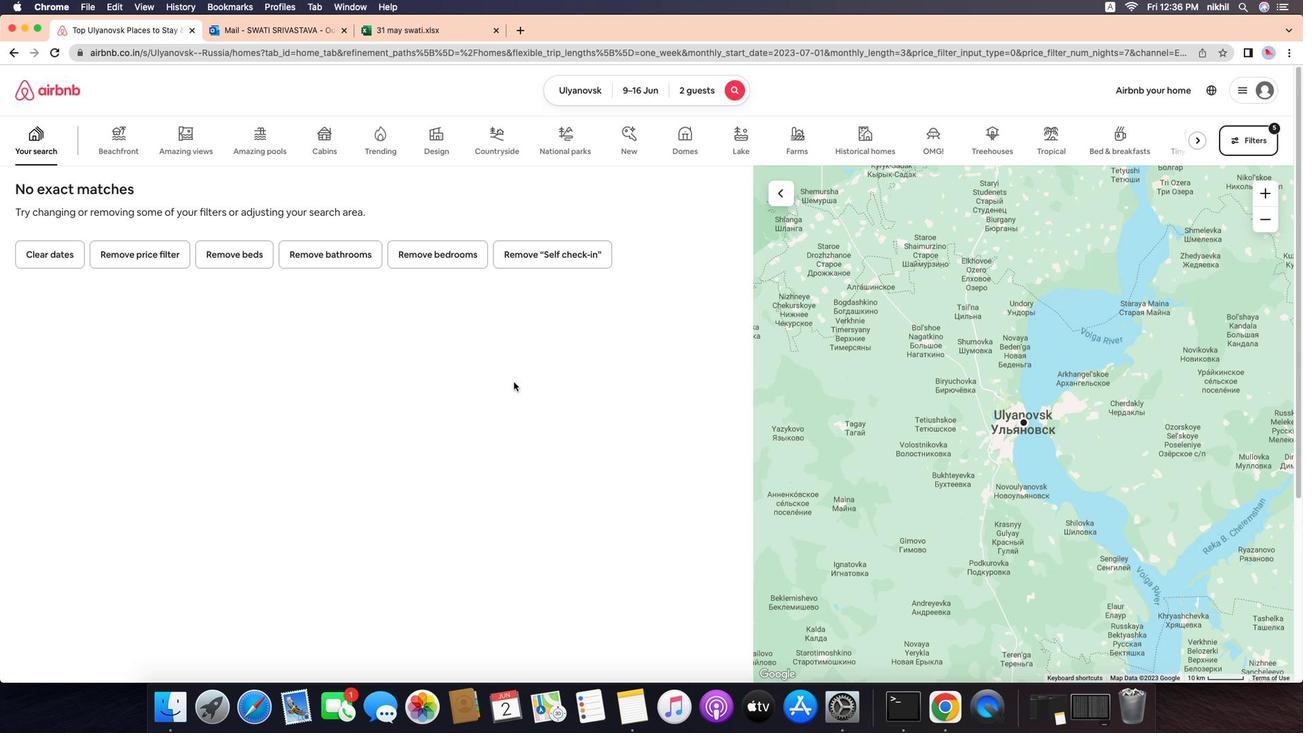 
